 Task: Look for space in Kendari, Indonesia from 9th June, 2023 to 16th June, 2023 for 2 adults in price range Rs.8000 to Rs.16000. Place can be entire place with 2 bedrooms having 2 beds and 1 bathroom. Property type can be house, flat, guest house. Booking option can be shelf check-in. Required host language is English.
Action: Mouse moved to (500, 59)
Screenshot: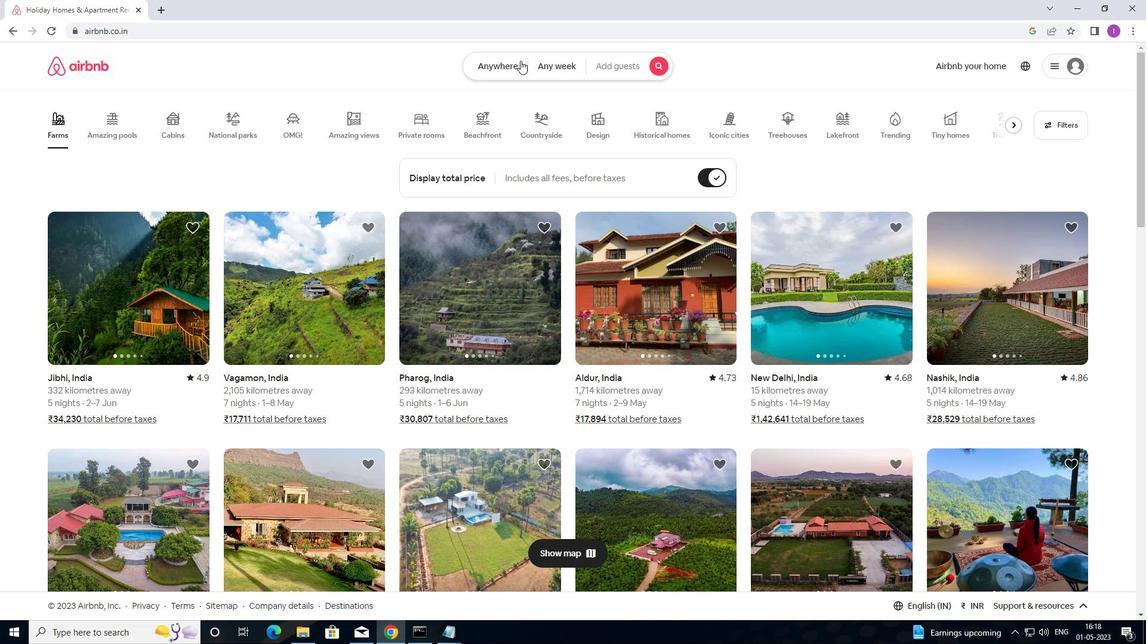 
Action: Mouse pressed left at (500, 59)
Screenshot: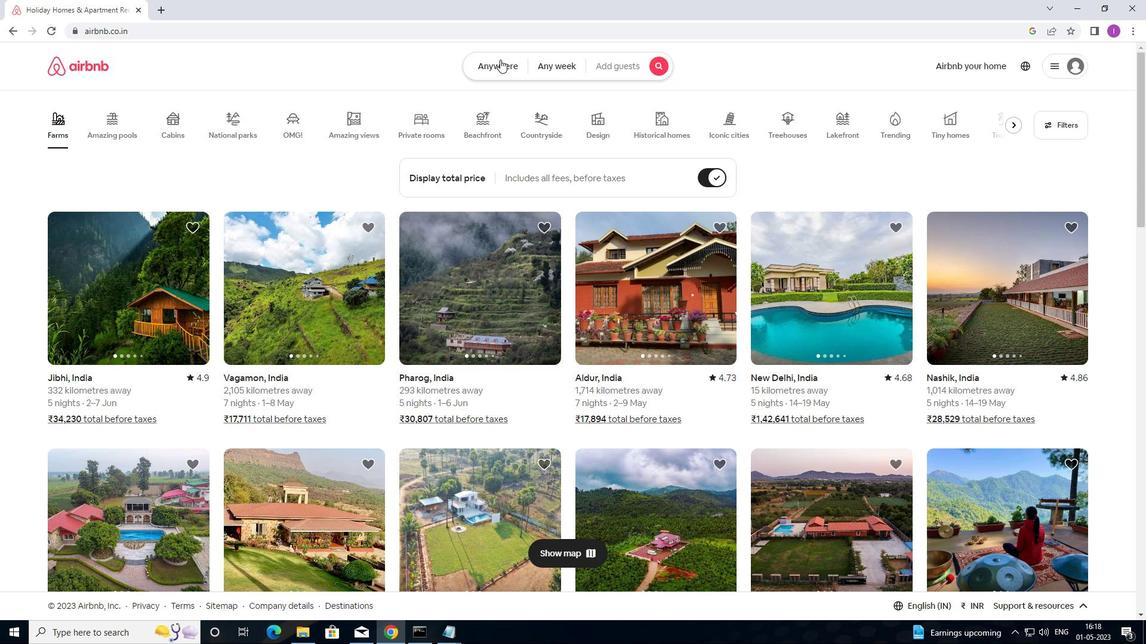 
Action: Mouse moved to (342, 115)
Screenshot: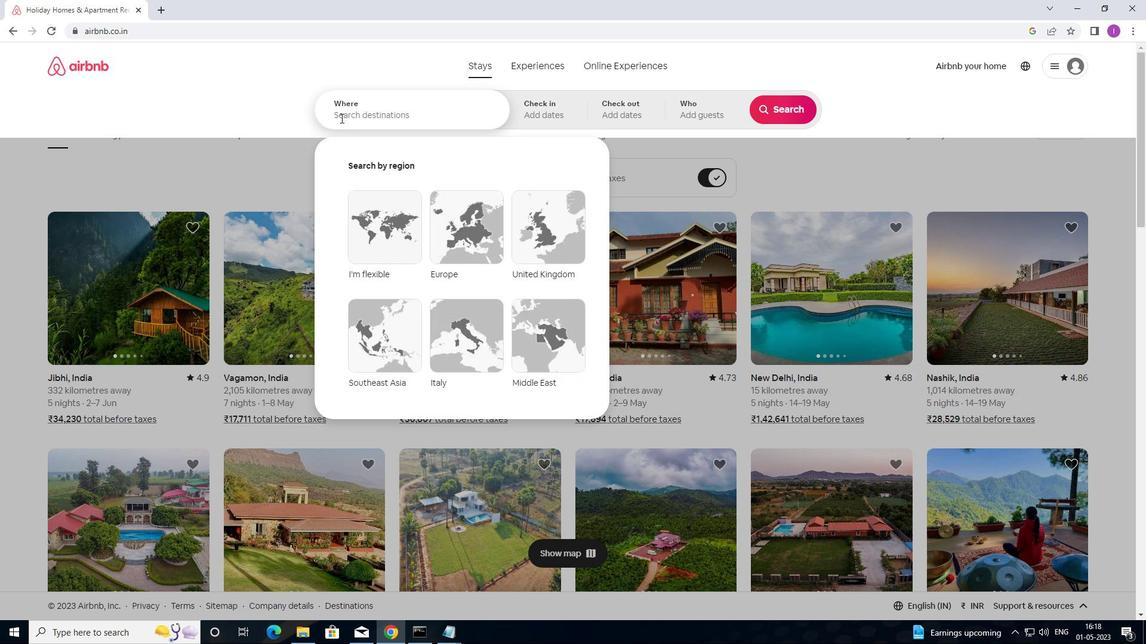 
Action: Mouse pressed left at (342, 115)
Screenshot: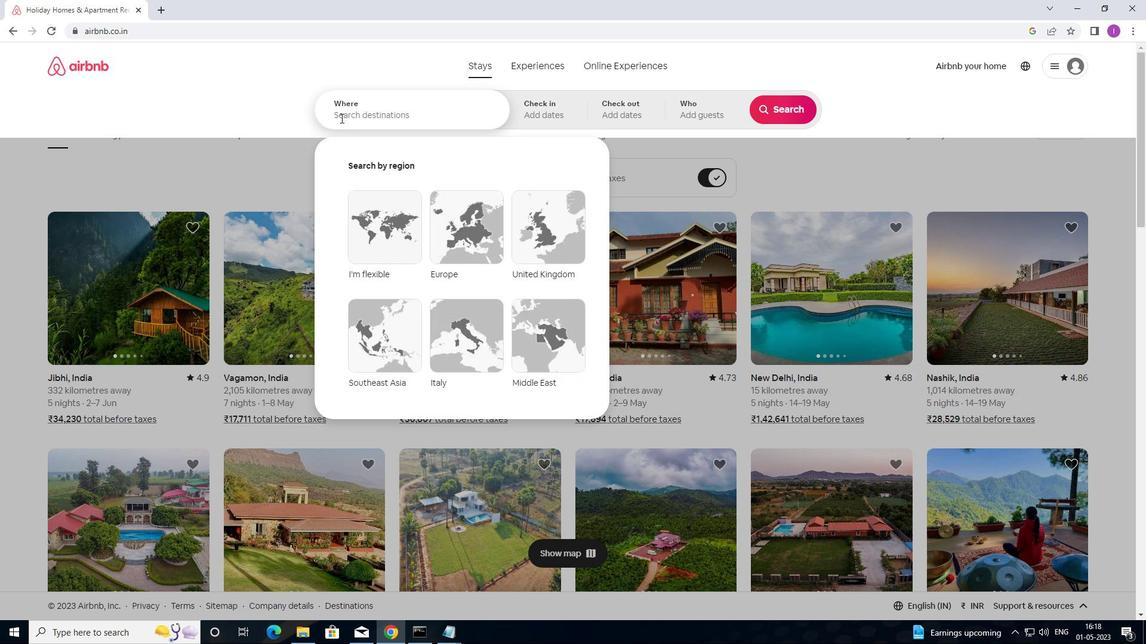 
Action: Mouse moved to (1091, 13)
Screenshot: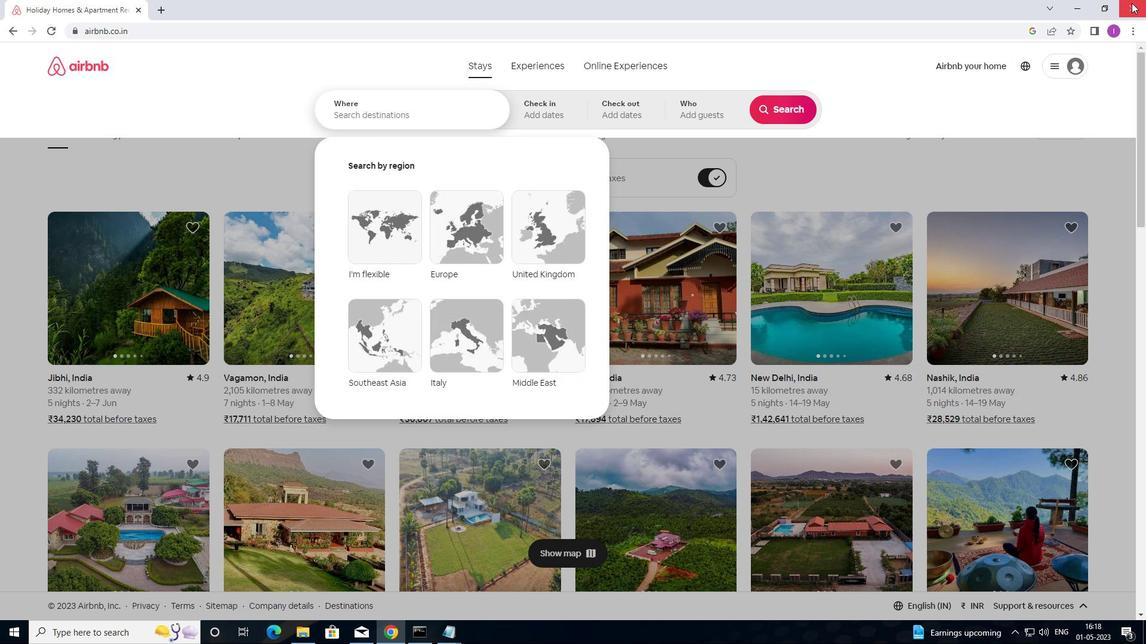 
Action: Key pressed <Key.shift>KE
Screenshot: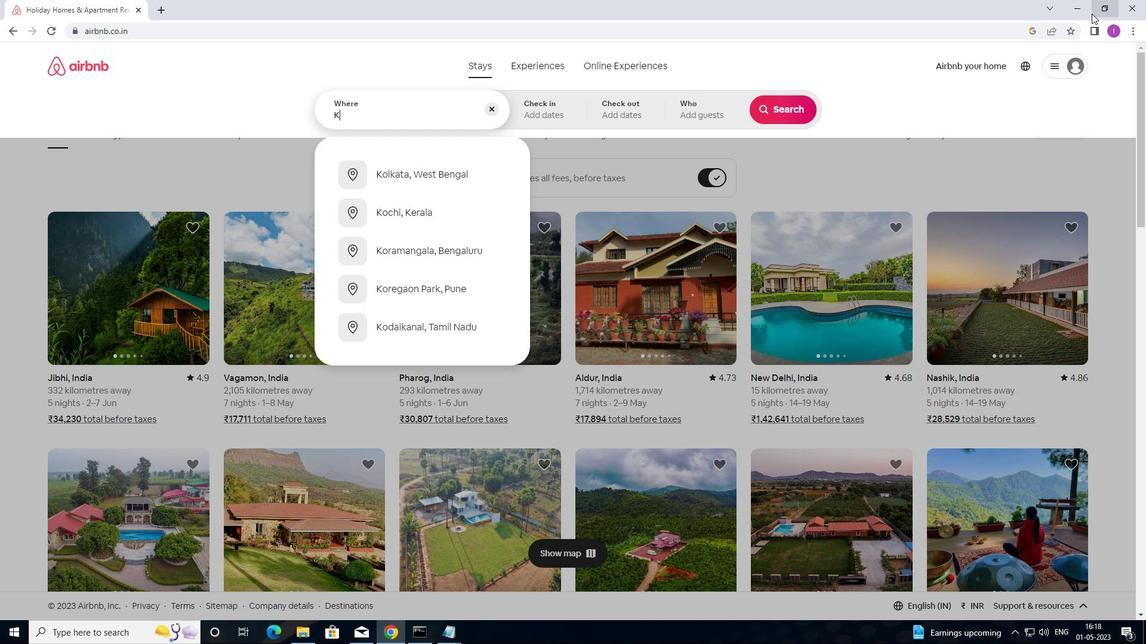 
Action: Mouse moved to (1127, 0)
Screenshot: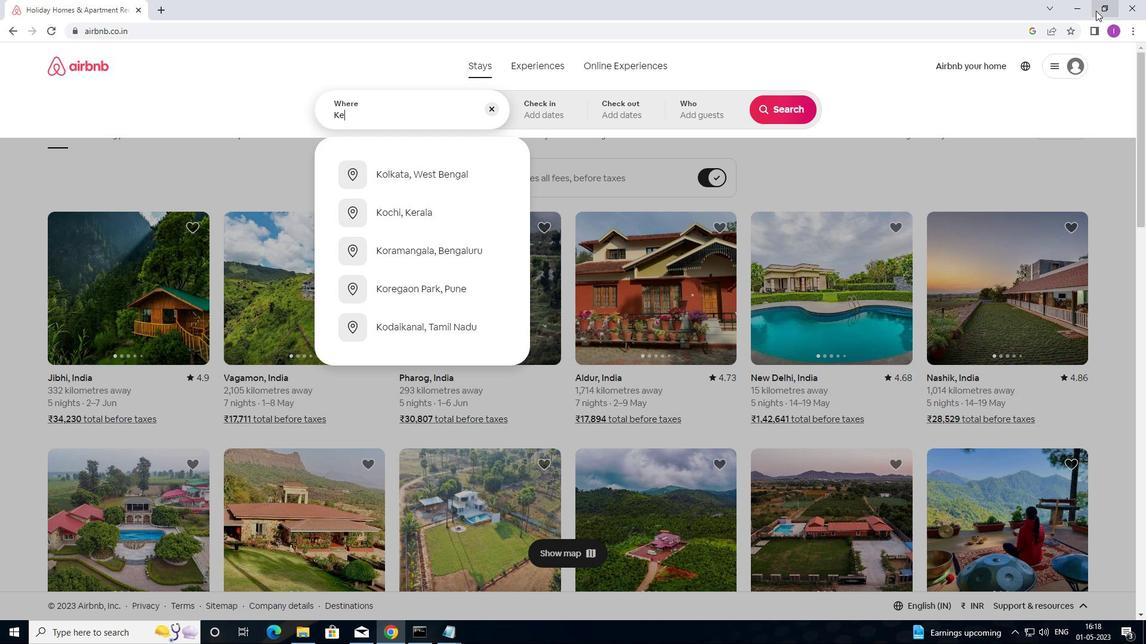 
Action: Key pressed N
Screenshot: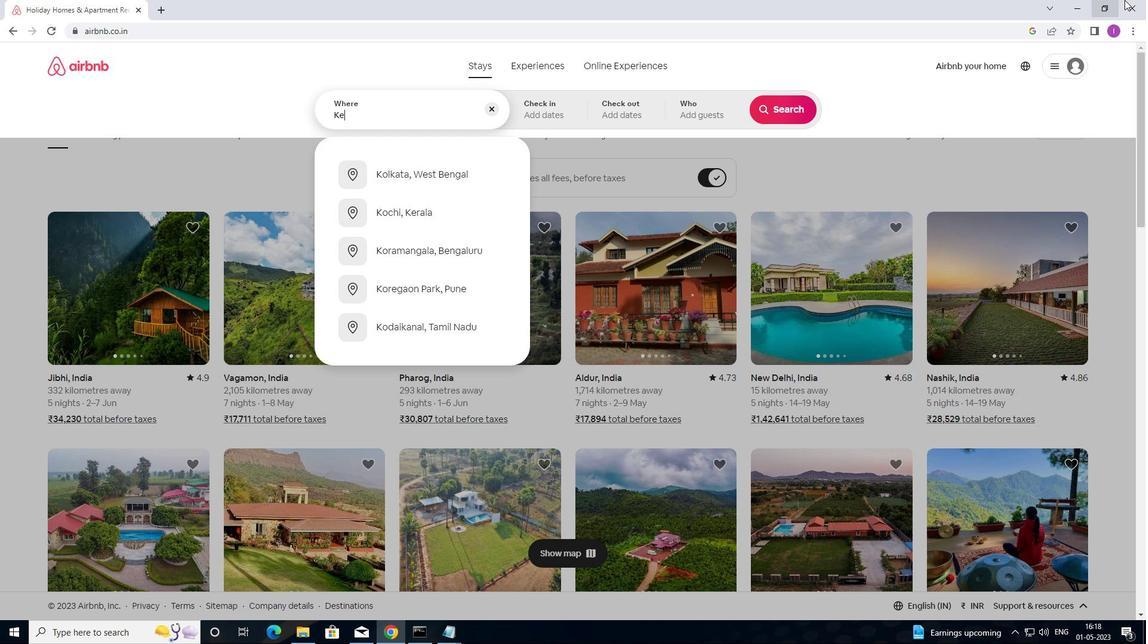 
Action: Mouse moved to (1146, 0)
Screenshot: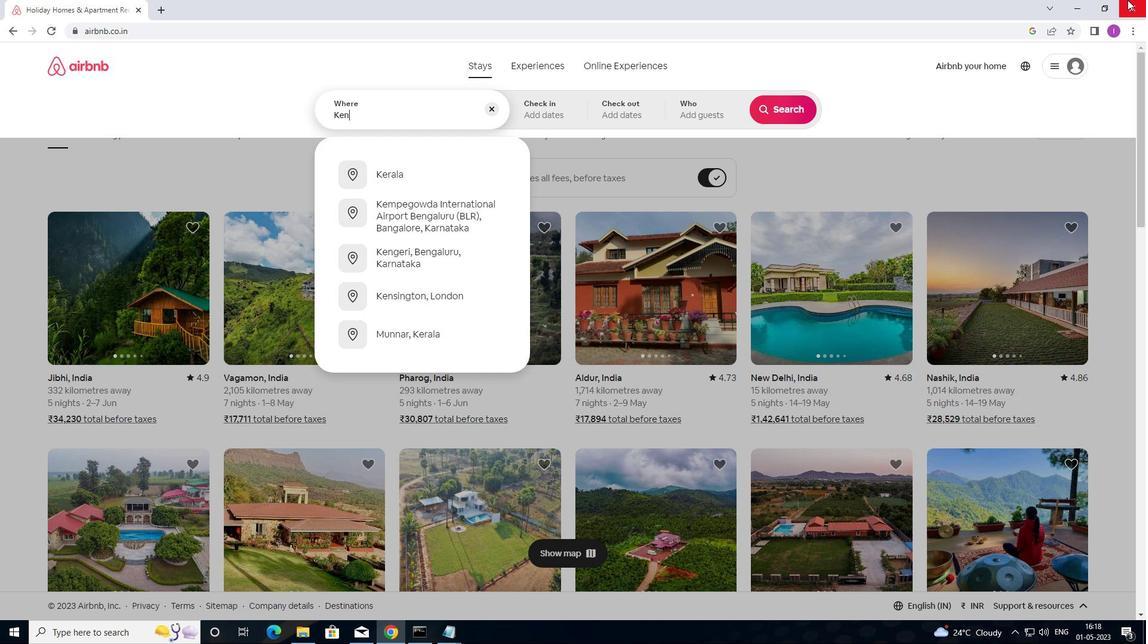 
Action: Key pressed DARI
Screenshot: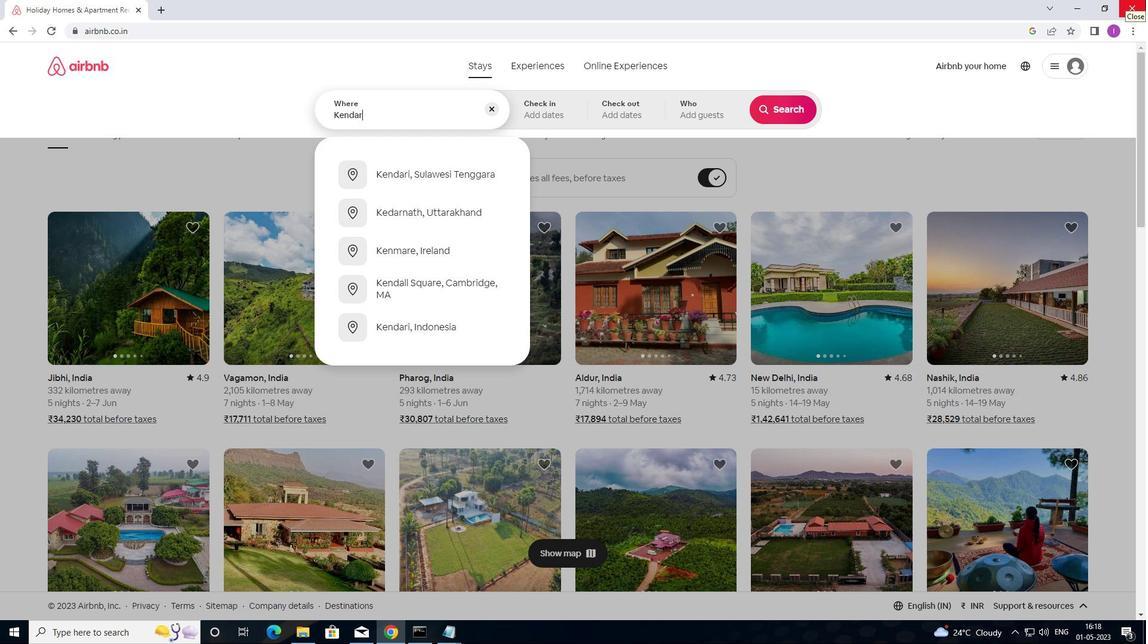 
Action: Mouse moved to (1146, 7)
Screenshot: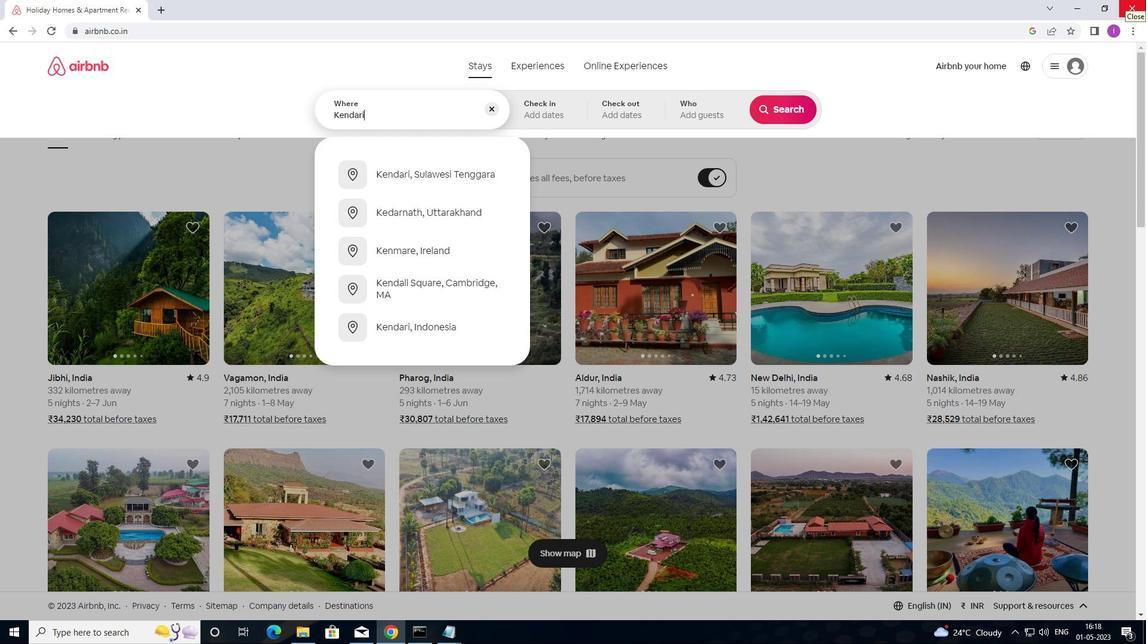 
Action: Key pressed ,<Key.shift>INDONESIA
Screenshot: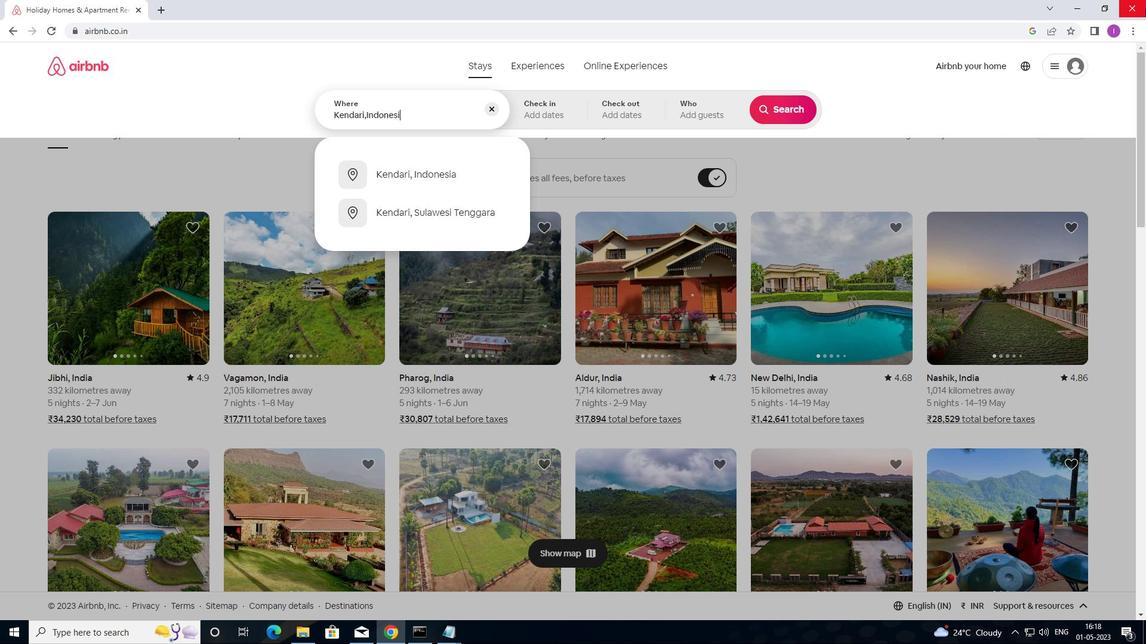 
Action: Mouse moved to (477, 167)
Screenshot: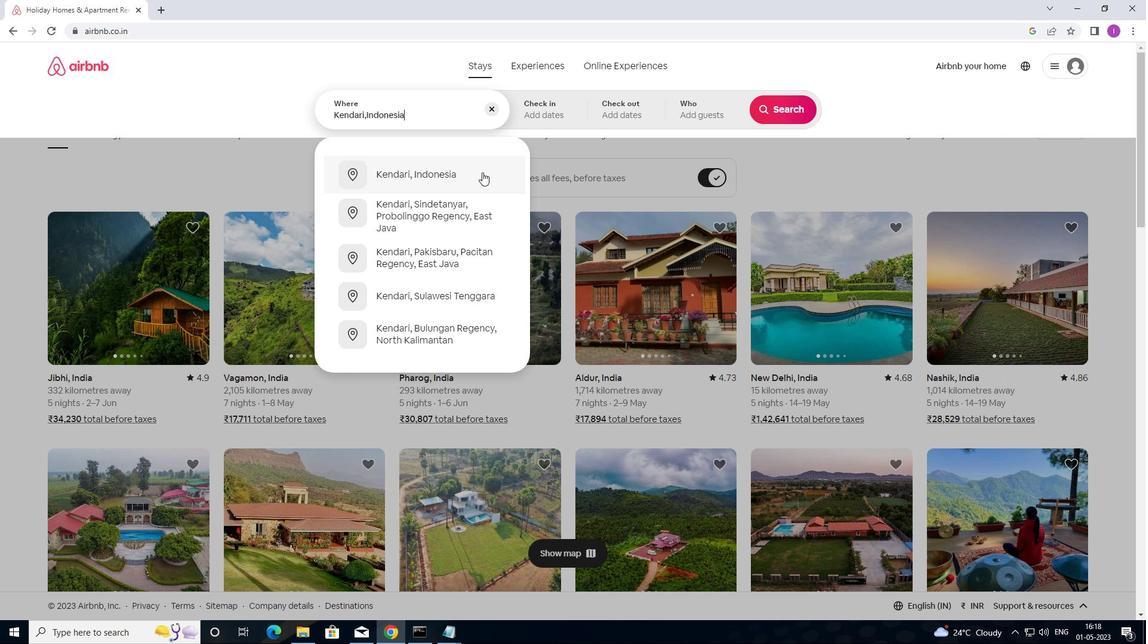 
Action: Mouse pressed left at (477, 167)
Screenshot: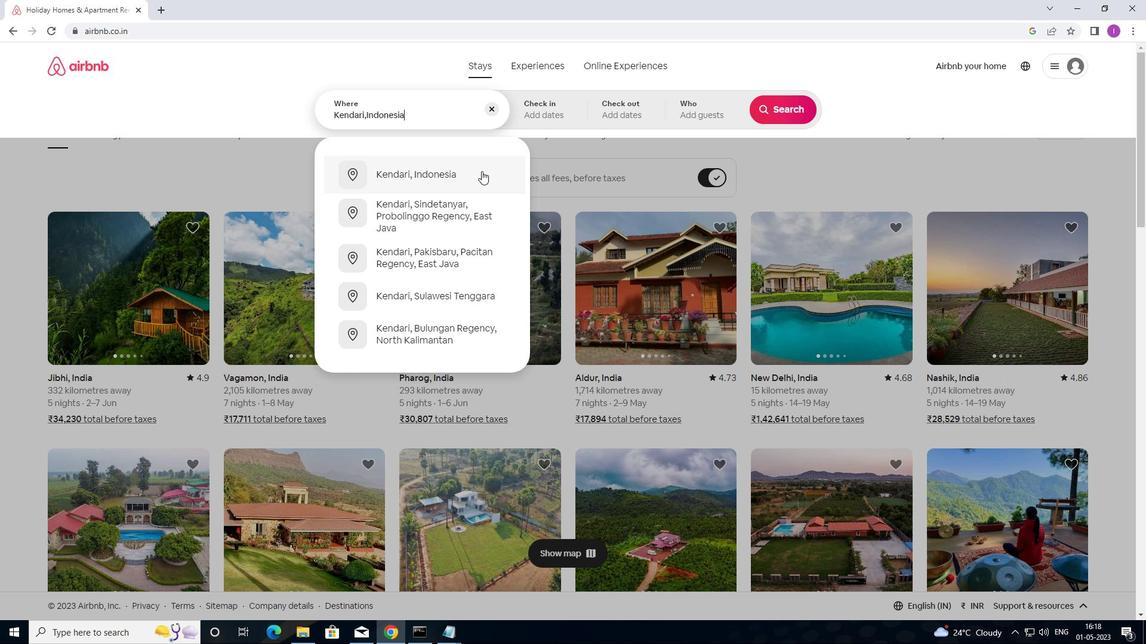 
Action: Mouse moved to (780, 204)
Screenshot: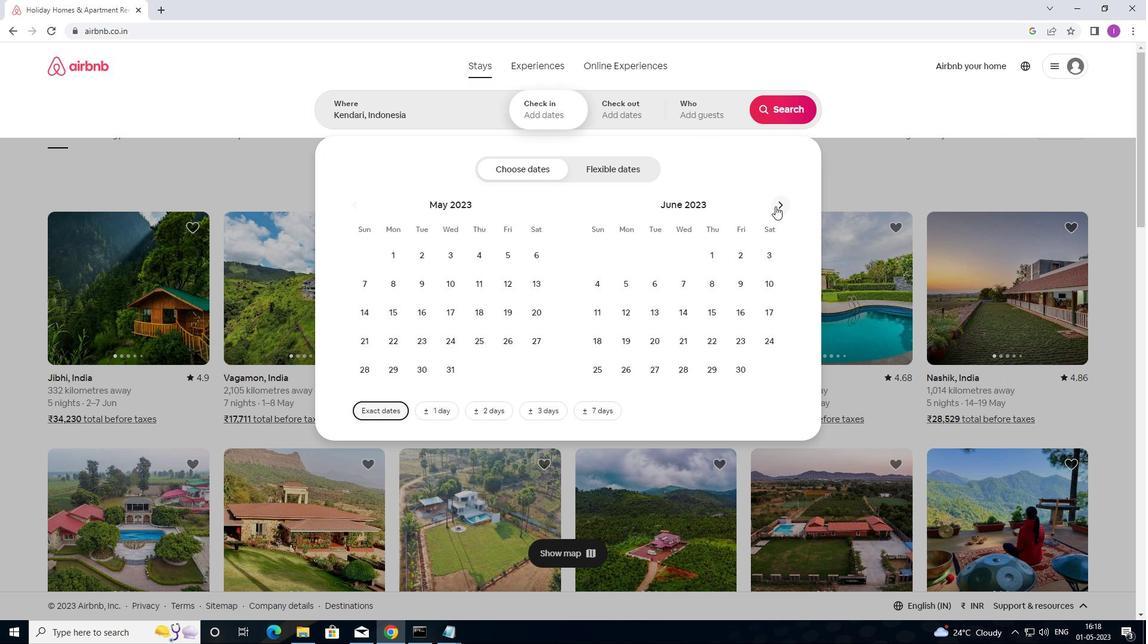 
Action: Mouse pressed left at (780, 204)
Screenshot: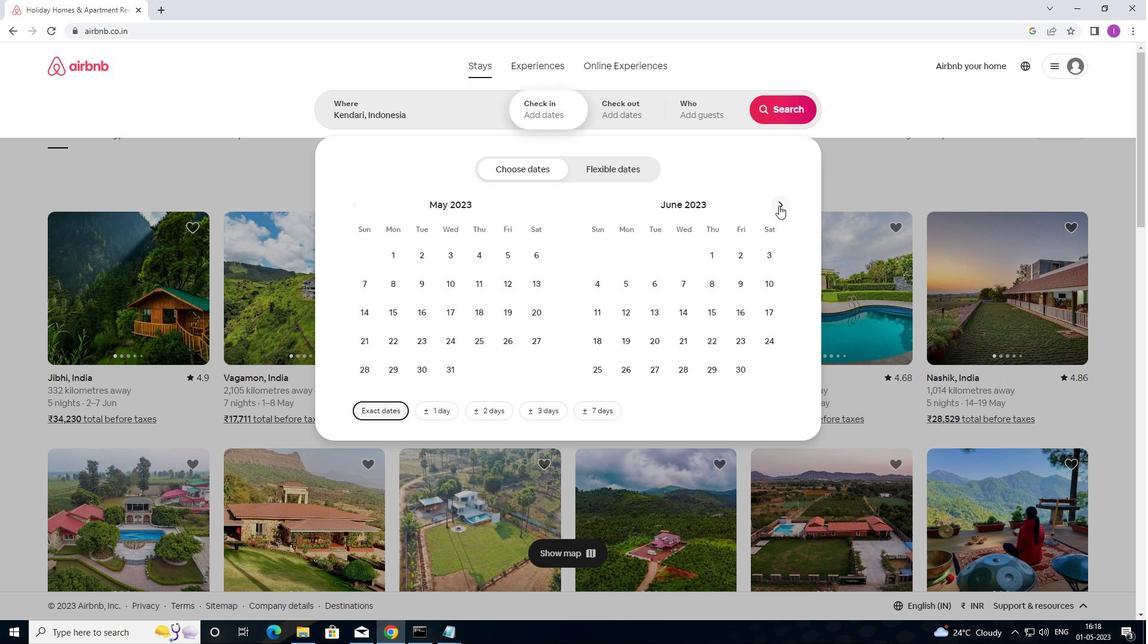 
Action: Mouse moved to (512, 285)
Screenshot: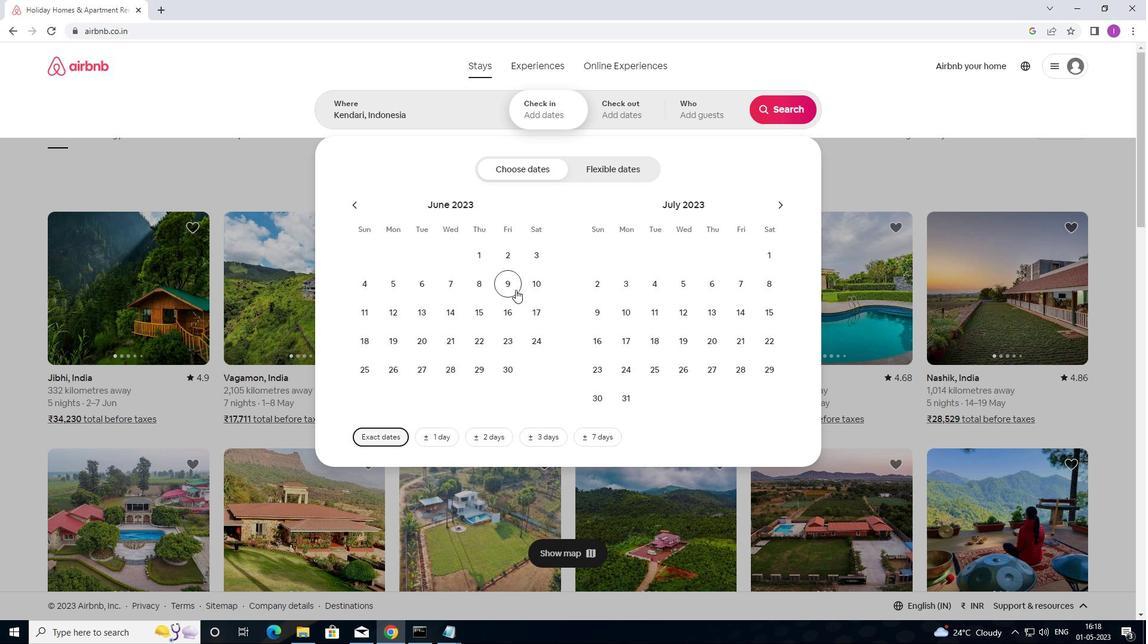 
Action: Mouse pressed left at (512, 285)
Screenshot: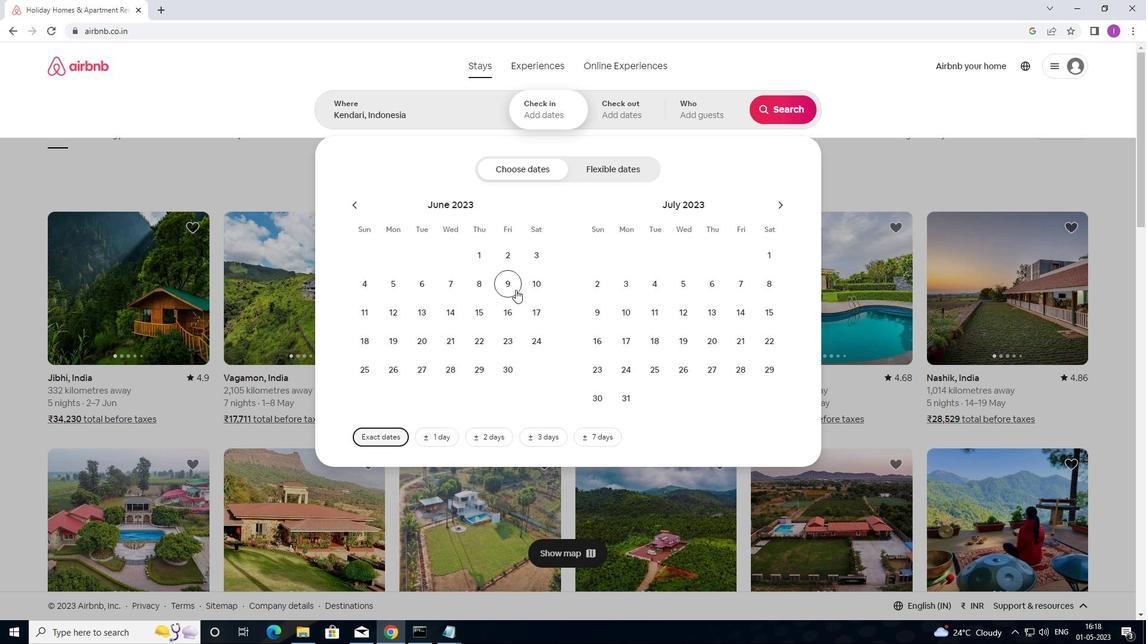 
Action: Mouse moved to (511, 309)
Screenshot: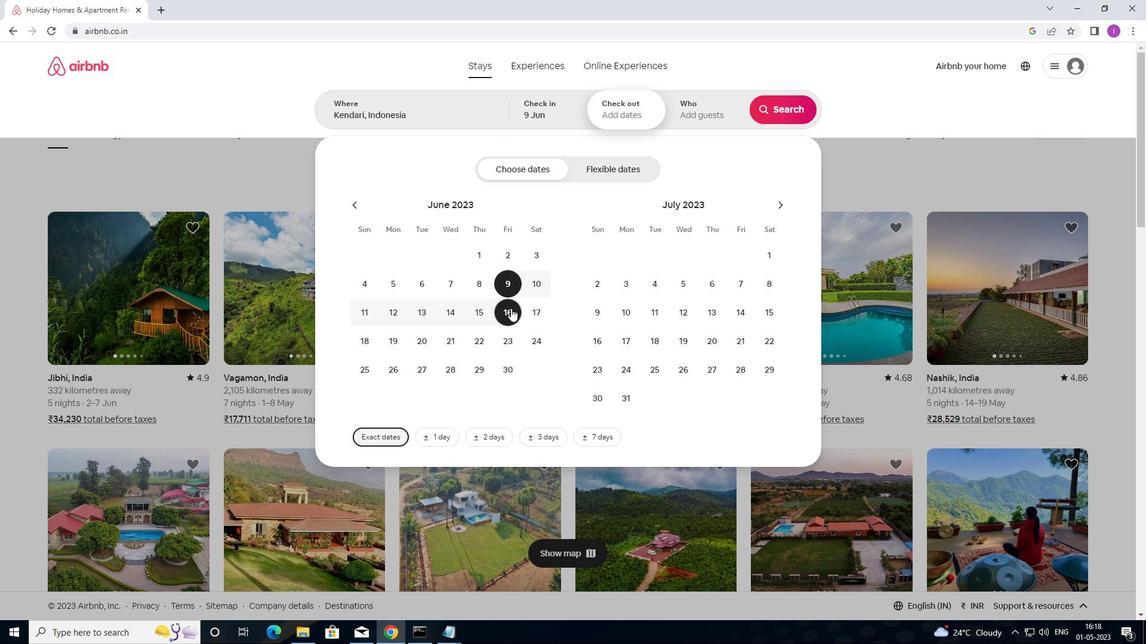 
Action: Mouse pressed left at (511, 309)
Screenshot: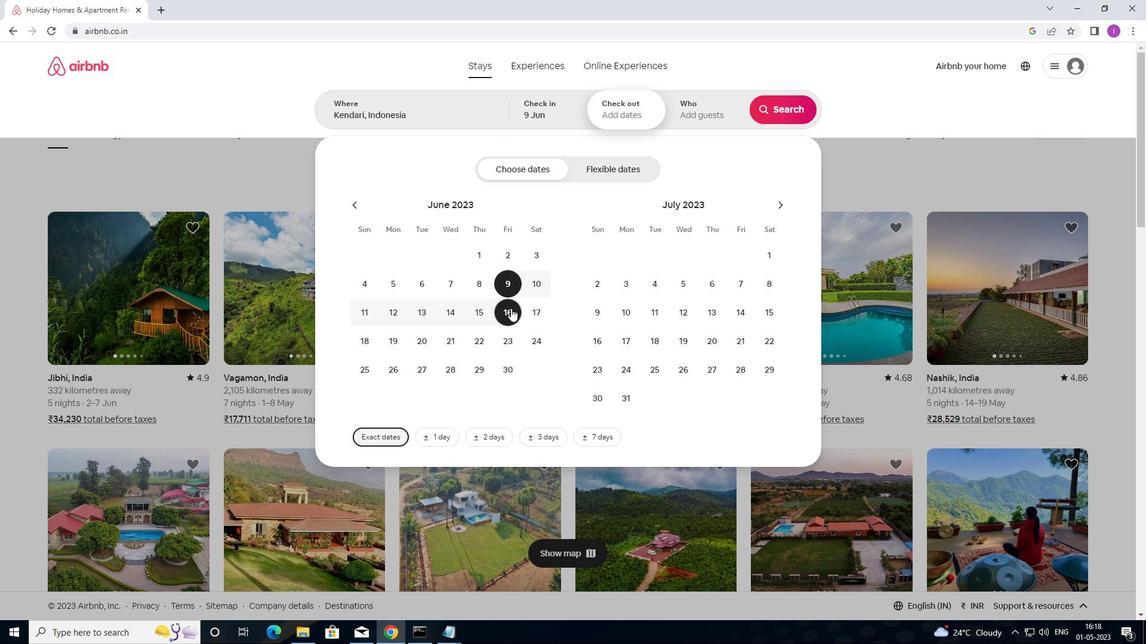 
Action: Mouse moved to (781, 108)
Screenshot: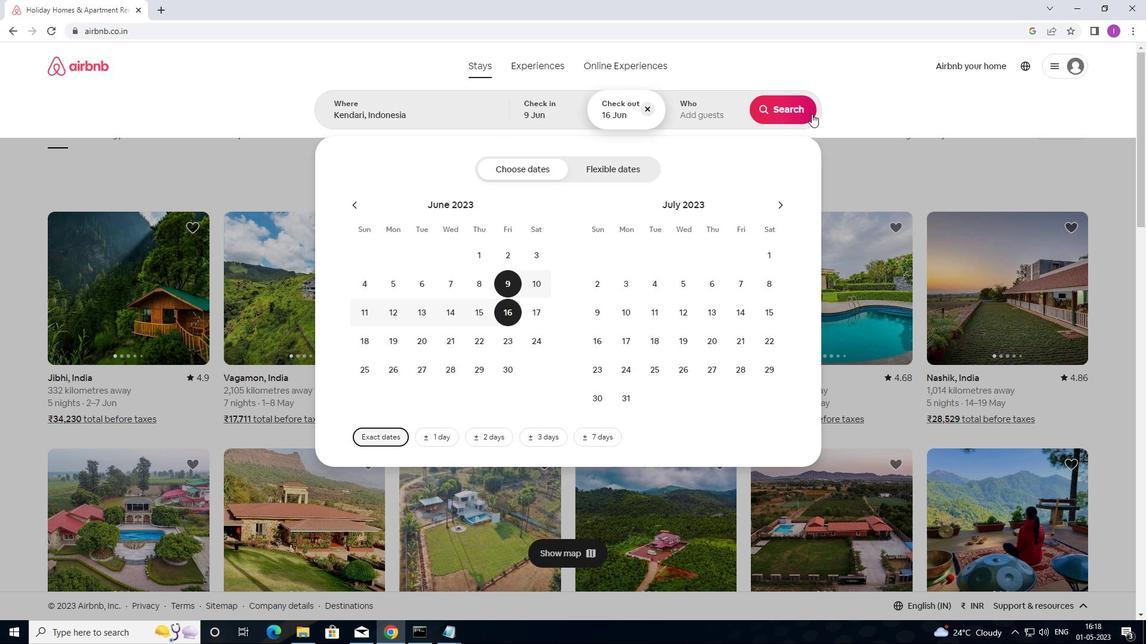 
Action: Mouse pressed left at (781, 108)
Screenshot: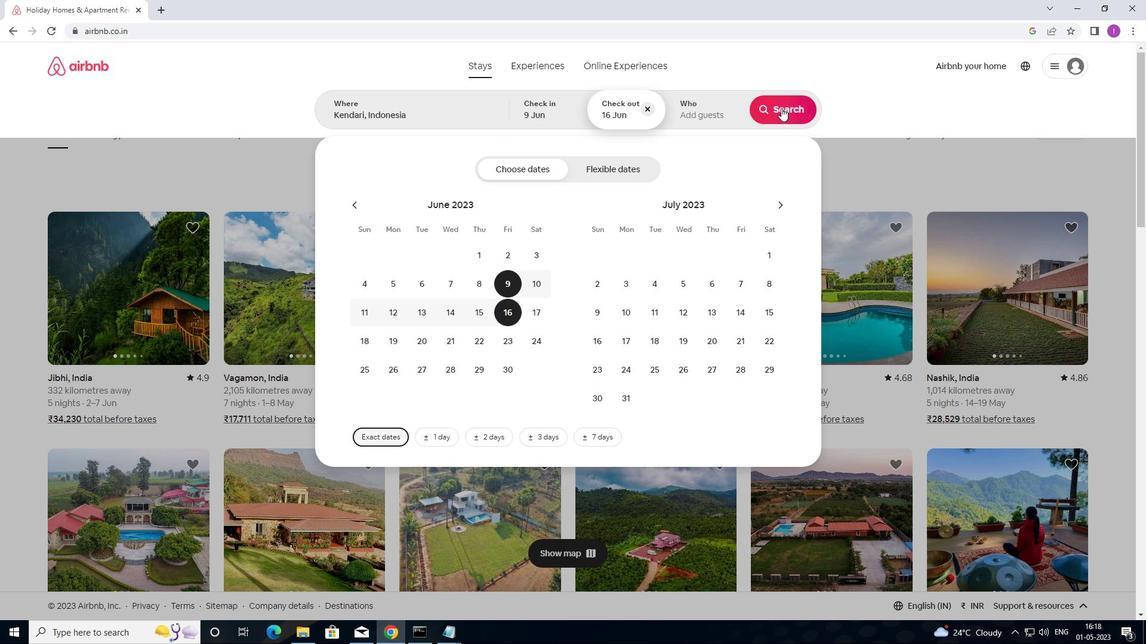 
Action: Mouse moved to (620, 61)
Screenshot: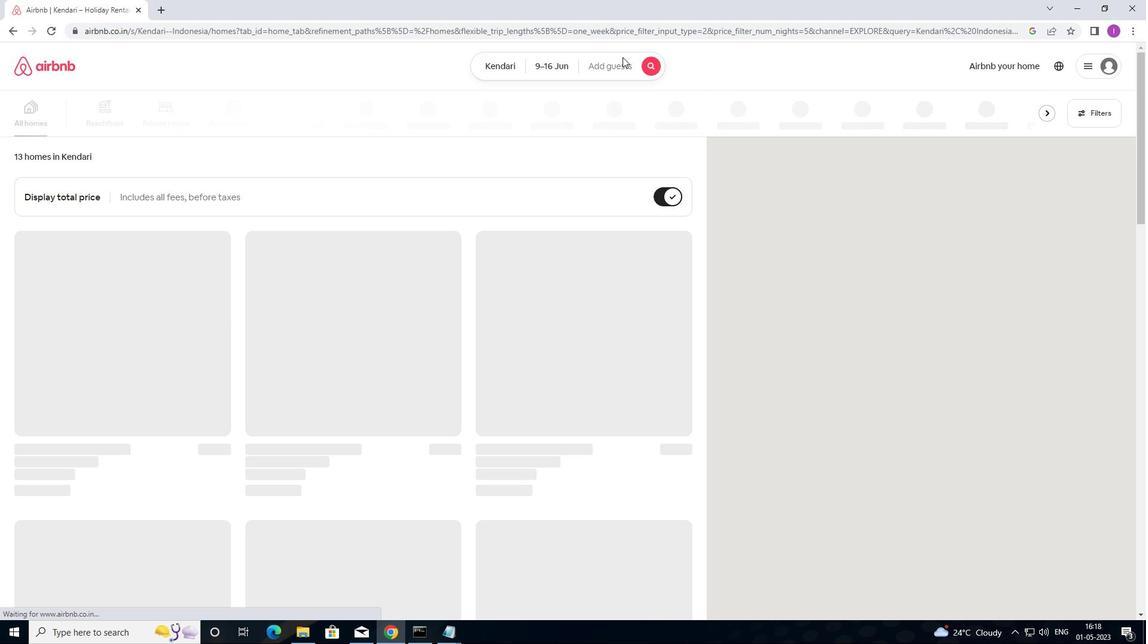 
Action: Mouse pressed left at (620, 61)
Screenshot: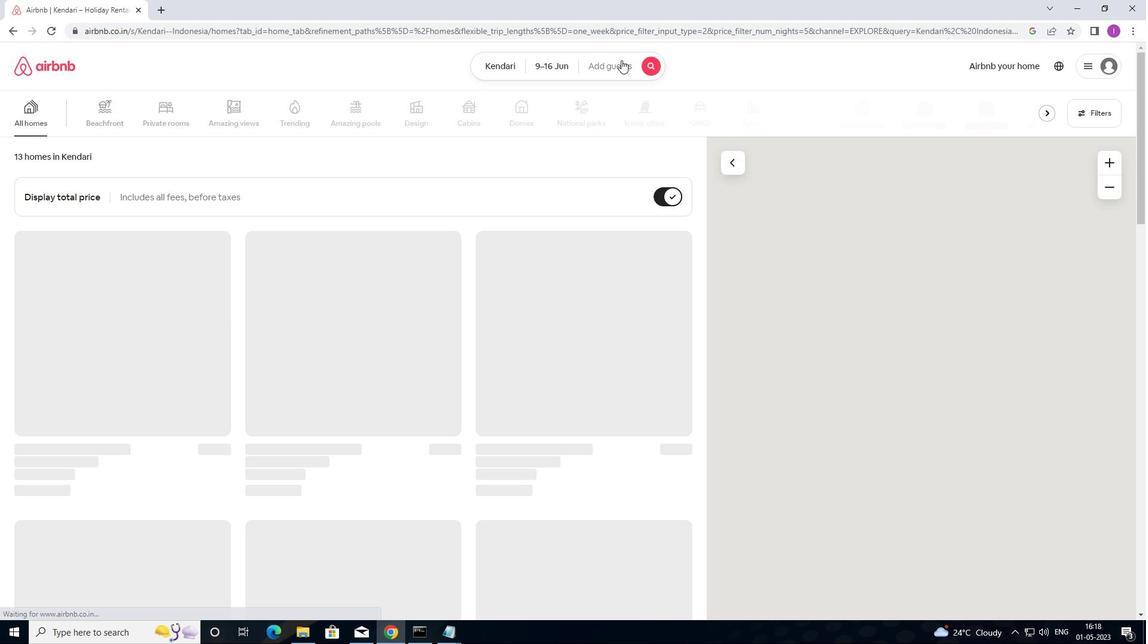 
Action: Mouse moved to (783, 168)
Screenshot: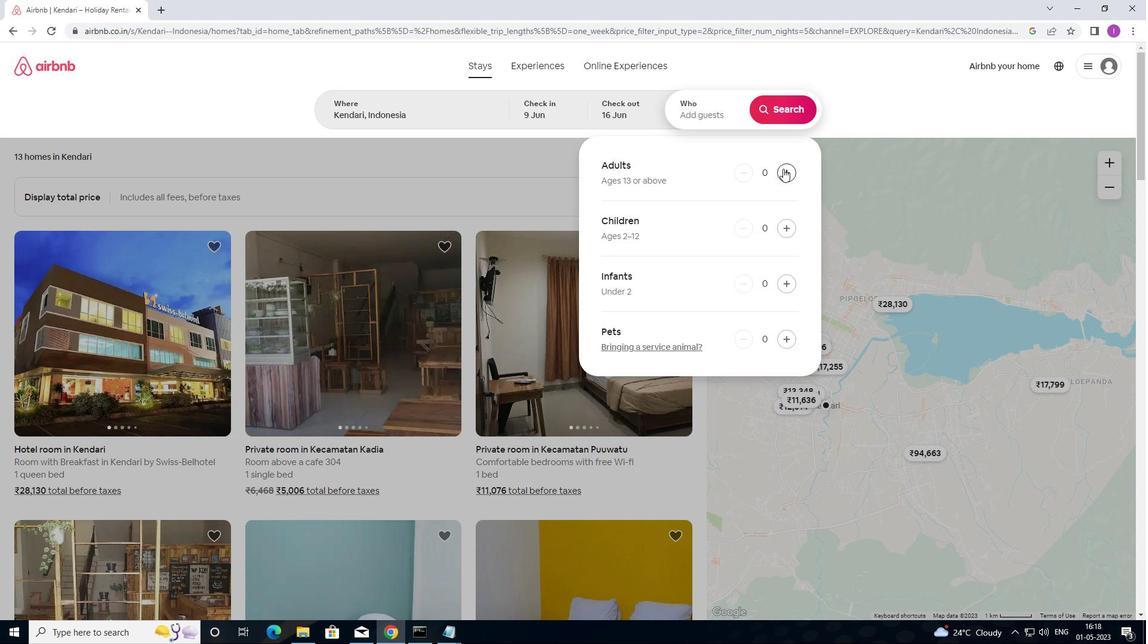 
Action: Mouse pressed left at (783, 168)
Screenshot: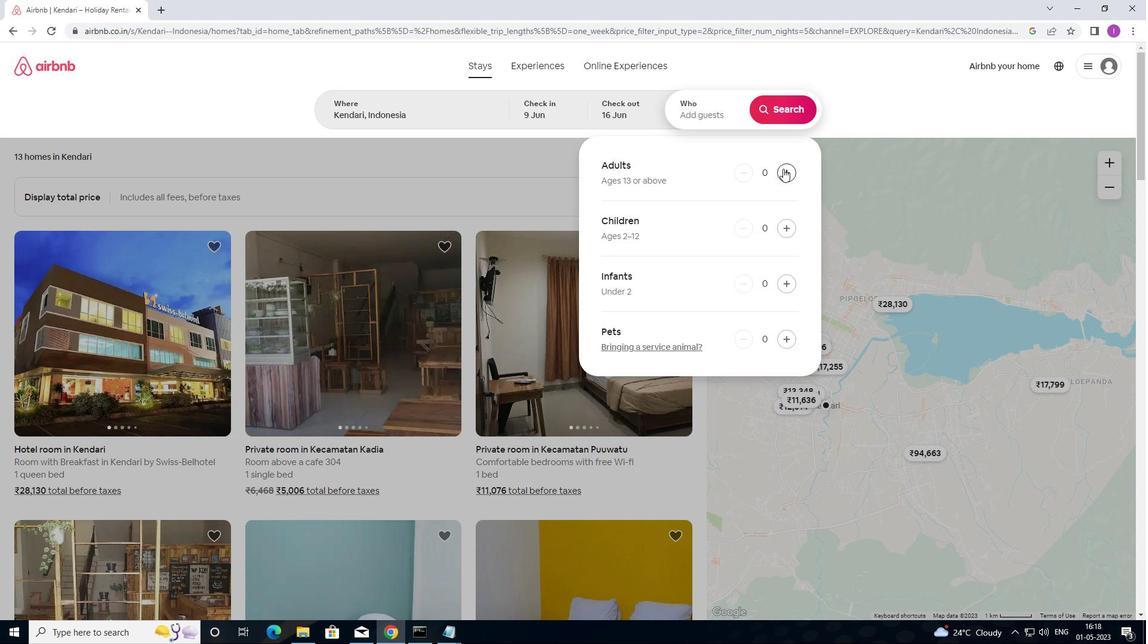 
Action: Mouse moved to (784, 168)
Screenshot: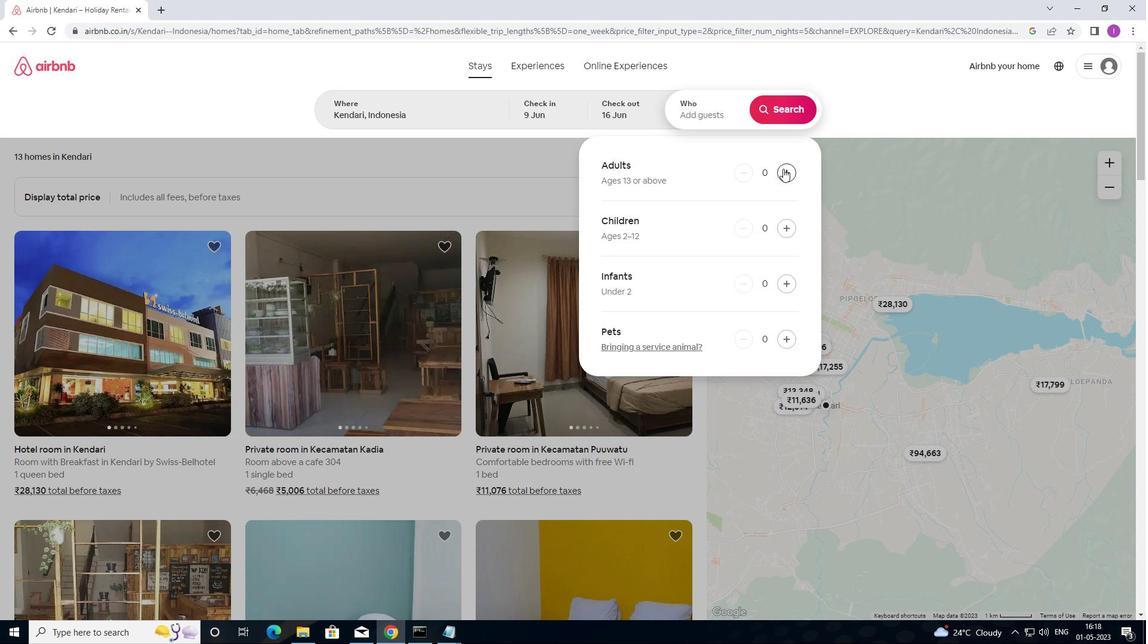 
Action: Mouse pressed left at (784, 168)
Screenshot: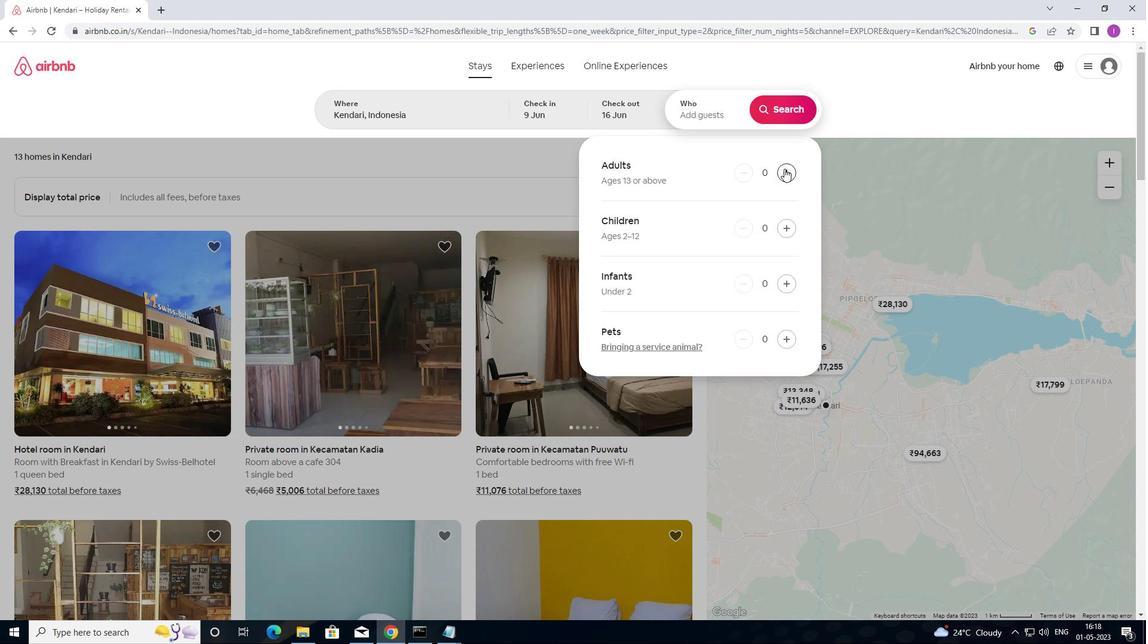 
Action: Mouse moved to (769, 114)
Screenshot: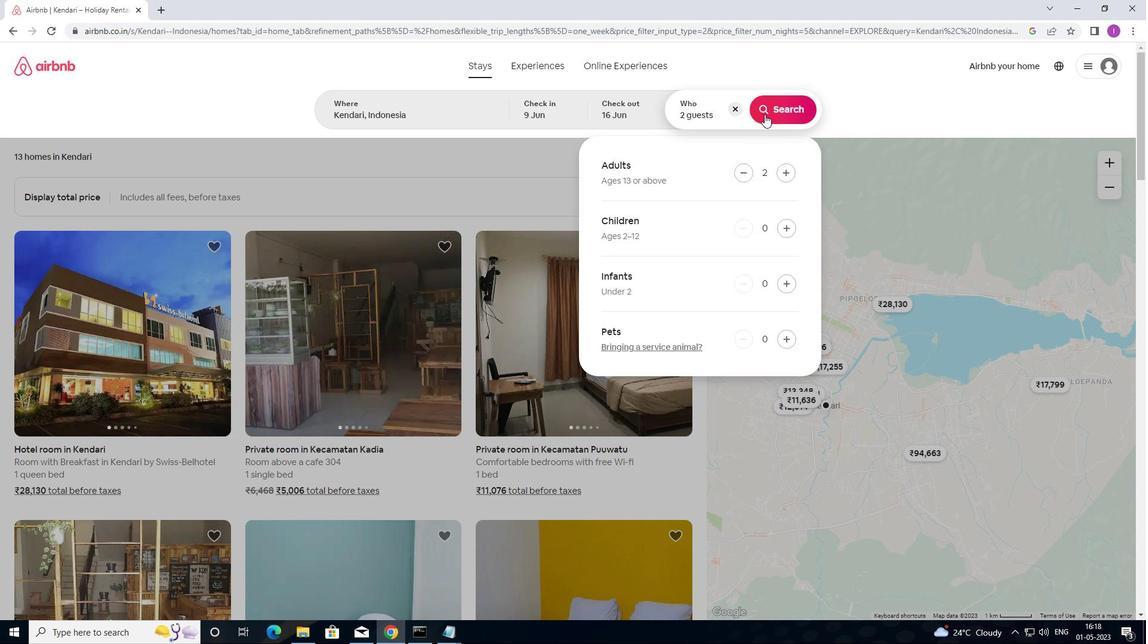 
Action: Mouse pressed left at (769, 114)
Screenshot: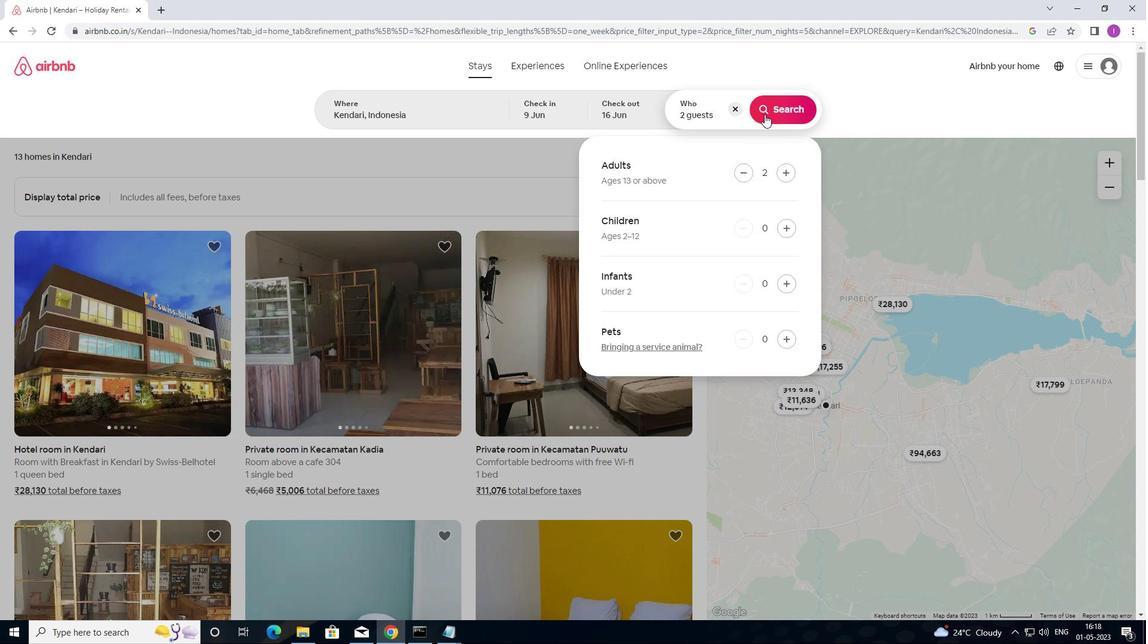 
Action: Mouse moved to (1094, 120)
Screenshot: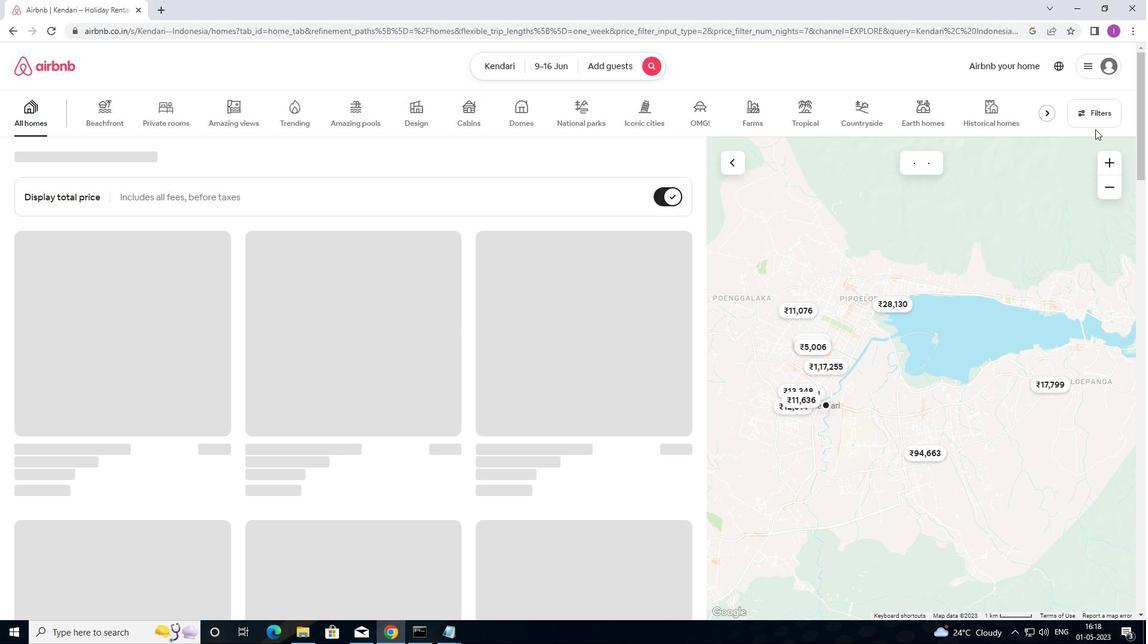 
Action: Mouse pressed left at (1094, 120)
Screenshot: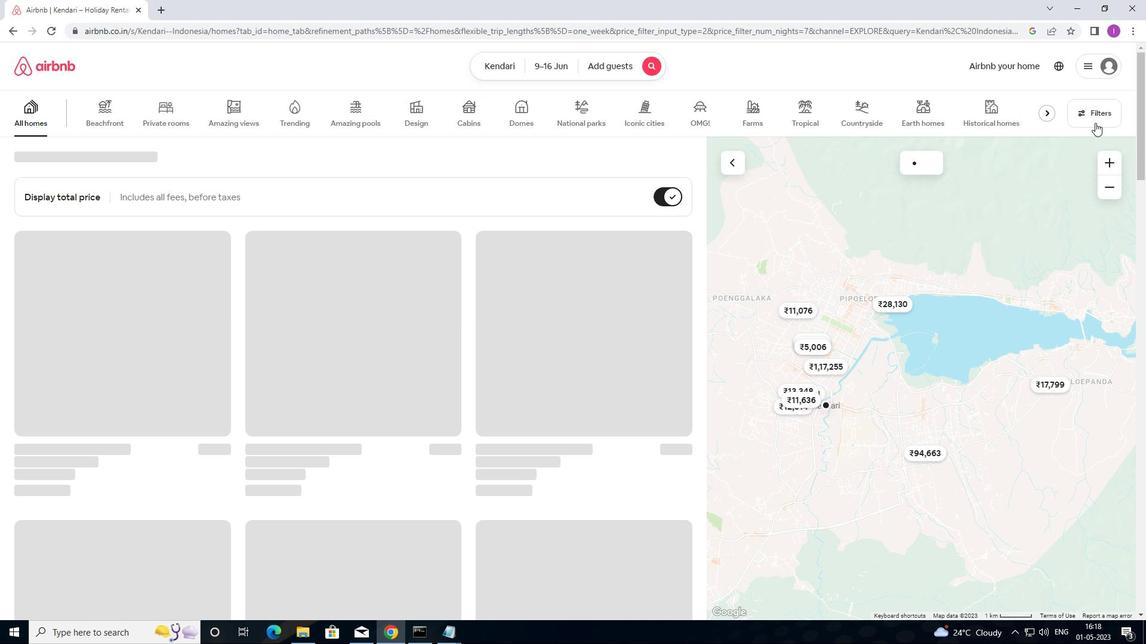 
Action: Mouse moved to (429, 262)
Screenshot: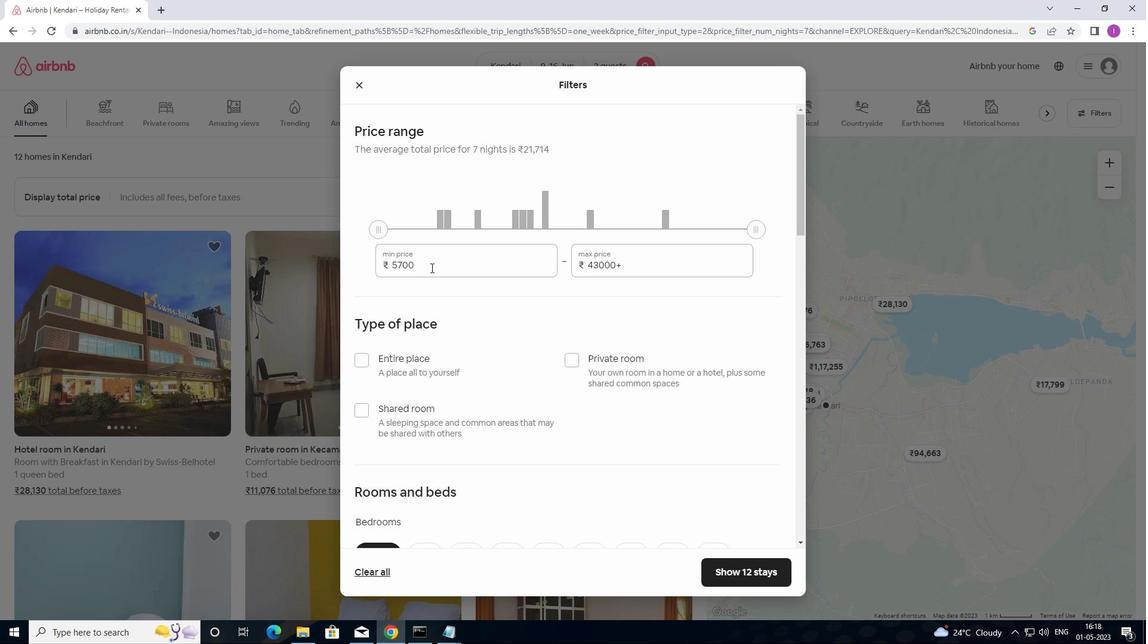
Action: Mouse pressed left at (429, 262)
Screenshot: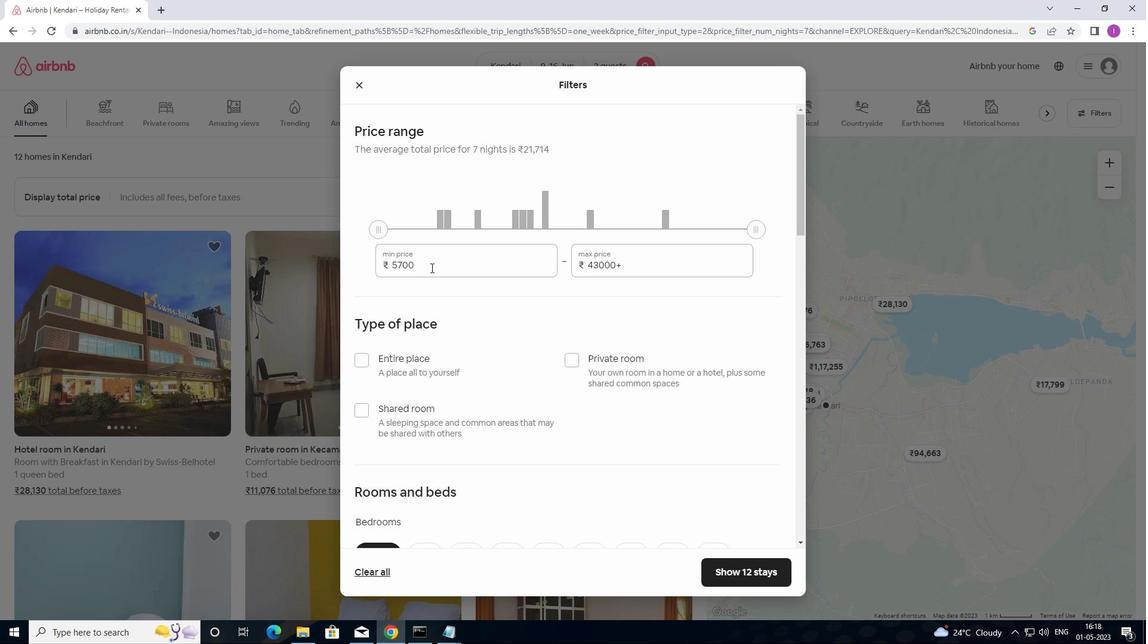
Action: Mouse moved to (455, 253)
Screenshot: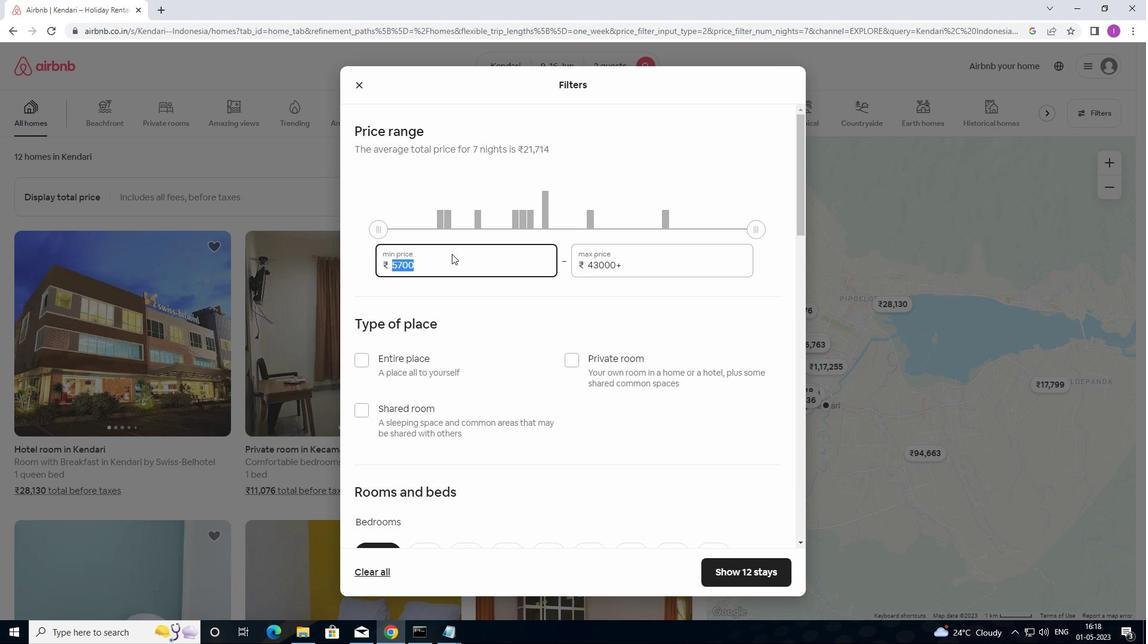 
Action: Key pressed 8
Screenshot: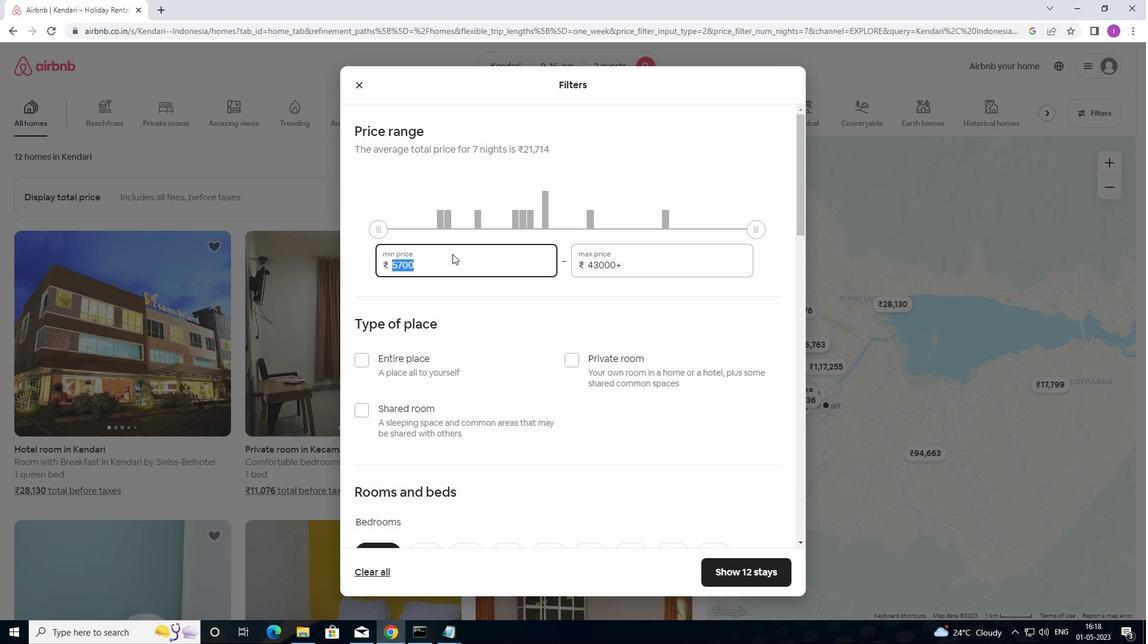 
Action: Mouse moved to (456, 253)
Screenshot: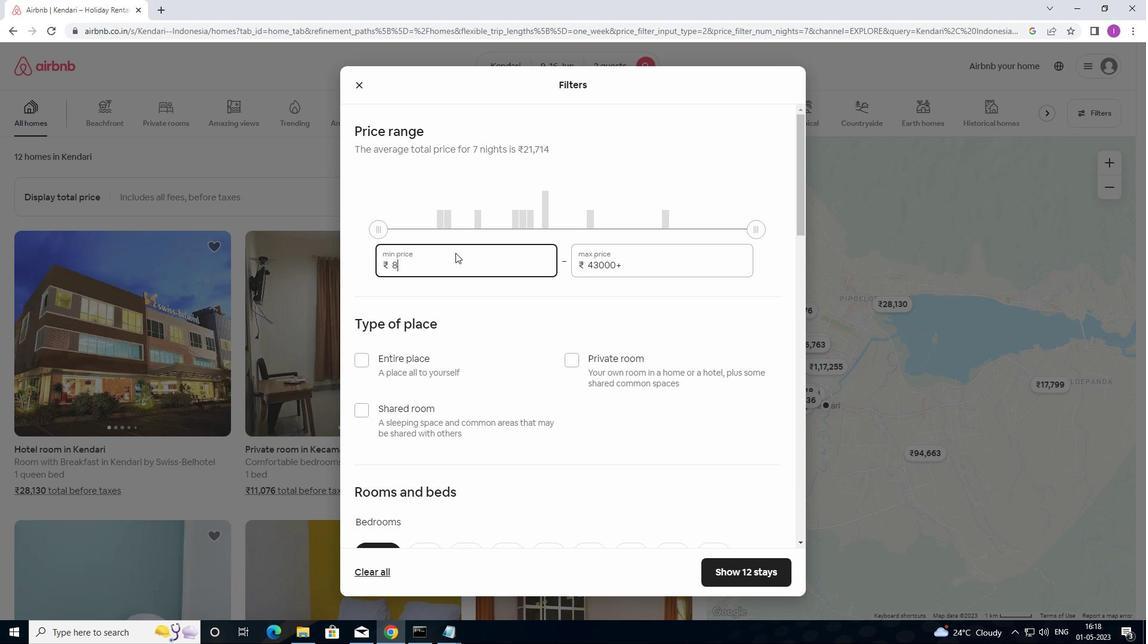 
Action: Key pressed 0
Screenshot: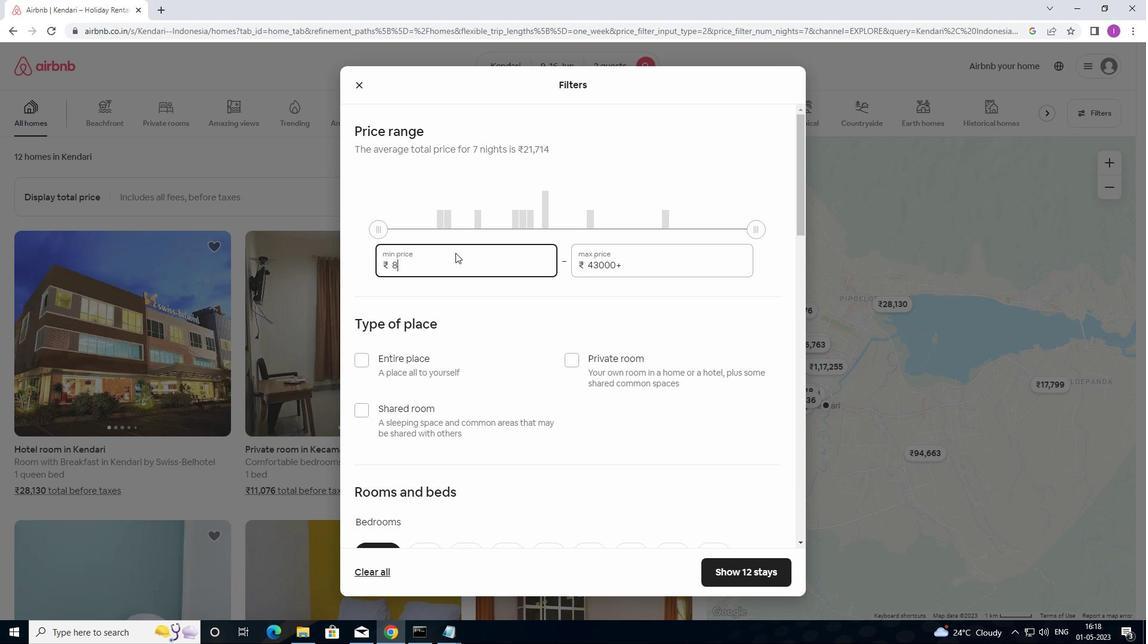 
Action: Mouse moved to (460, 252)
Screenshot: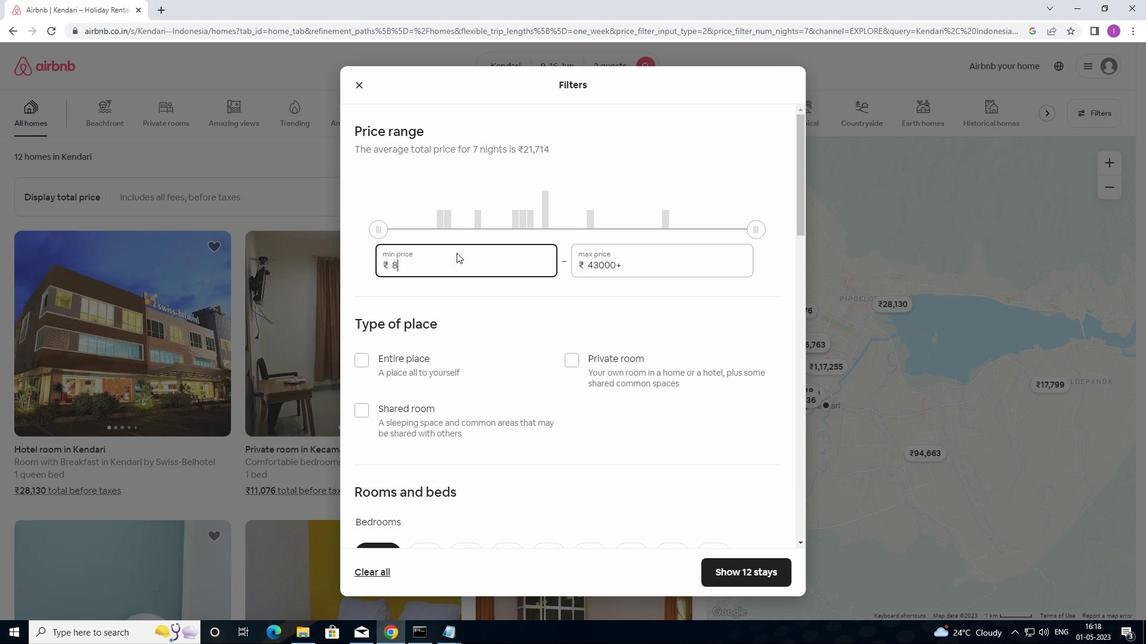 
Action: Key pressed 0
Screenshot: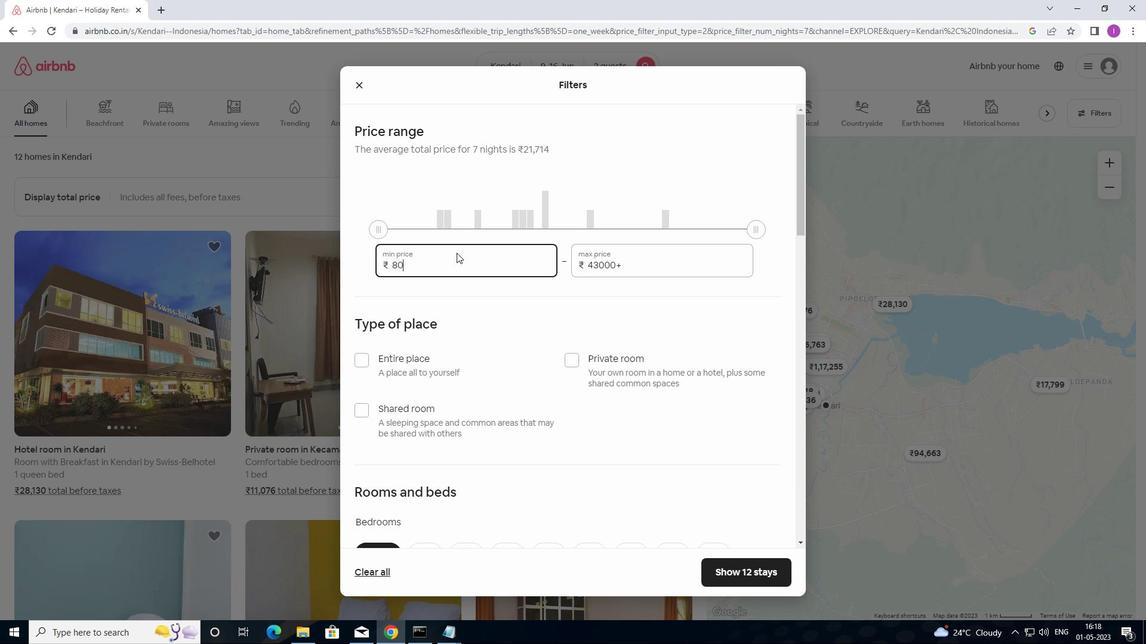 
Action: Mouse moved to (461, 251)
Screenshot: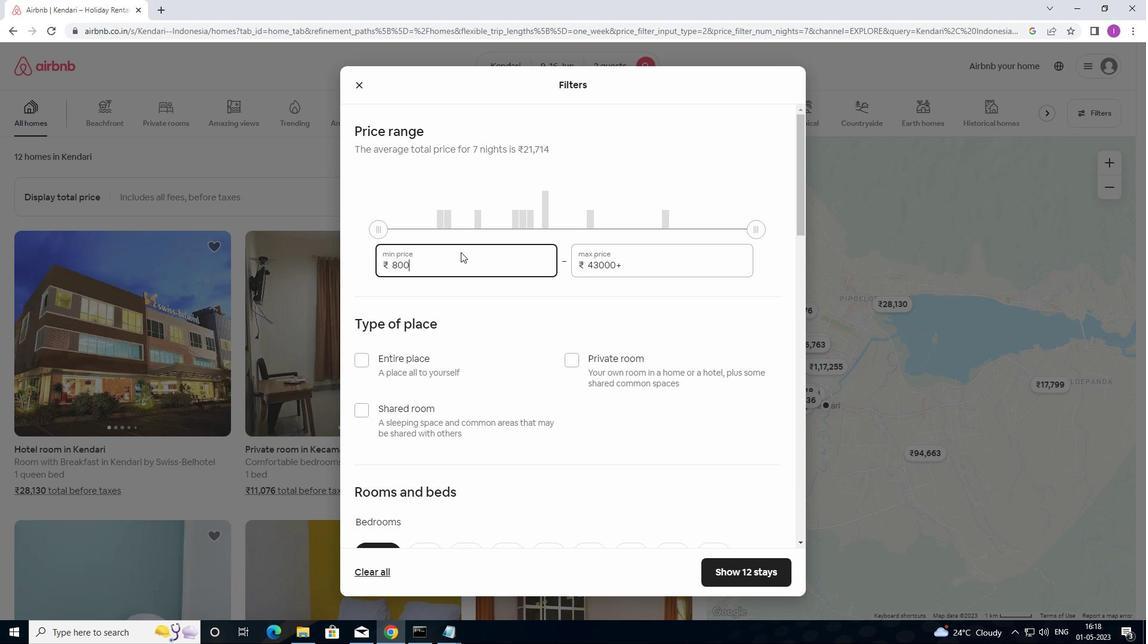 
Action: Key pressed 0
Screenshot: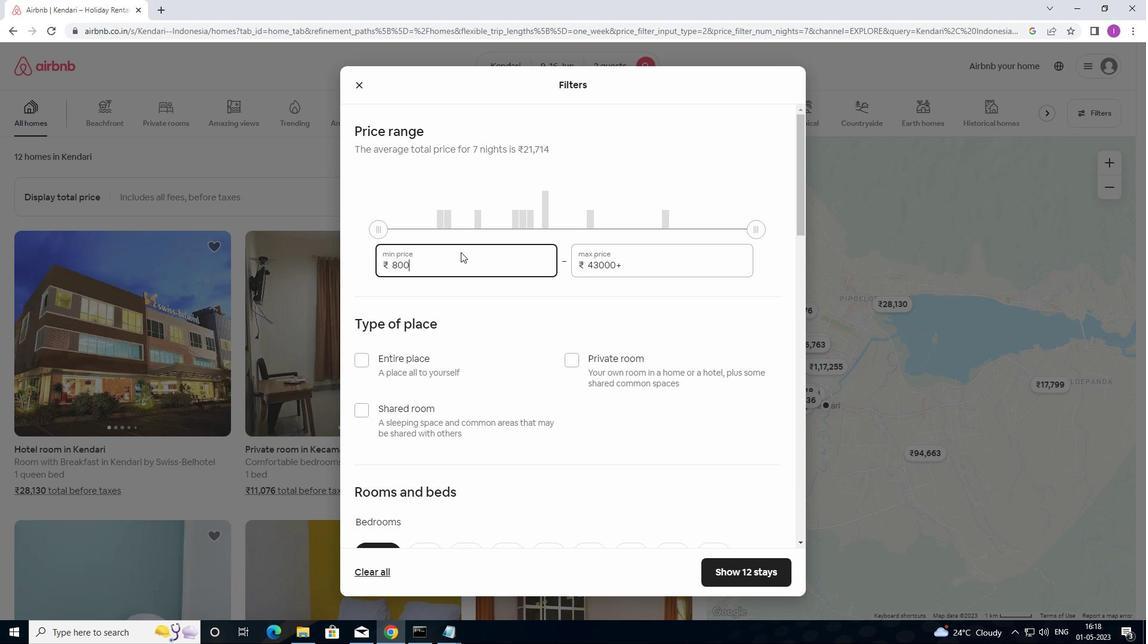 
Action: Mouse moved to (629, 261)
Screenshot: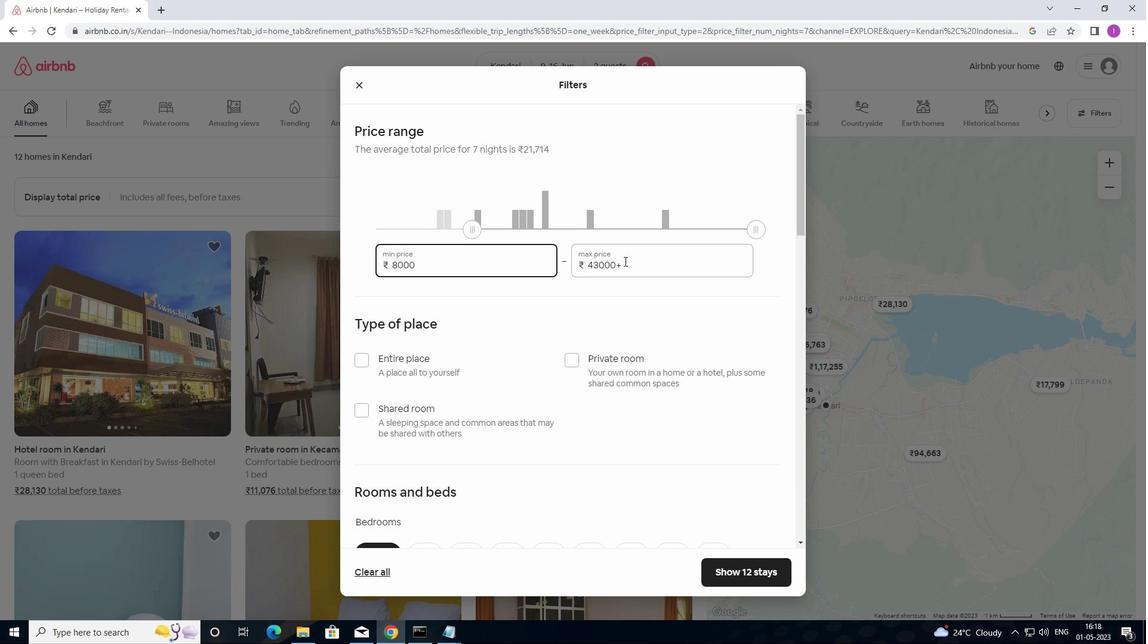 
Action: Mouse pressed left at (629, 261)
Screenshot: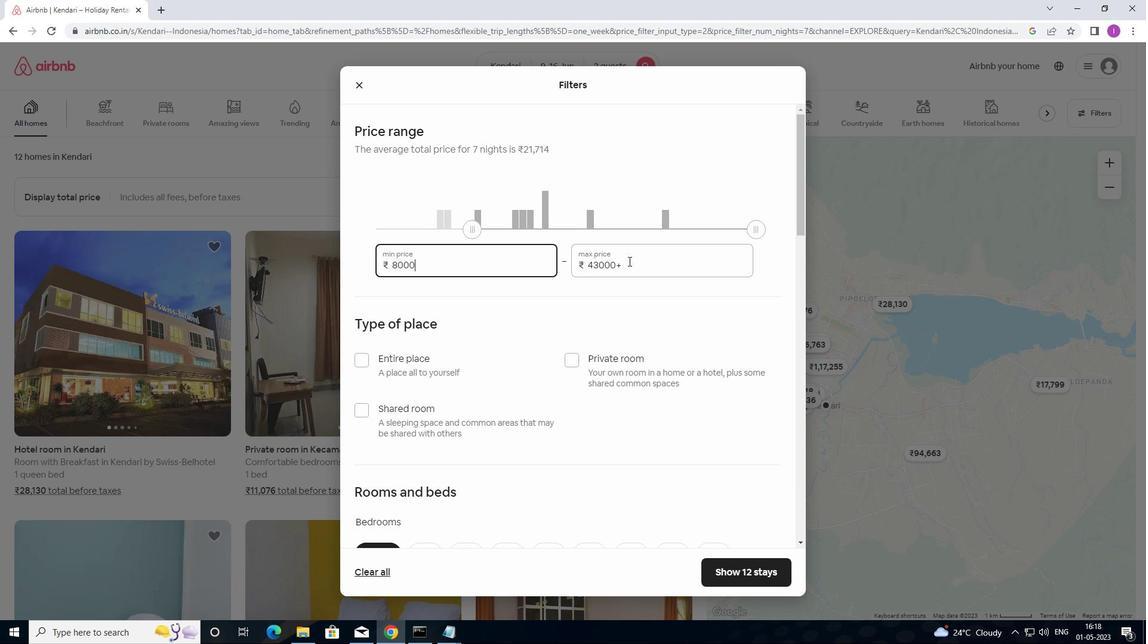 
Action: Mouse moved to (585, 259)
Screenshot: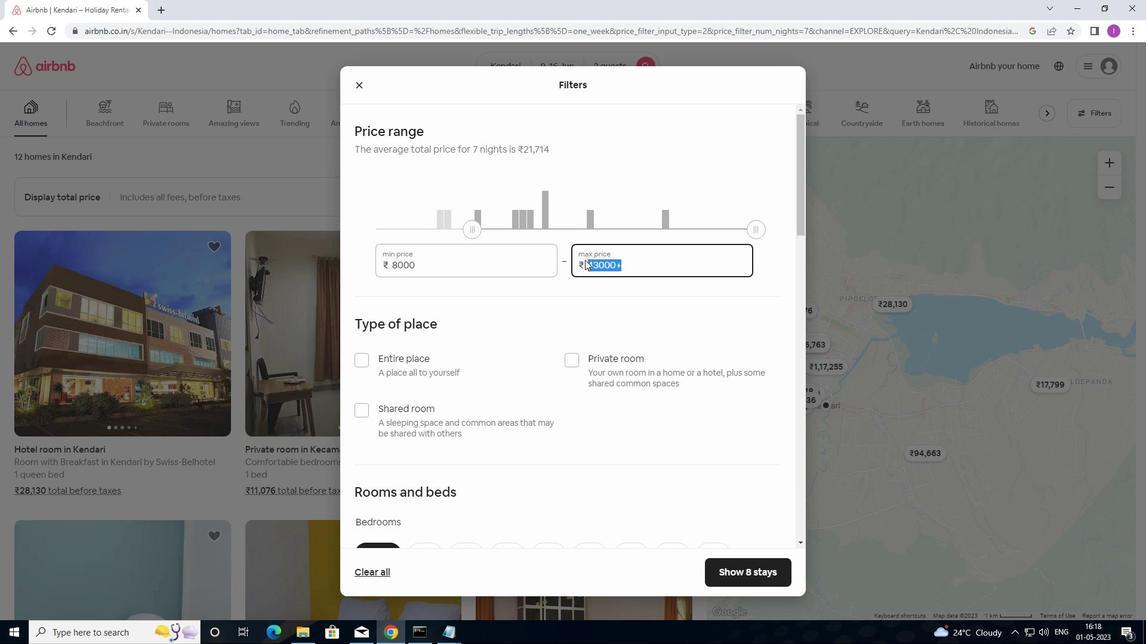 
Action: Key pressed 1
Screenshot: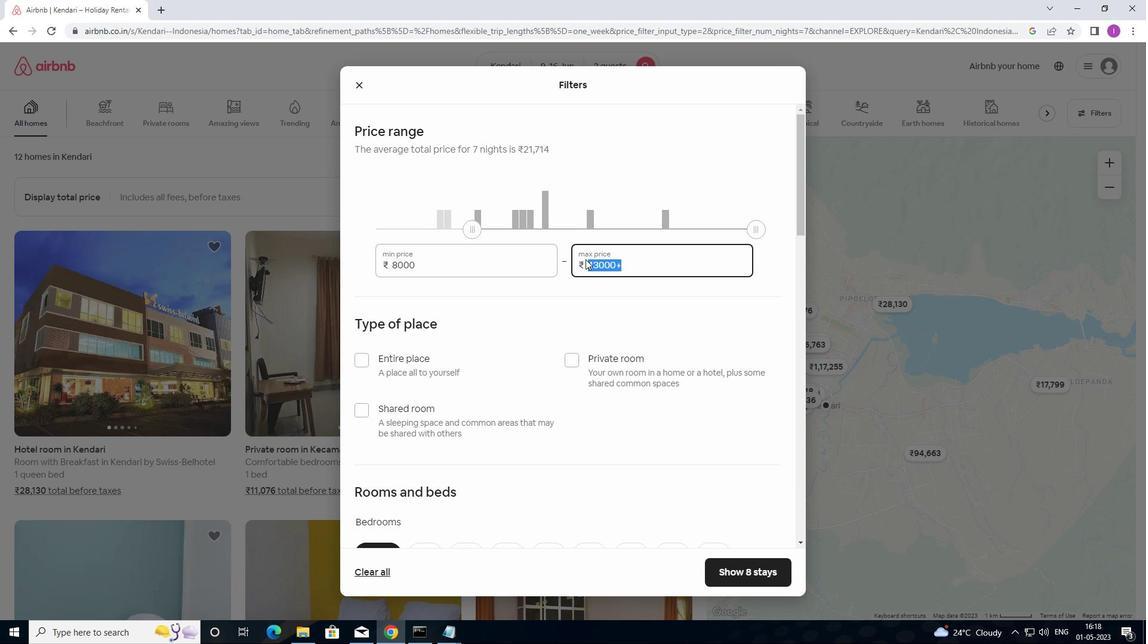 
Action: Mouse moved to (586, 258)
Screenshot: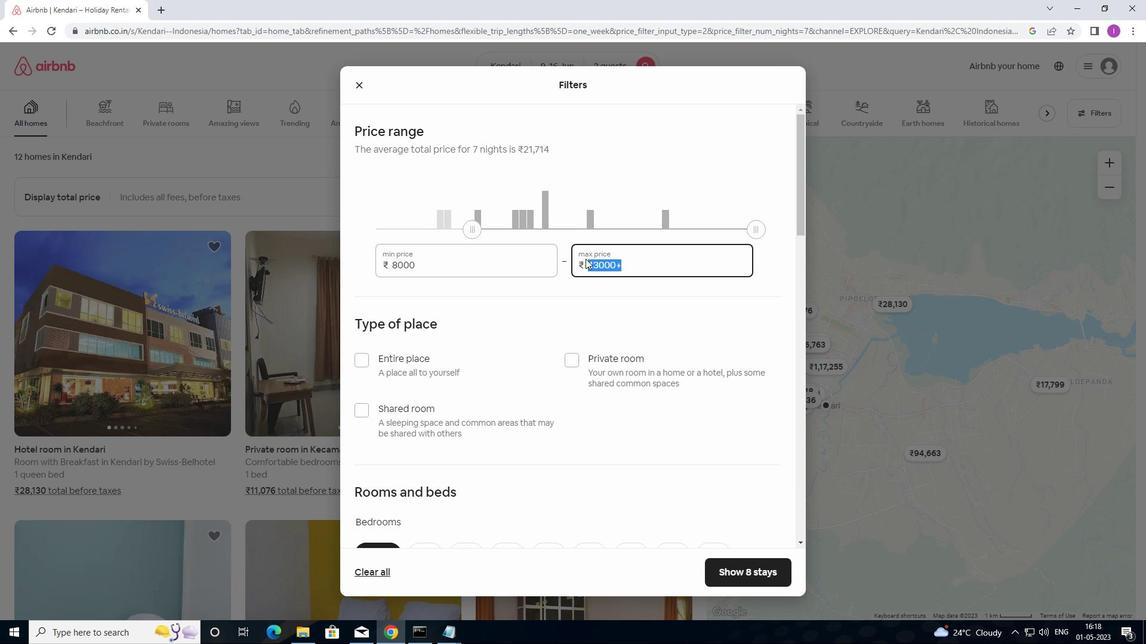 
Action: Key pressed 6
Screenshot: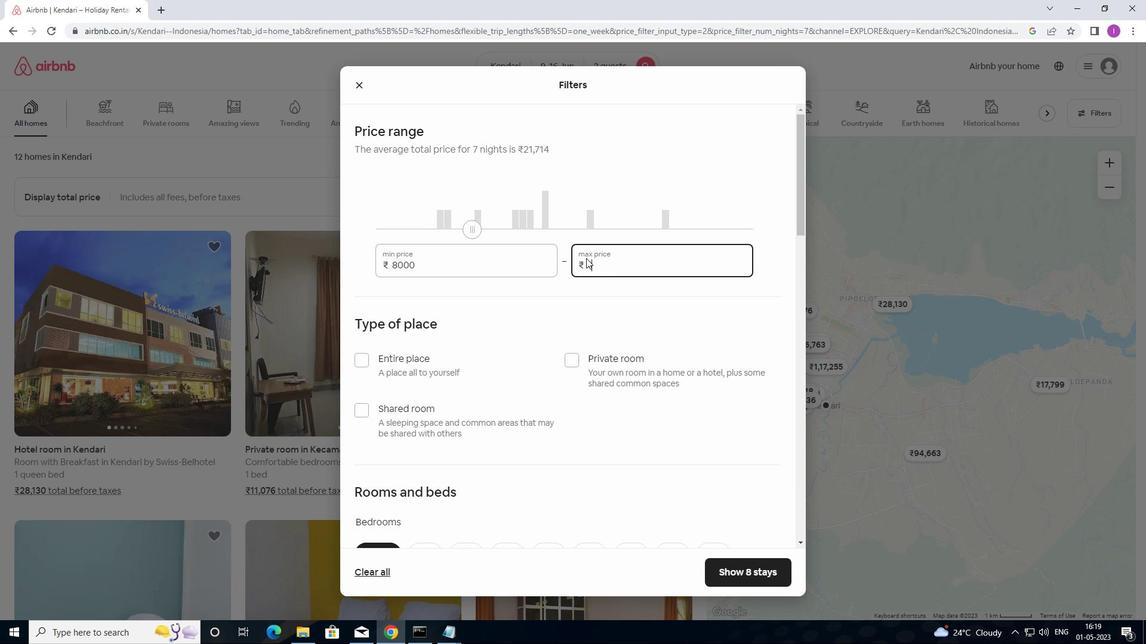 
Action: Mouse moved to (587, 257)
Screenshot: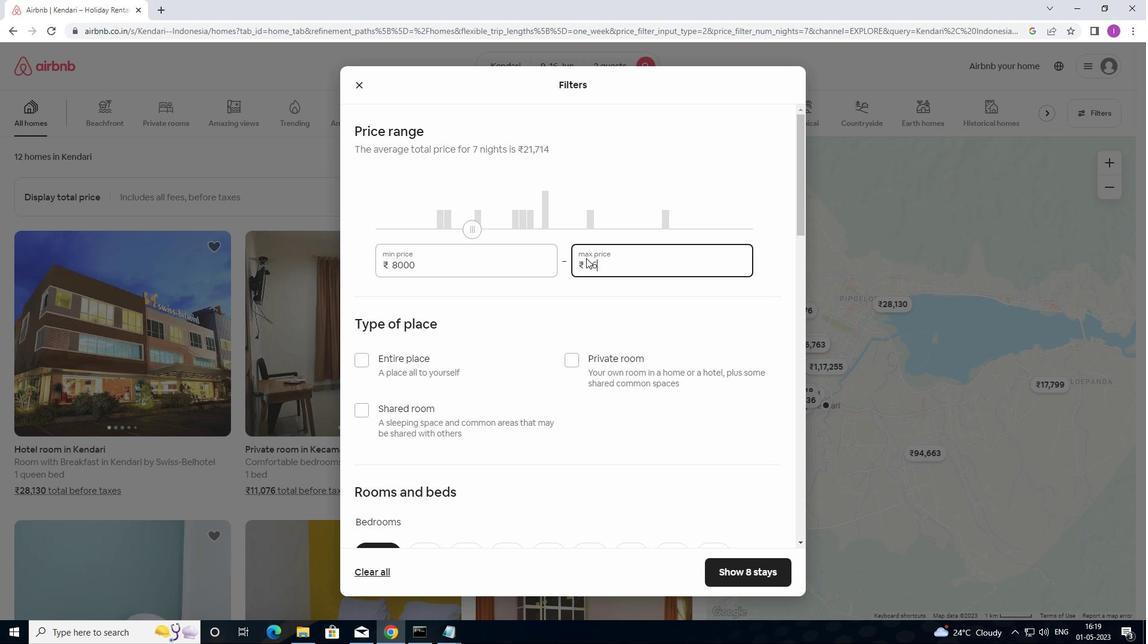 
Action: Key pressed 000
Screenshot: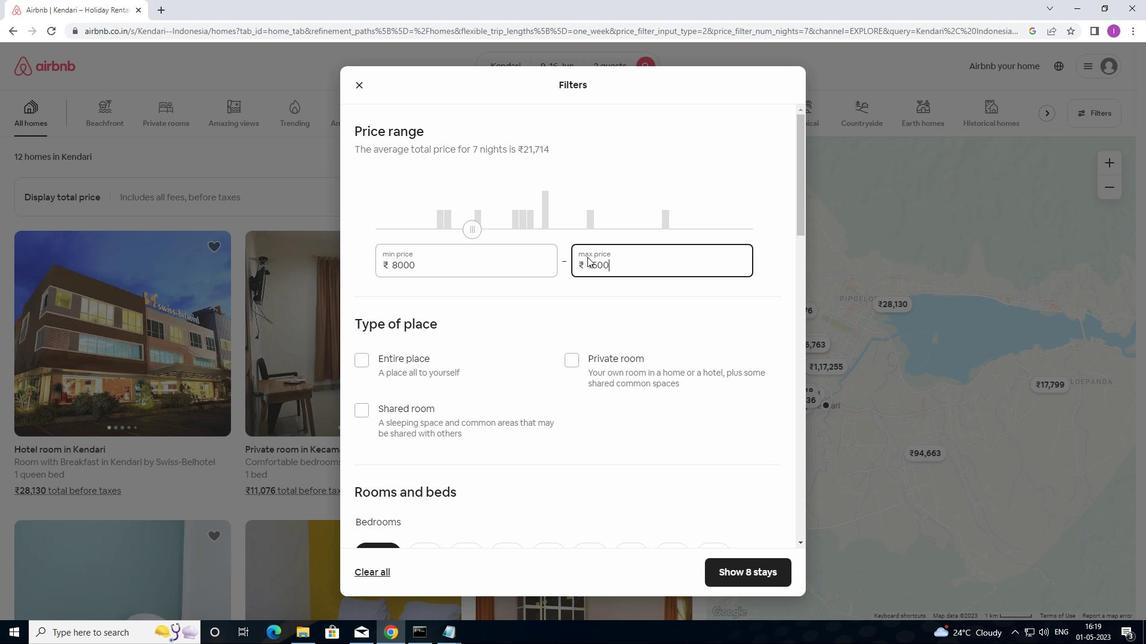 
Action: Mouse moved to (575, 343)
Screenshot: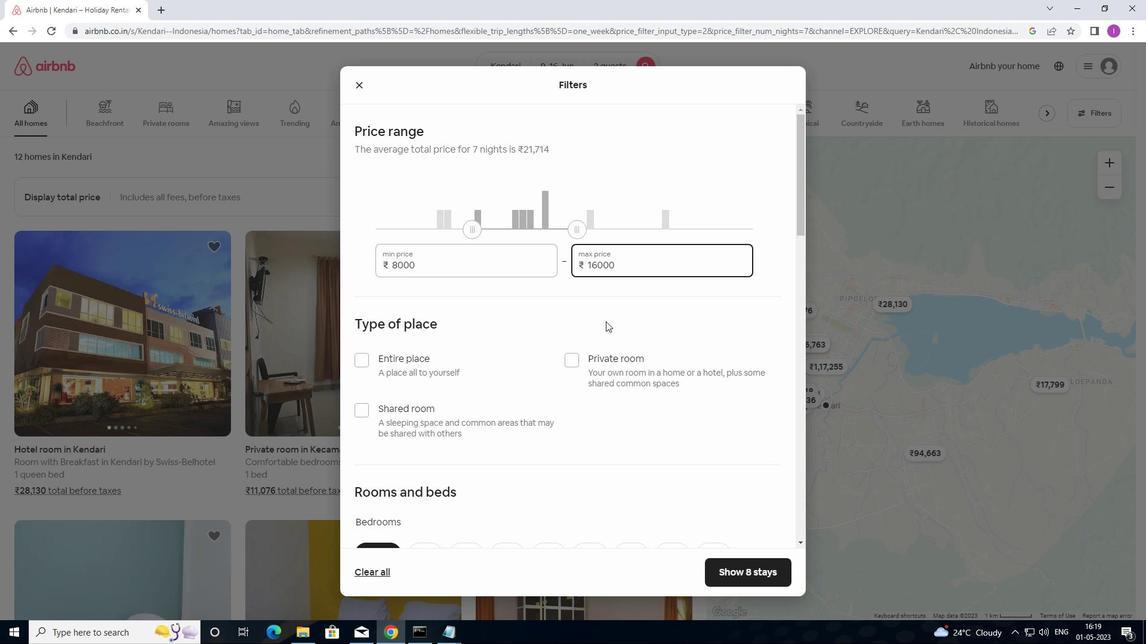 
Action: Mouse scrolled (575, 342) with delta (0, 0)
Screenshot: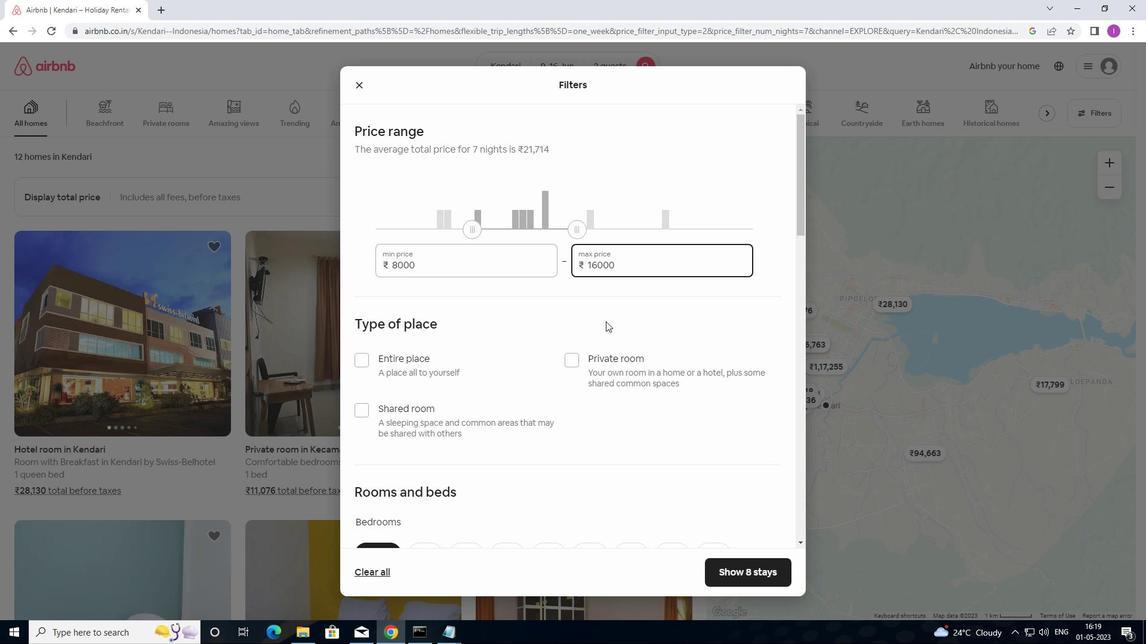 
Action: Mouse moved to (575, 343)
Screenshot: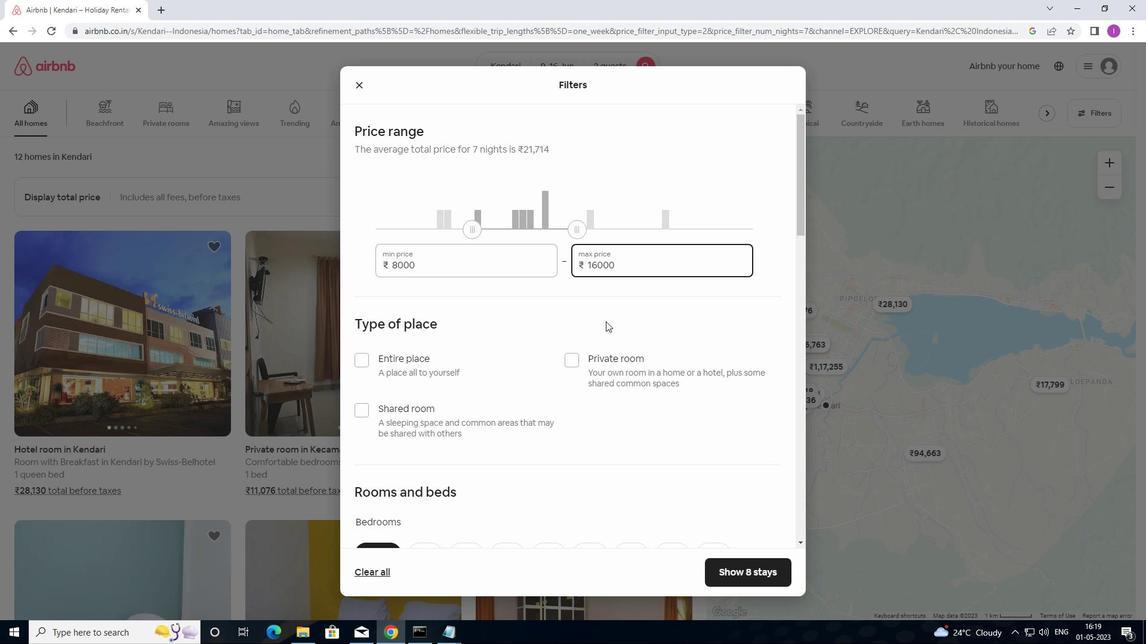 
Action: Mouse scrolled (575, 342) with delta (0, 0)
Screenshot: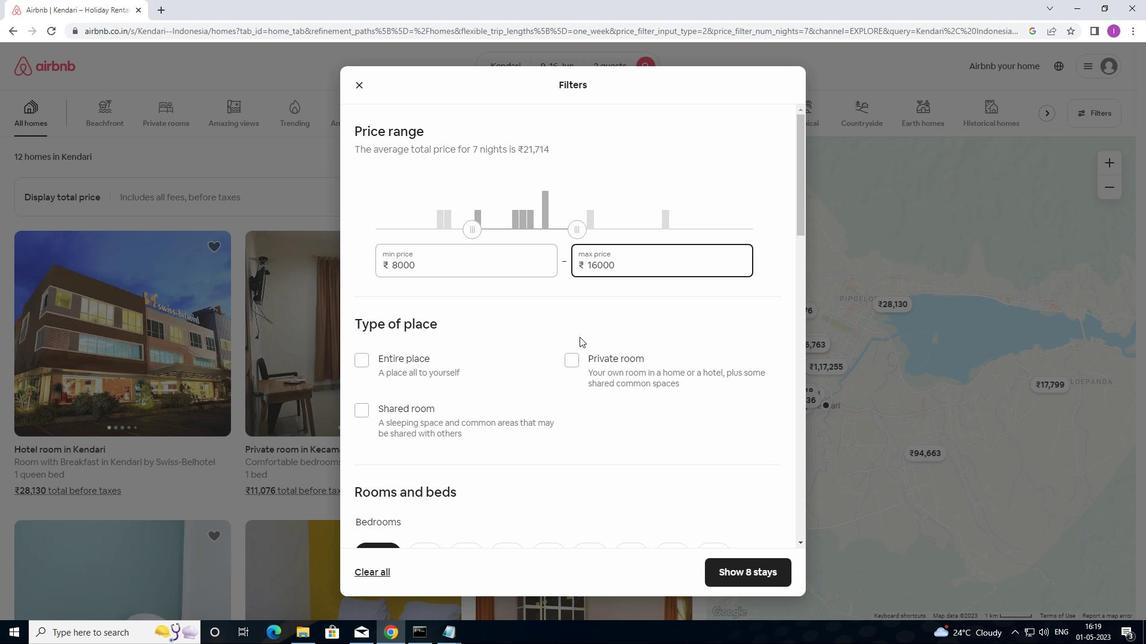 
Action: Mouse moved to (358, 239)
Screenshot: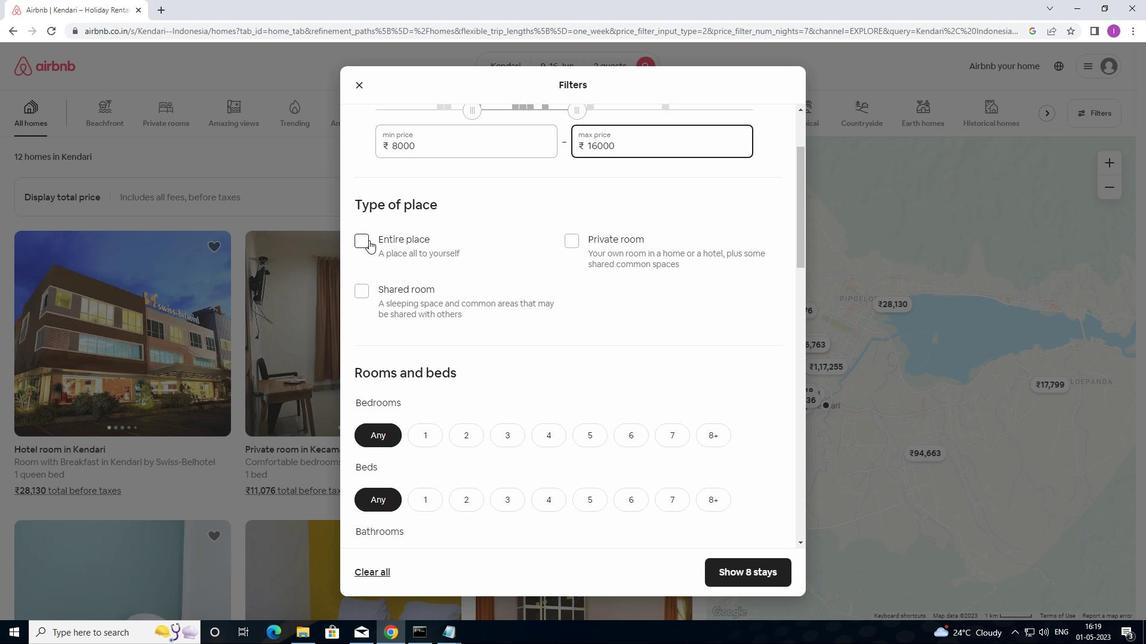 
Action: Mouse pressed left at (358, 239)
Screenshot: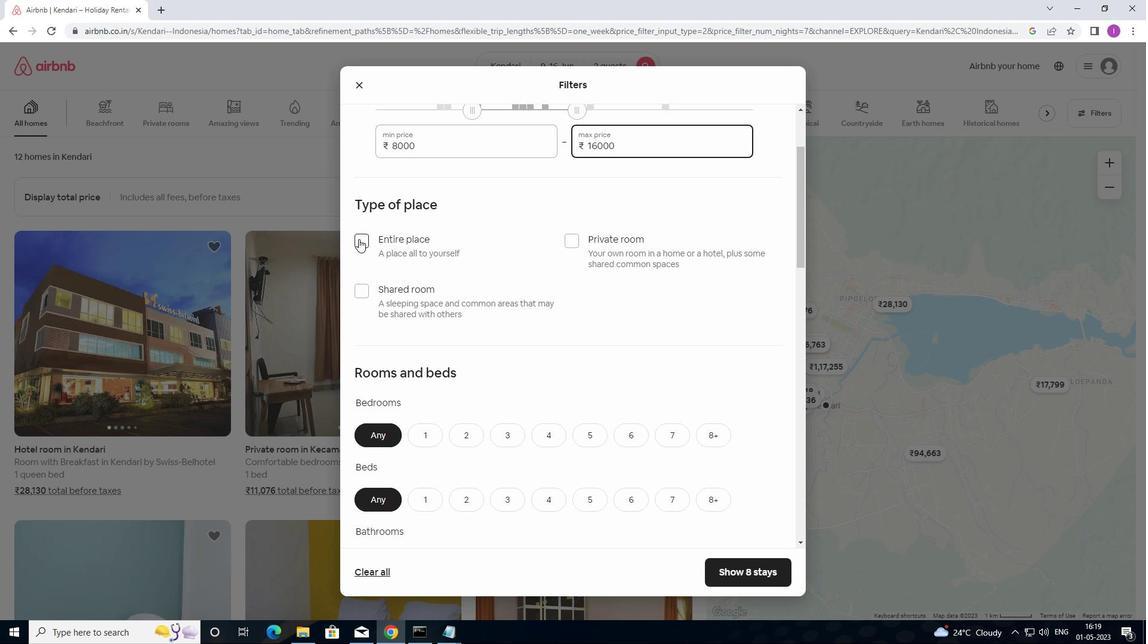 
Action: Mouse moved to (457, 381)
Screenshot: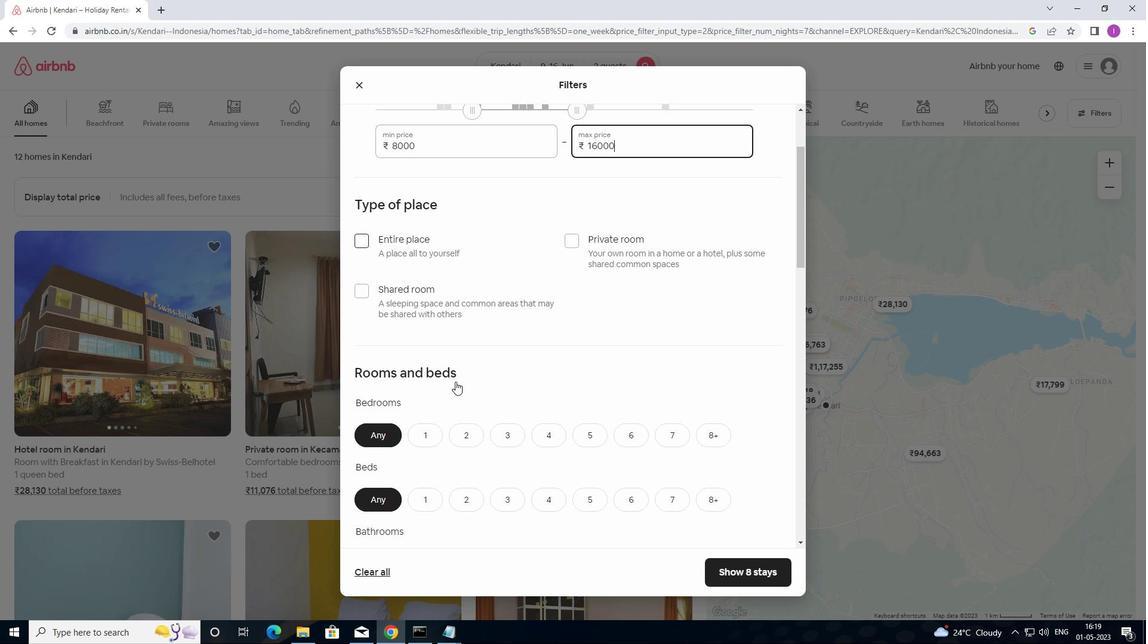 
Action: Mouse scrolled (457, 380) with delta (0, 0)
Screenshot: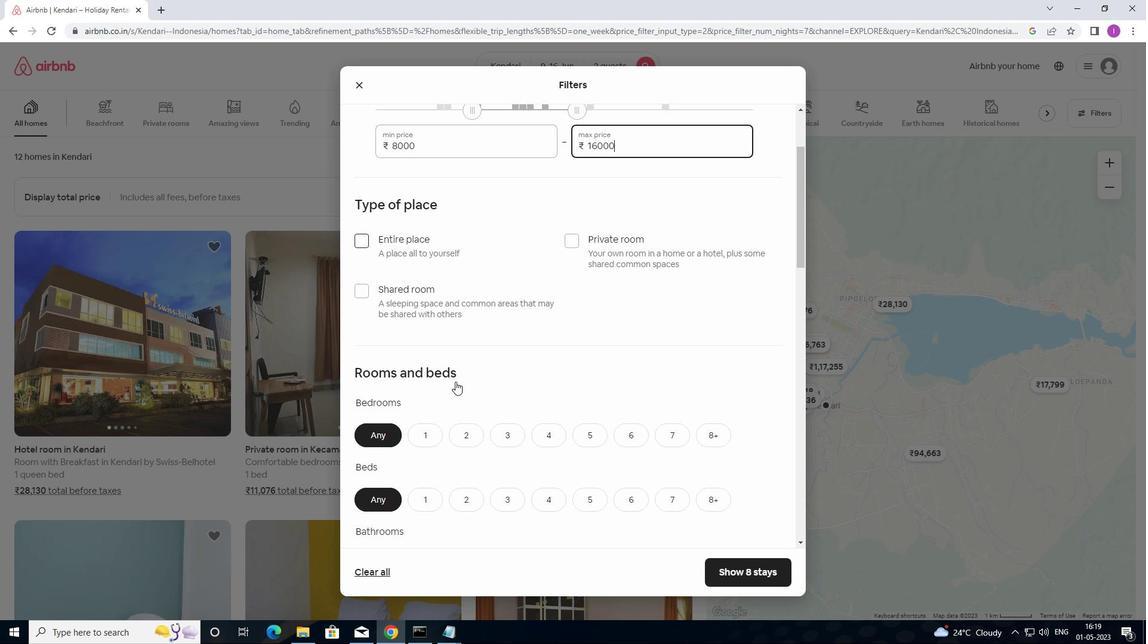 
Action: Mouse moved to (475, 386)
Screenshot: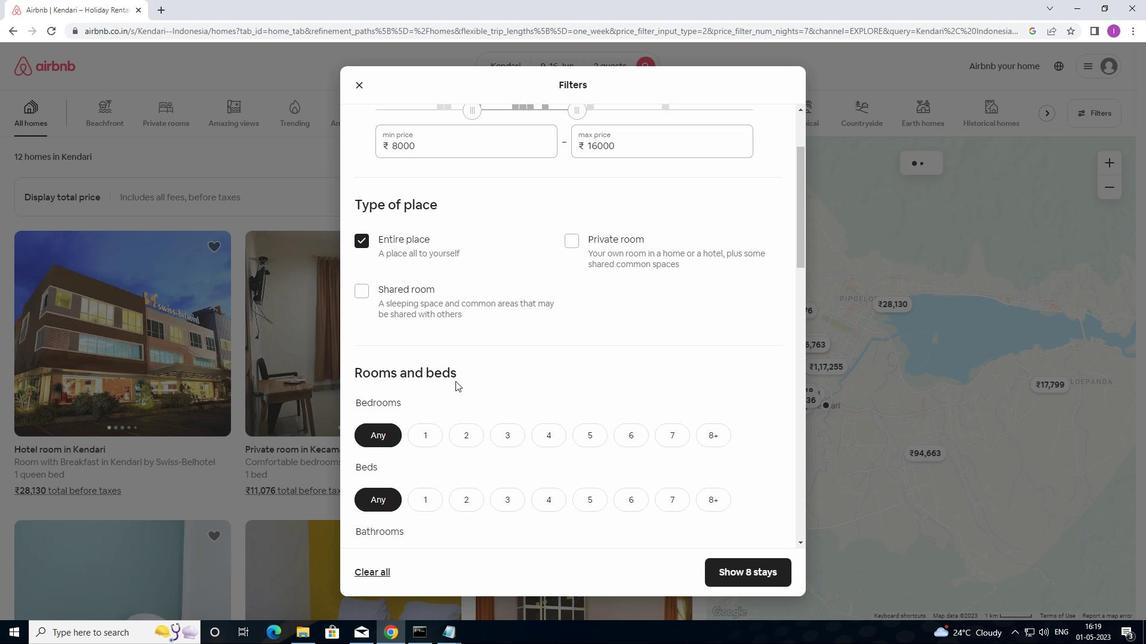 
Action: Mouse scrolled (475, 385) with delta (0, 0)
Screenshot: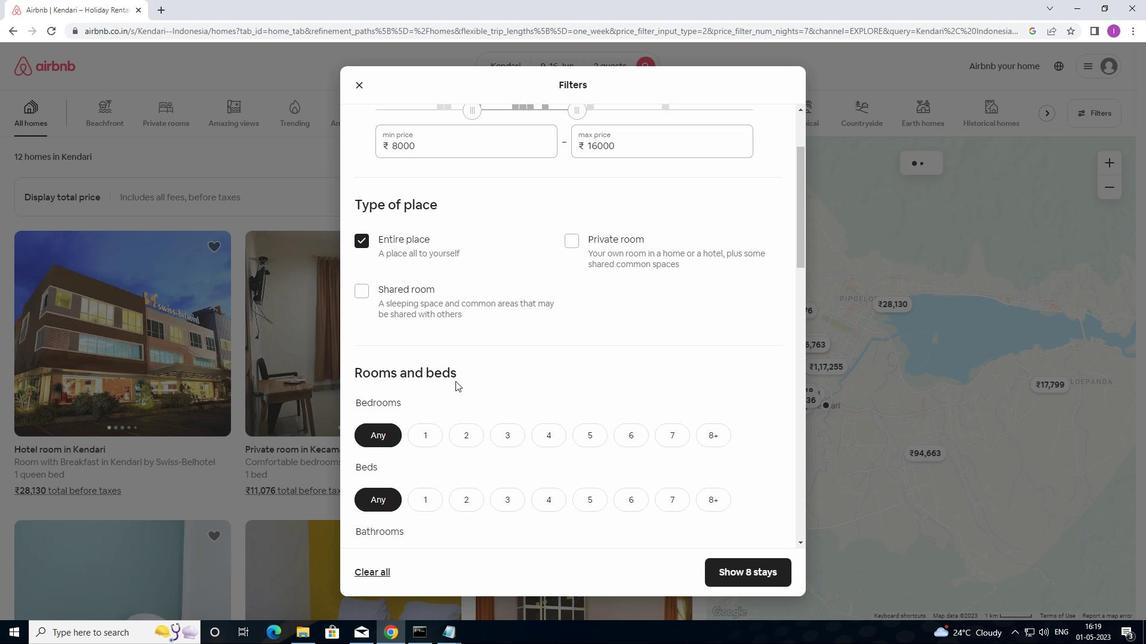 
Action: Mouse moved to (475, 386)
Screenshot: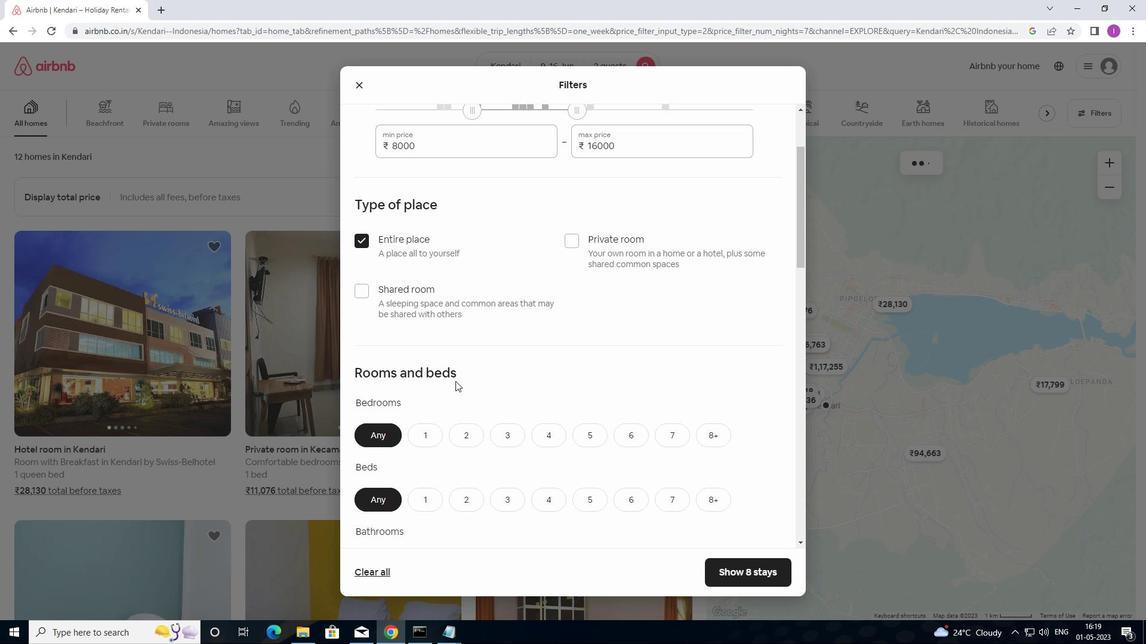 
Action: Mouse scrolled (475, 385) with delta (0, 0)
Screenshot: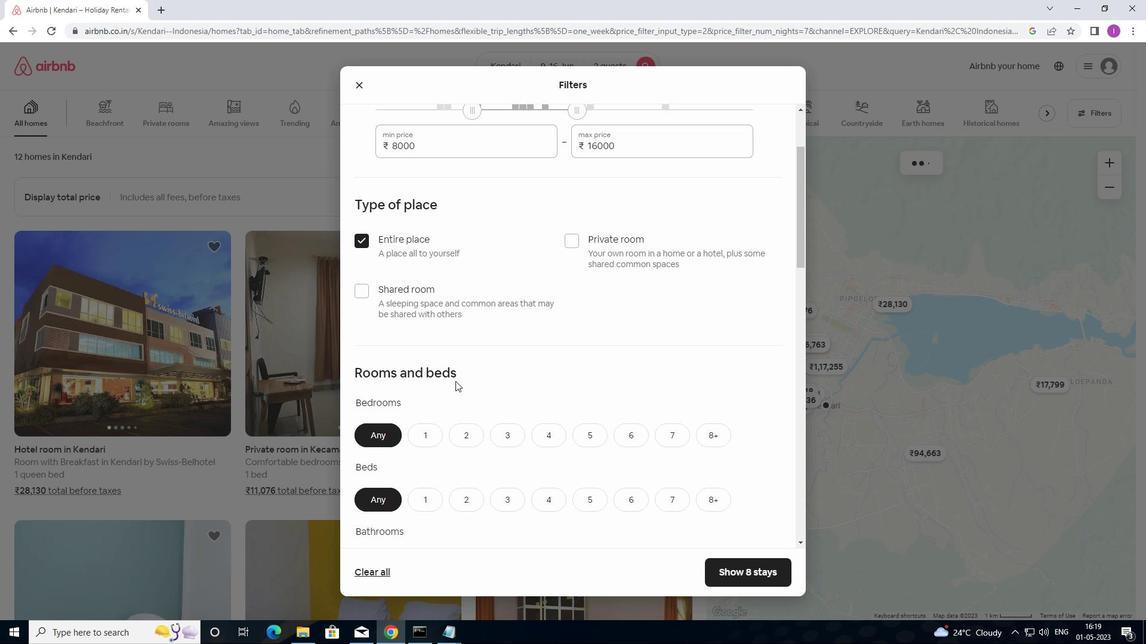 
Action: Mouse moved to (470, 257)
Screenshot: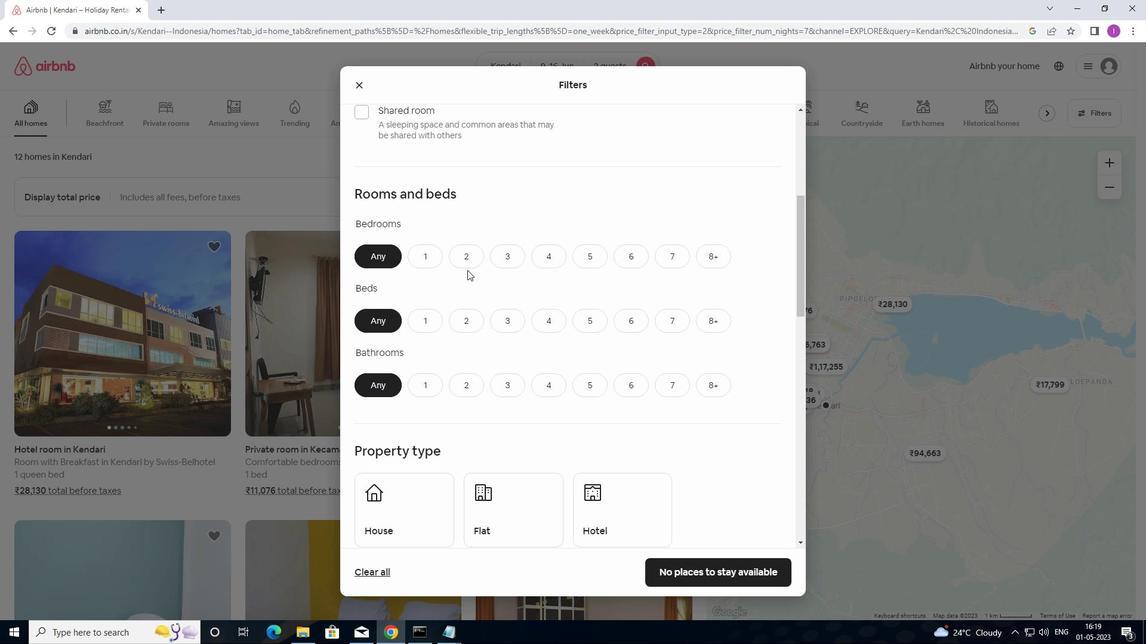 
Action: Mouse pressed left at (470, 257)
Screenshot: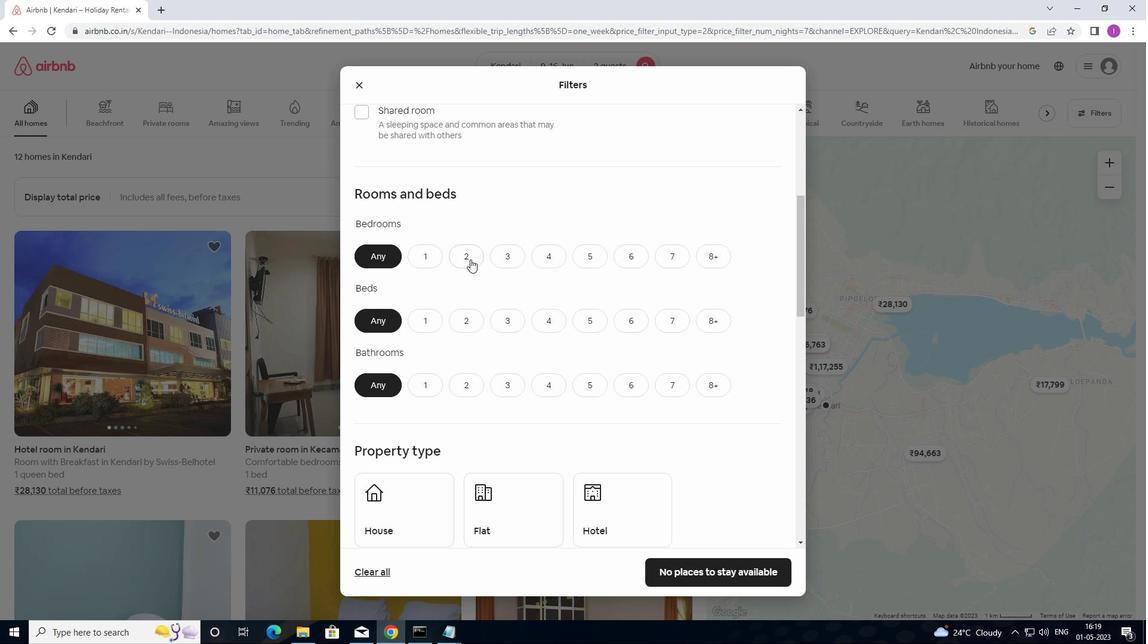 
Action: Mouse moved to (468, 325)
Screenshot: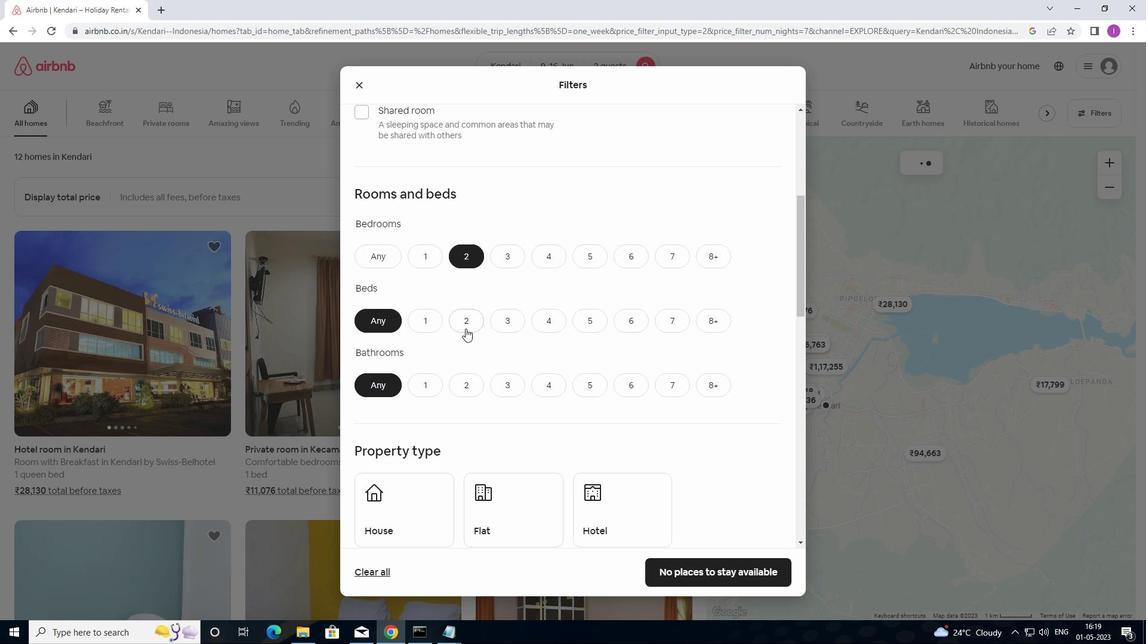 
Action: Mouse pressed left at (468, 325)
Screenshot: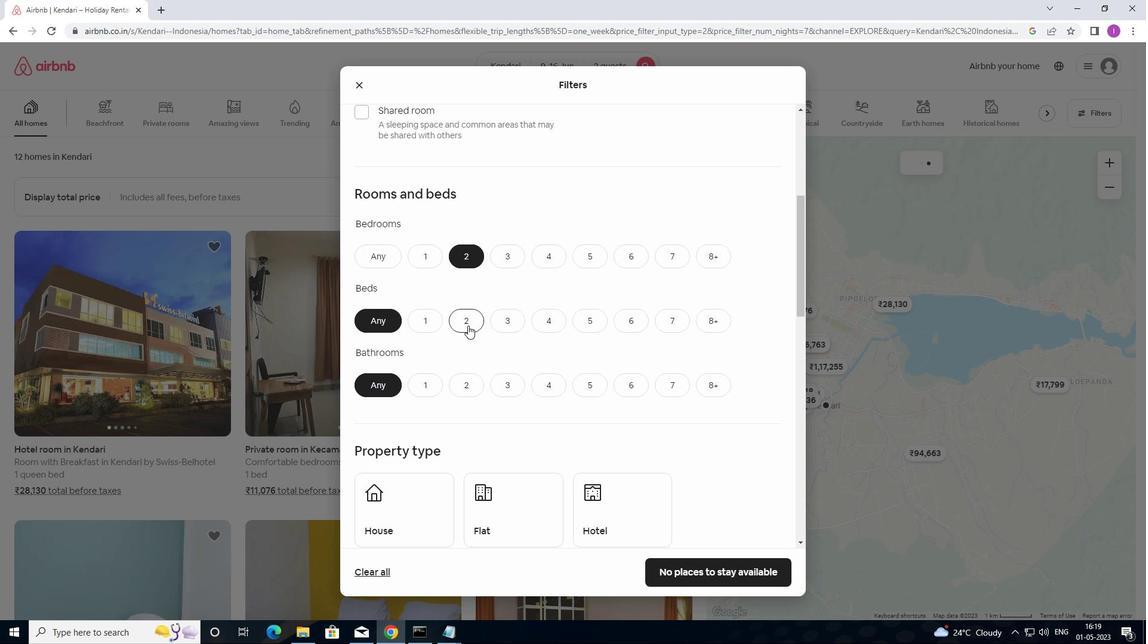 
Action: Mouse moved to (429, 383)
Screenshot: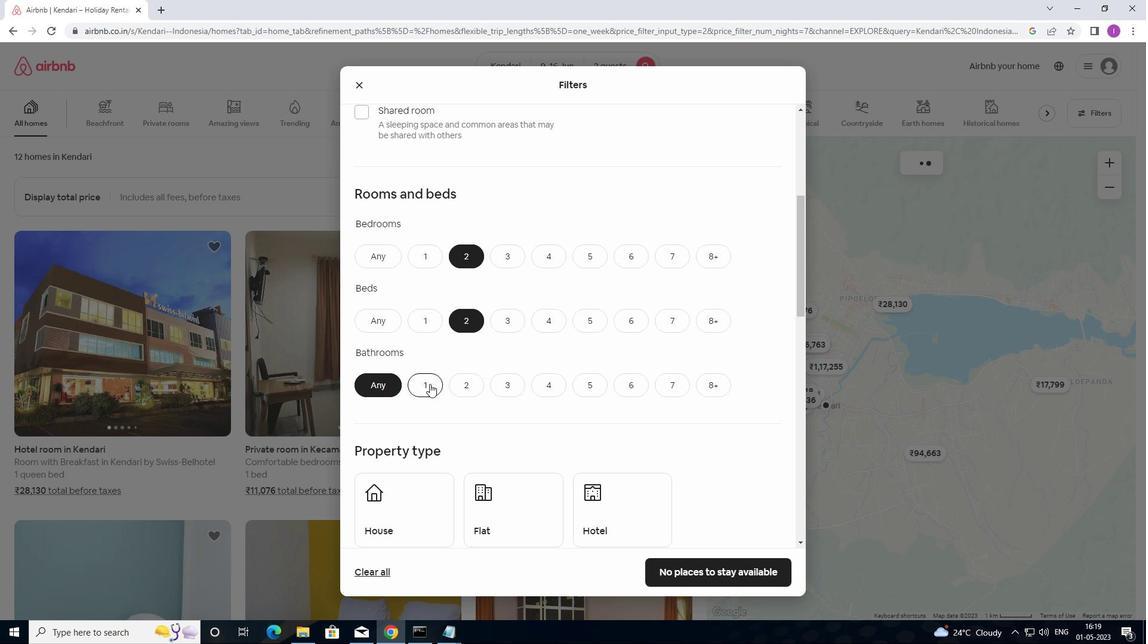 
Action: Mouse pressed left at (429, 383)
Screenshot: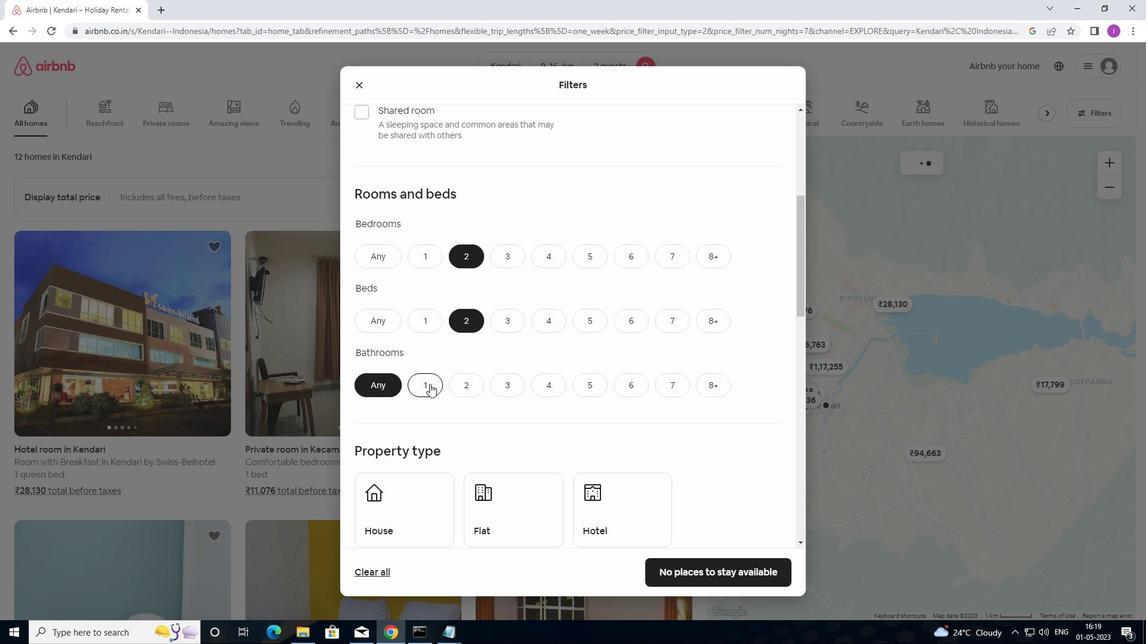 
Action: Mouse moved to (508, 382)
Screenshot: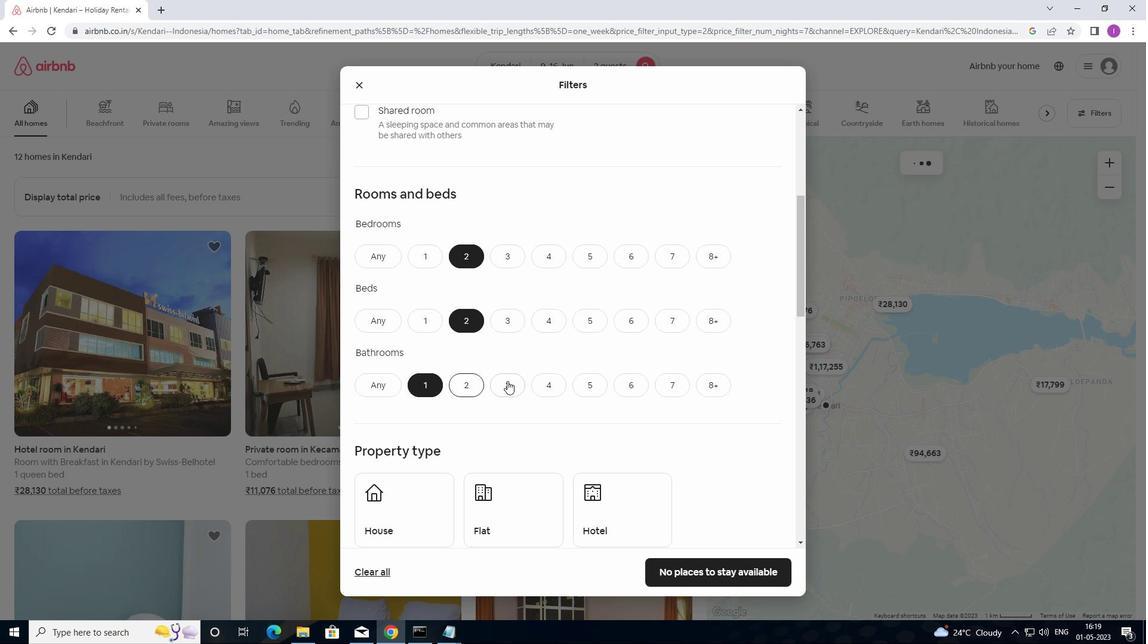 
Action: Mouse scrolled (508, 381) with delta (0, 0)
Screenshot: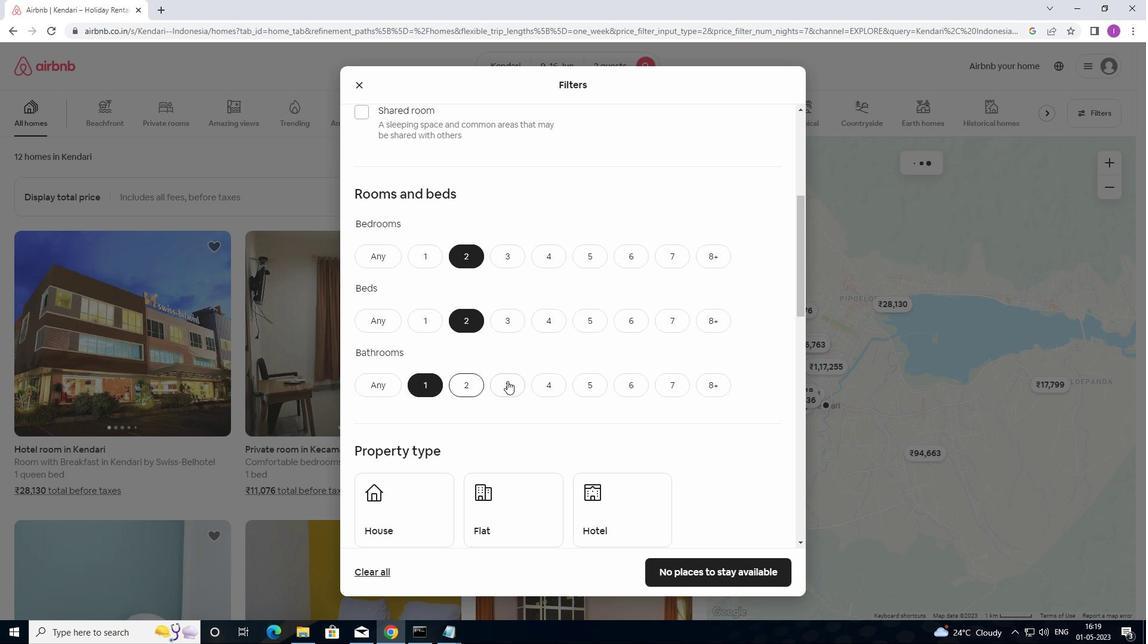 
Action: Mouse moved to (508, 383)
Screenshot: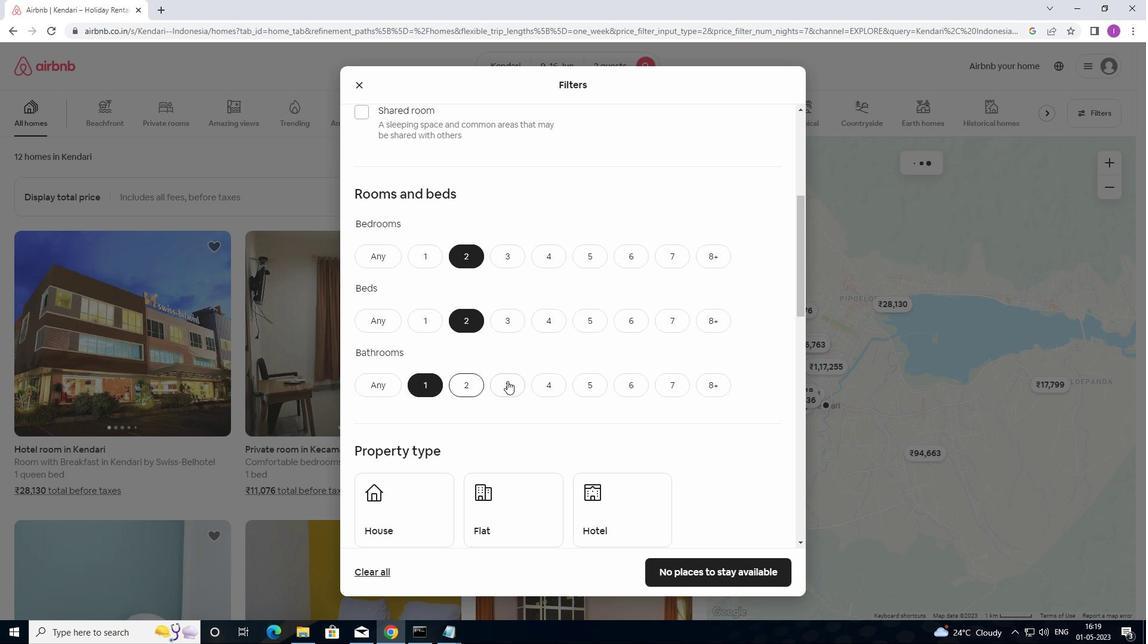 
Action: Mouse scrolled (508, 382) with delta (0, 0)
Screenshot: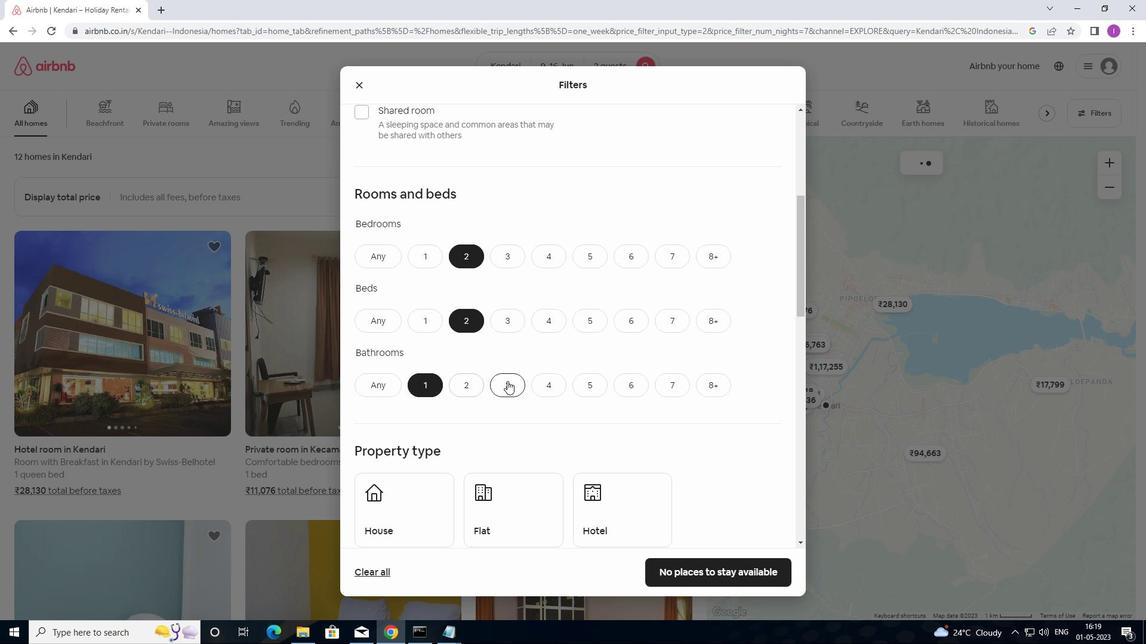 
Action: Mouse moved to (508, 382)
Screenshot: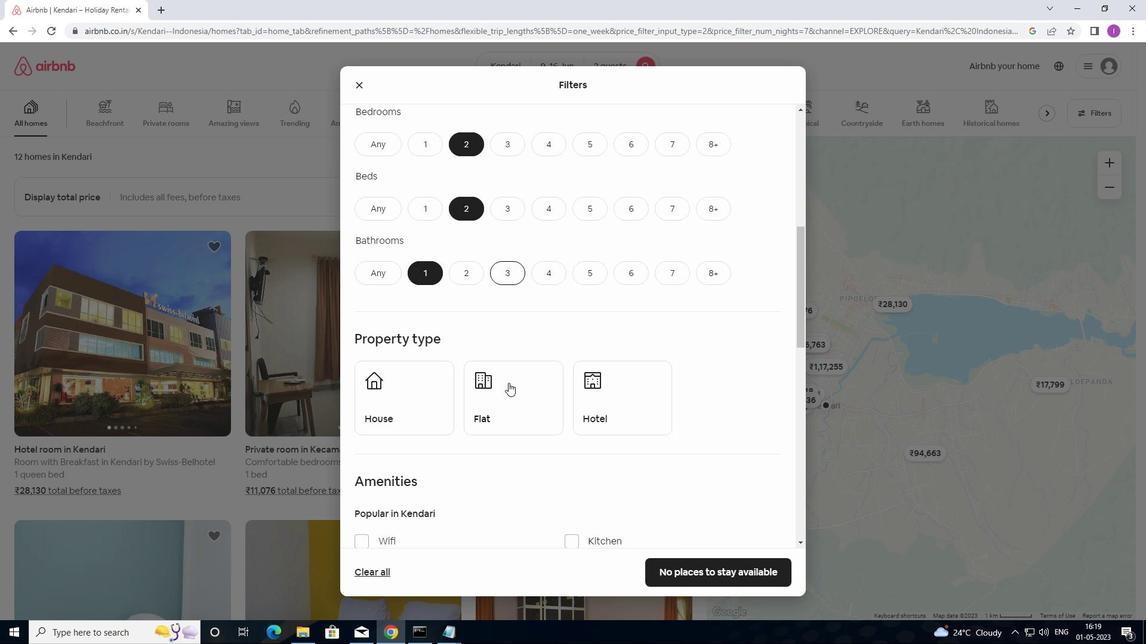 
Action: Mouse scrolled (508, 381) with delta (0, 0)
Screenshot: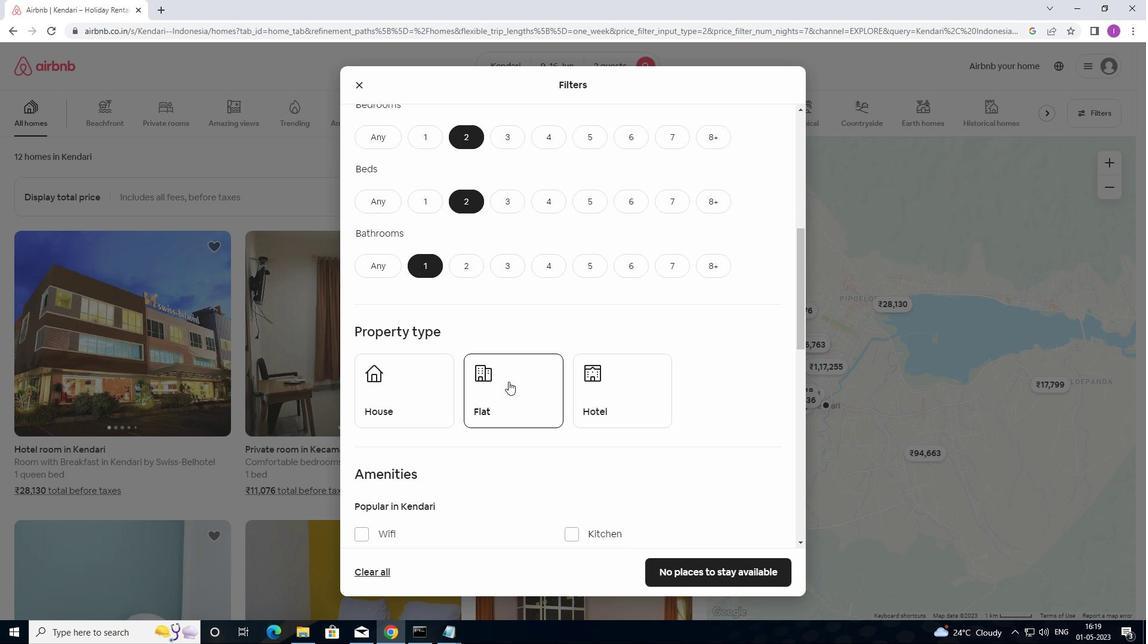 
Action: Mouse moved to (509, 382)
Screenshot: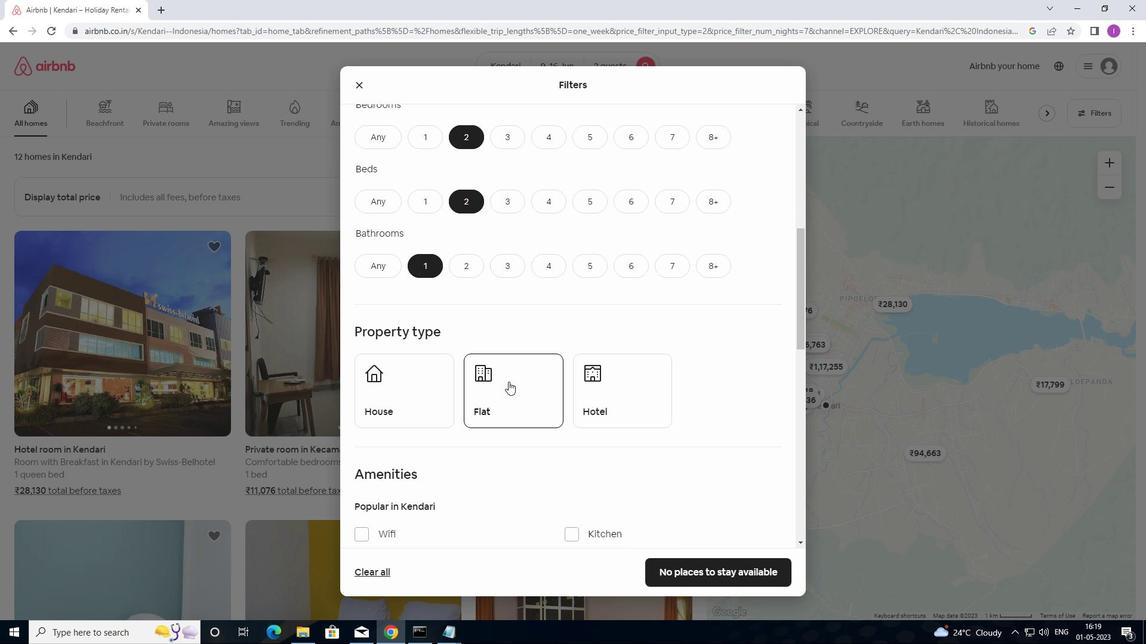 
Action: Mouse scrolled (509, 381) with delta (0, 0)
Screenshot: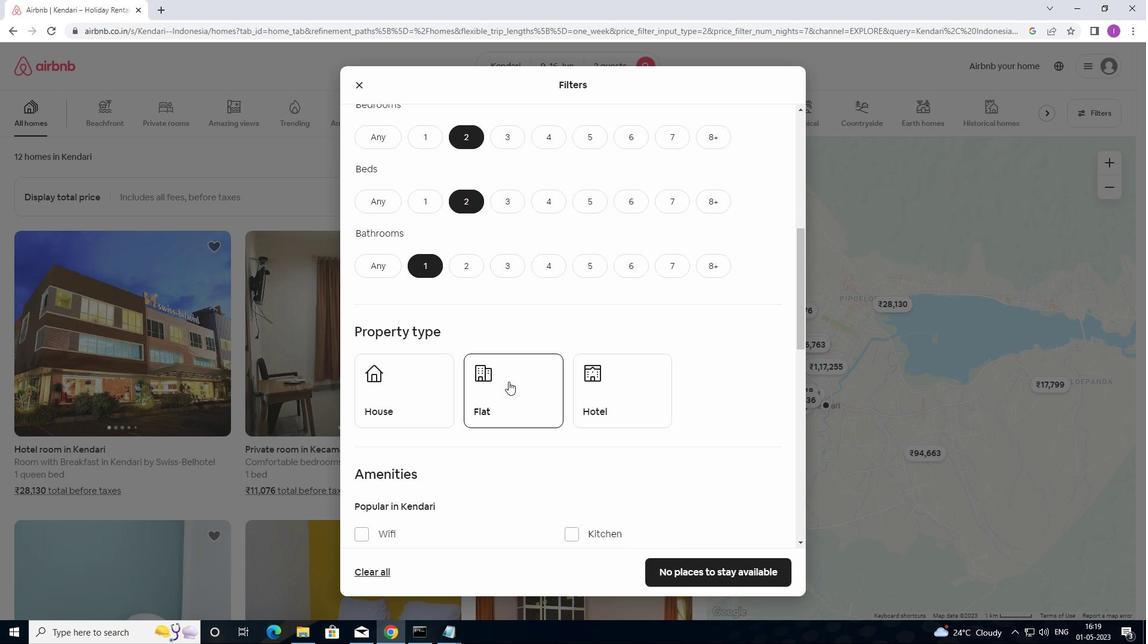 
Action: Mouse moved to (362, 281)
Screenshot: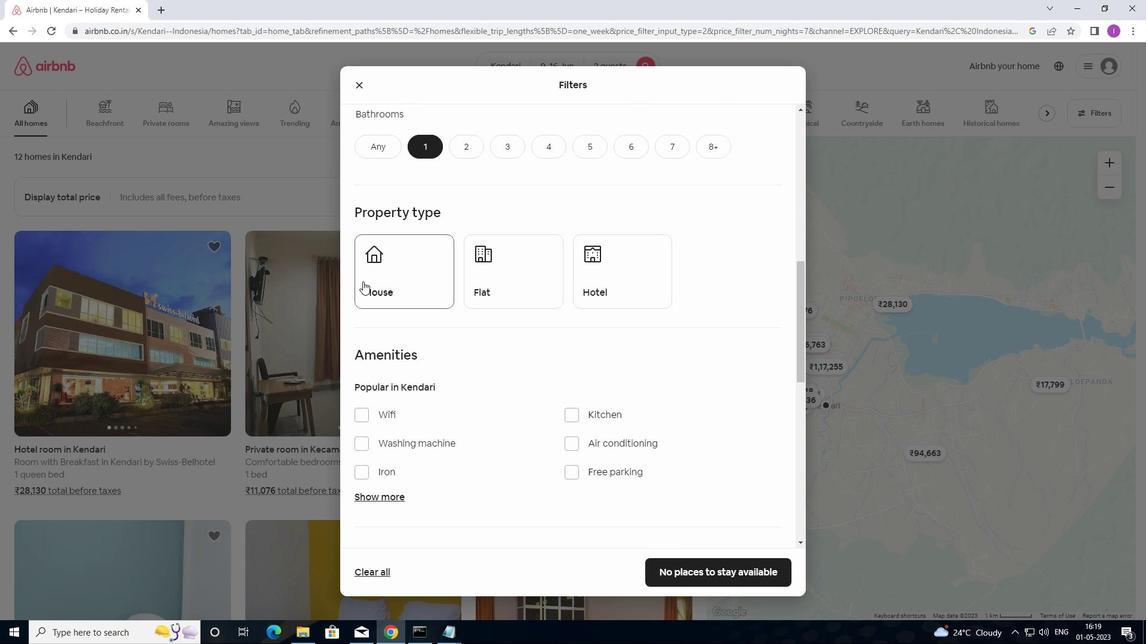 
Action: Mouse pressed left at (362, 281)
Screenshot: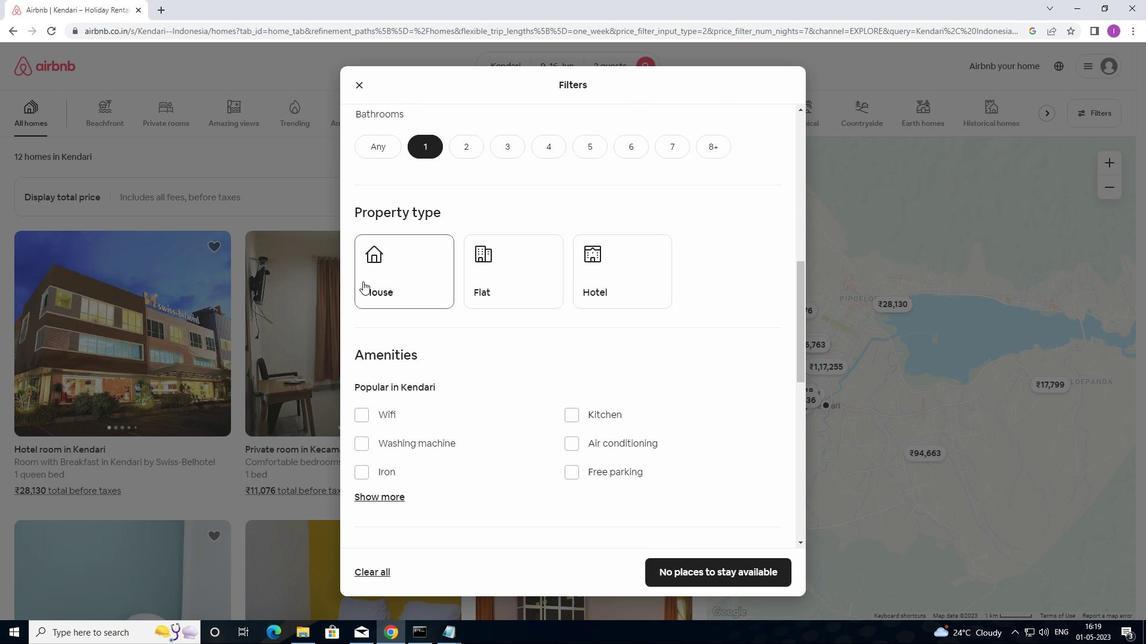 
Action: Mouse moved to (512, 283)
Screenshot: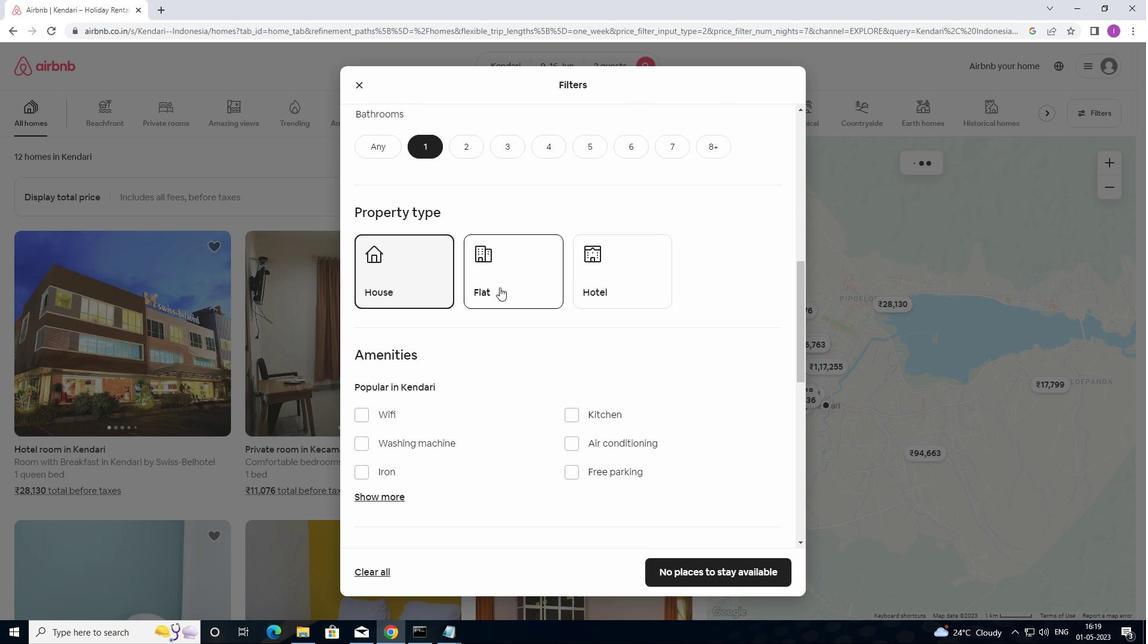 
Action: Mouse pressed left at (512, 283)
Screenshot: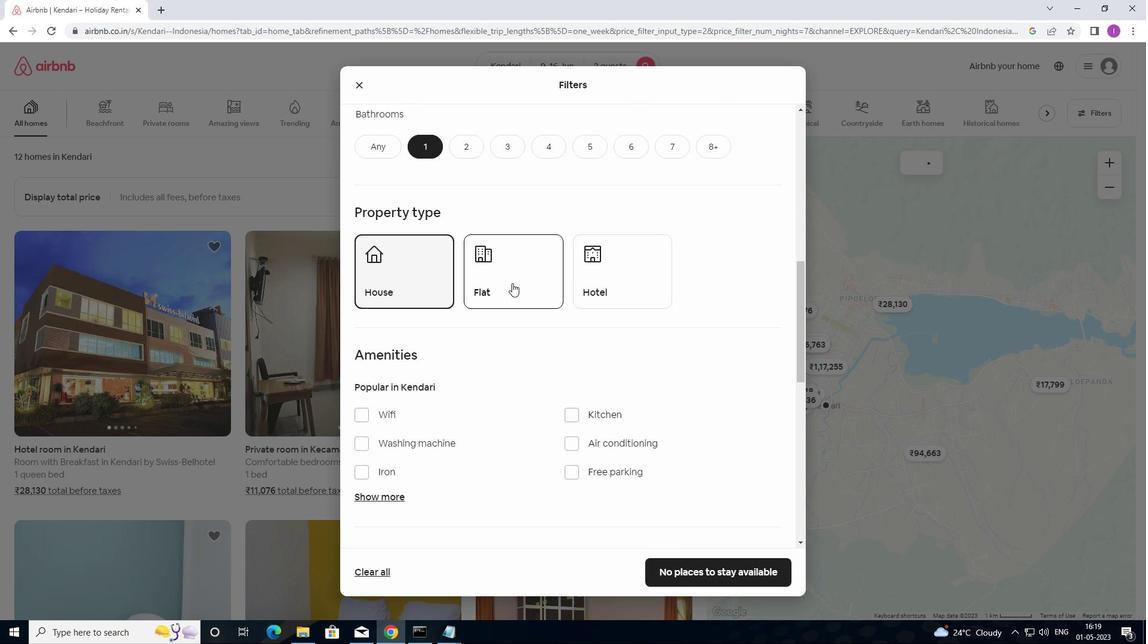 
Action: Mouse moved to (531, 297)
Screenshot: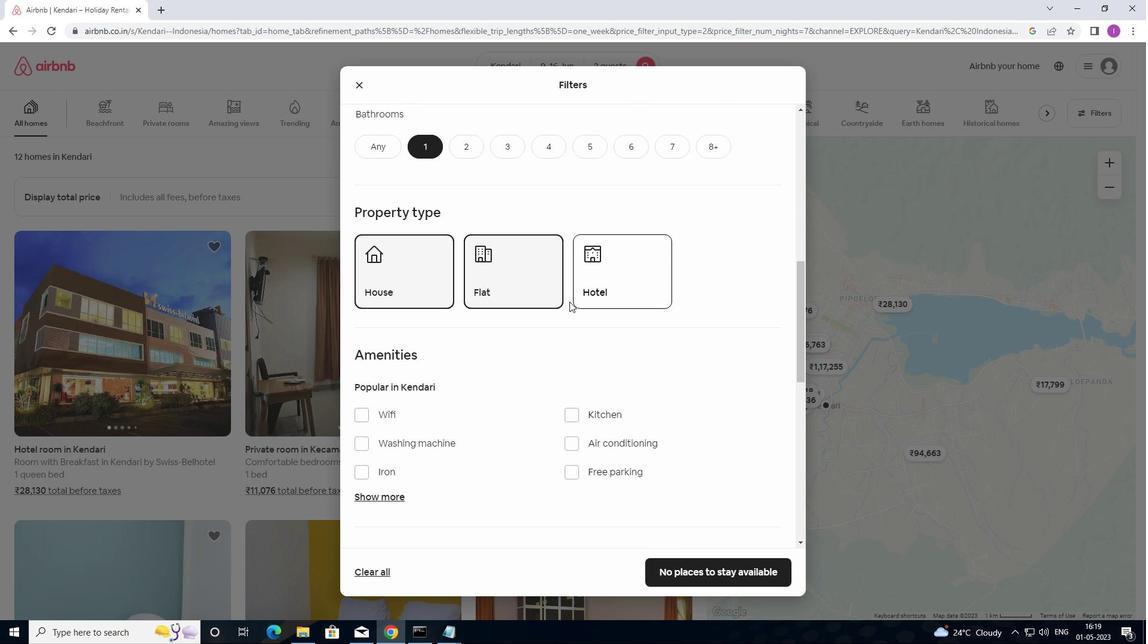 
Action: Mouse scrolled (531, 296) with delta (0, 0)
Screenshot: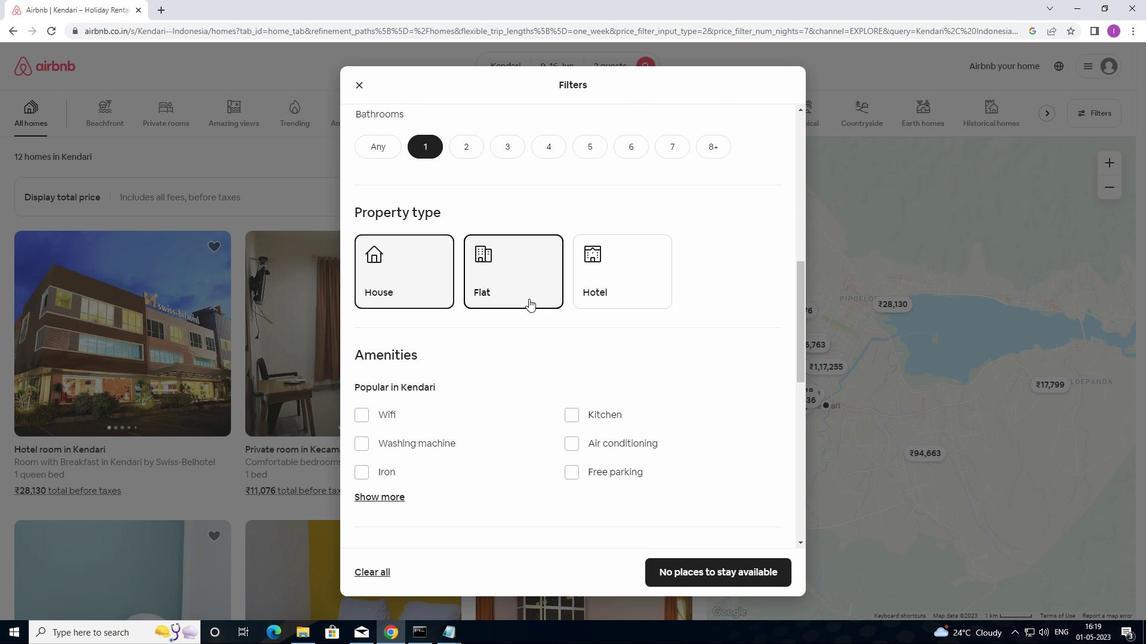 
Action: Mouse moved to (531, 297)
Screenshot: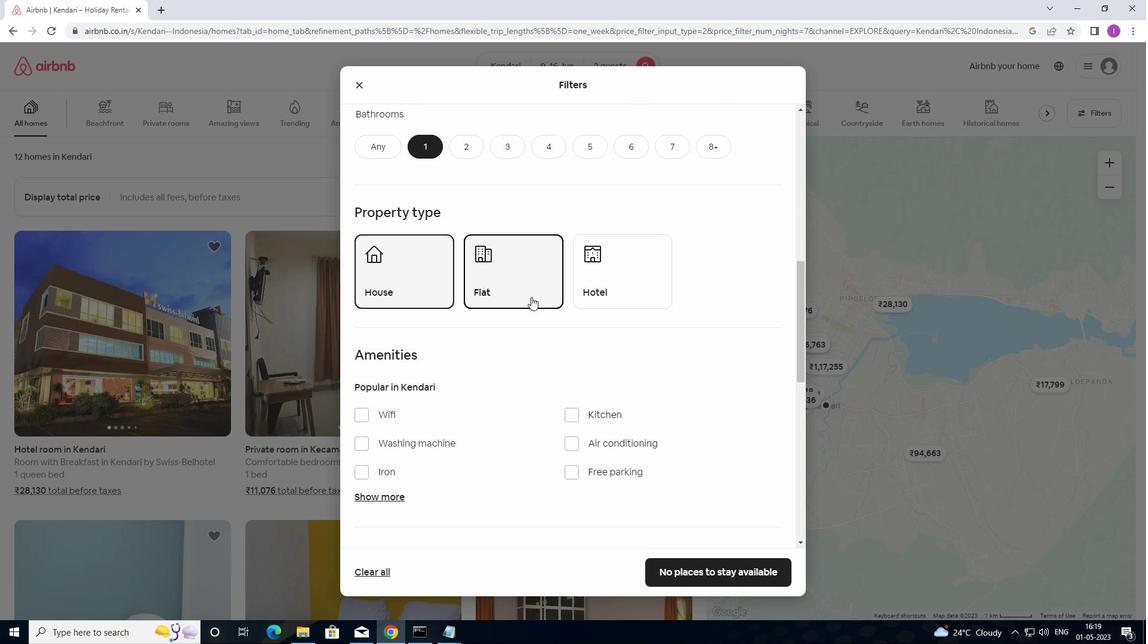 
Action: Mouse scrolled (531, 296) with delta (0, 0)
Screenshot: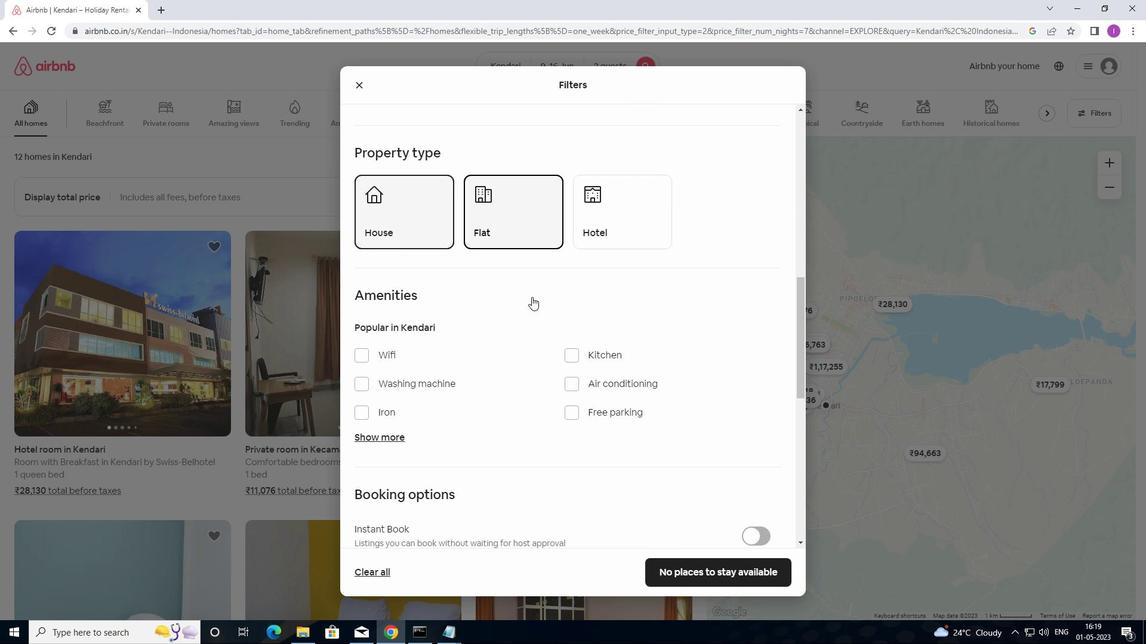 
Action: Mouse scrolled (531, 296) with delta (0, 0)
Screenshot: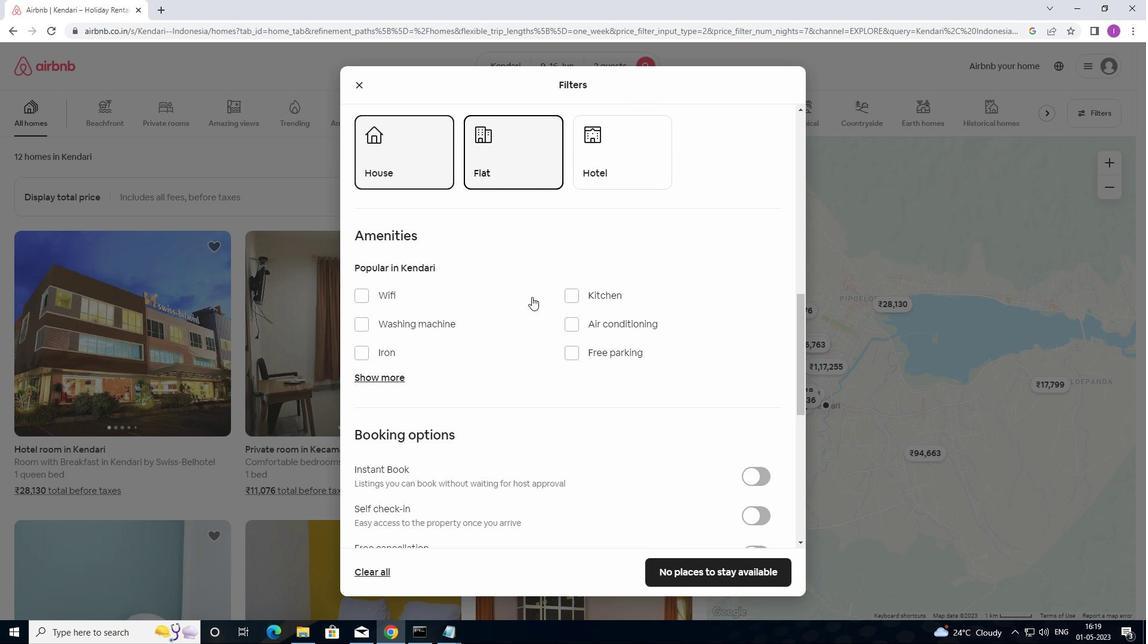 
Action: Mouse moved to (607, 312)
Screenshot: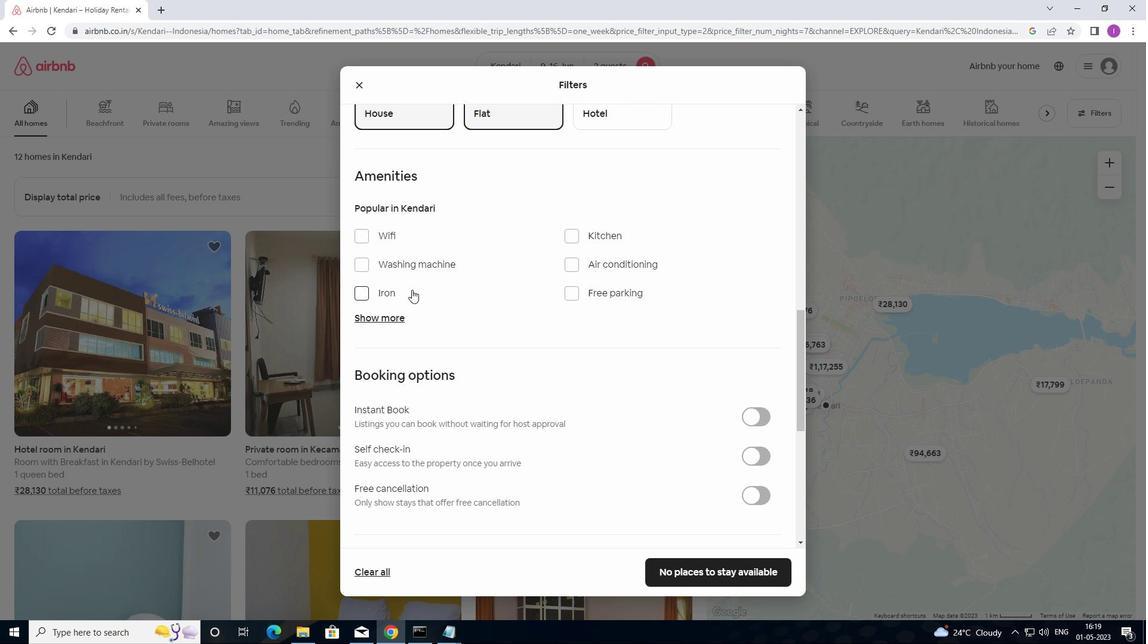 
Action: Mouse scrolled (607, 311) with delta (0, 0)
Screenshot: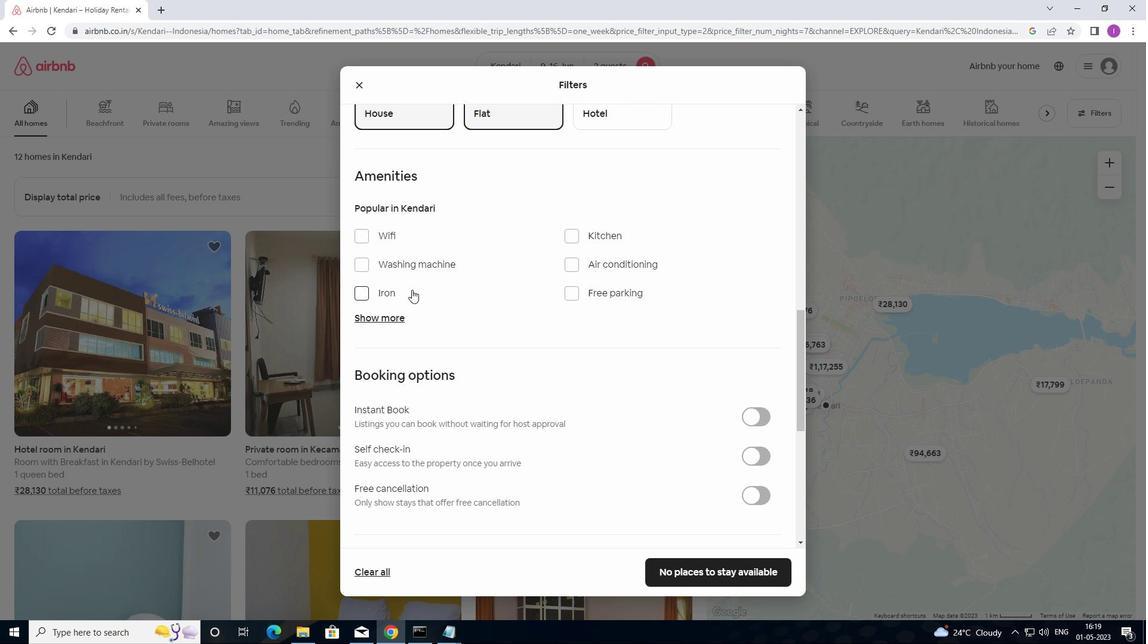
Action: Mouse moved to (748, 345)
Screenshot: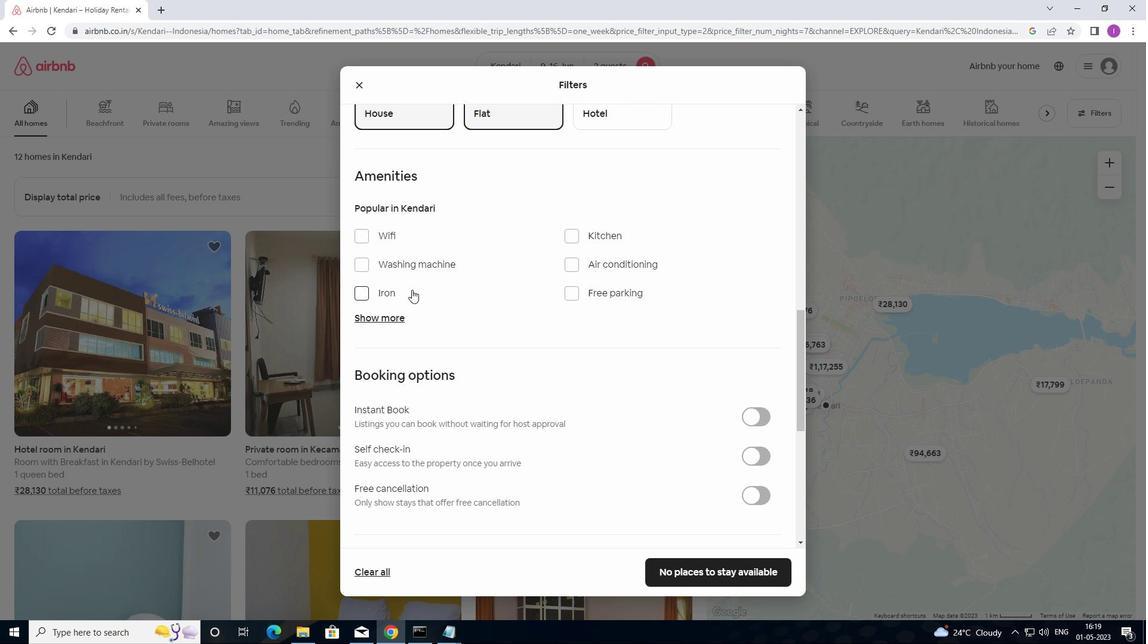 
Action: Mouse scrolled (748, 345) with delta (0, 0)
Screenshot: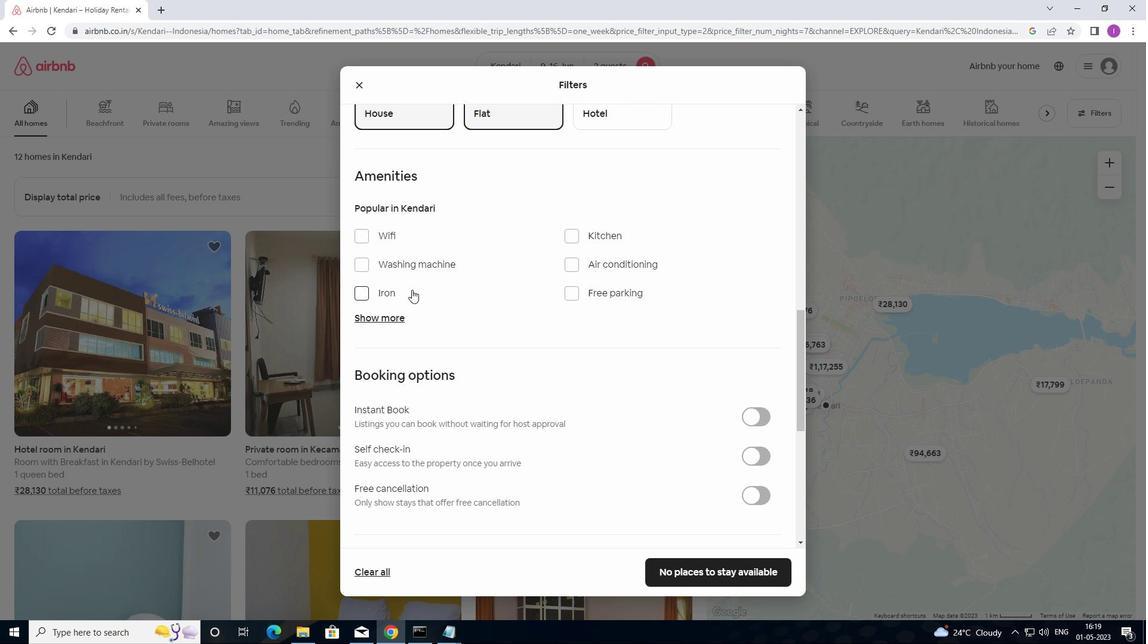 
Action: Mouse moved to (777, 355)
Screenshot: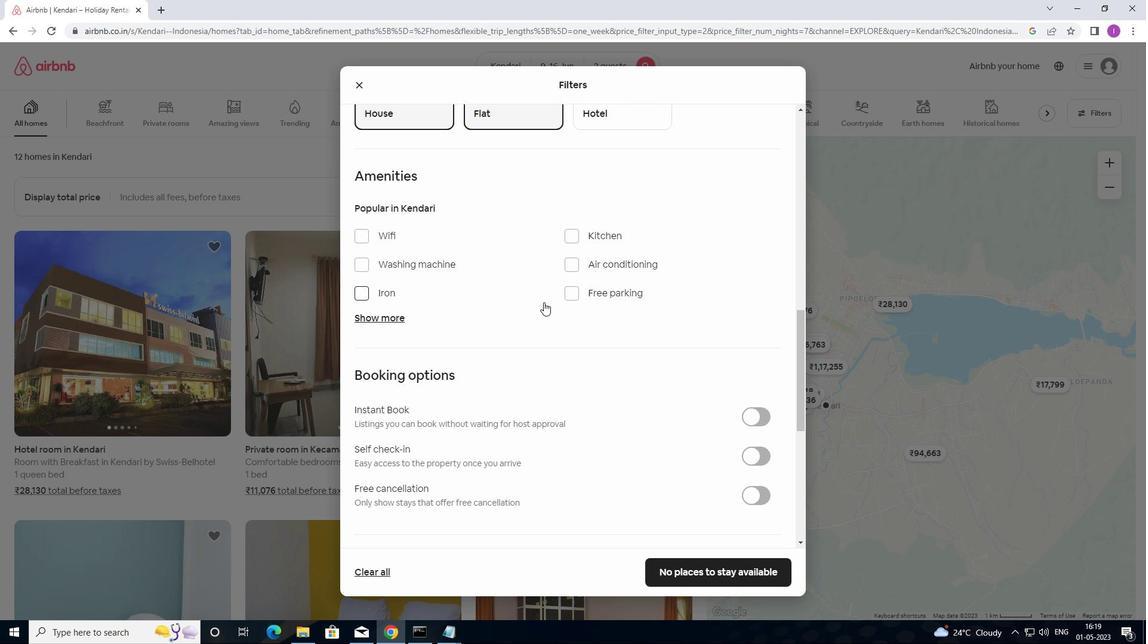
Action: Mouse scrolled (777, 354) with delta (0, 0)
Screenshot: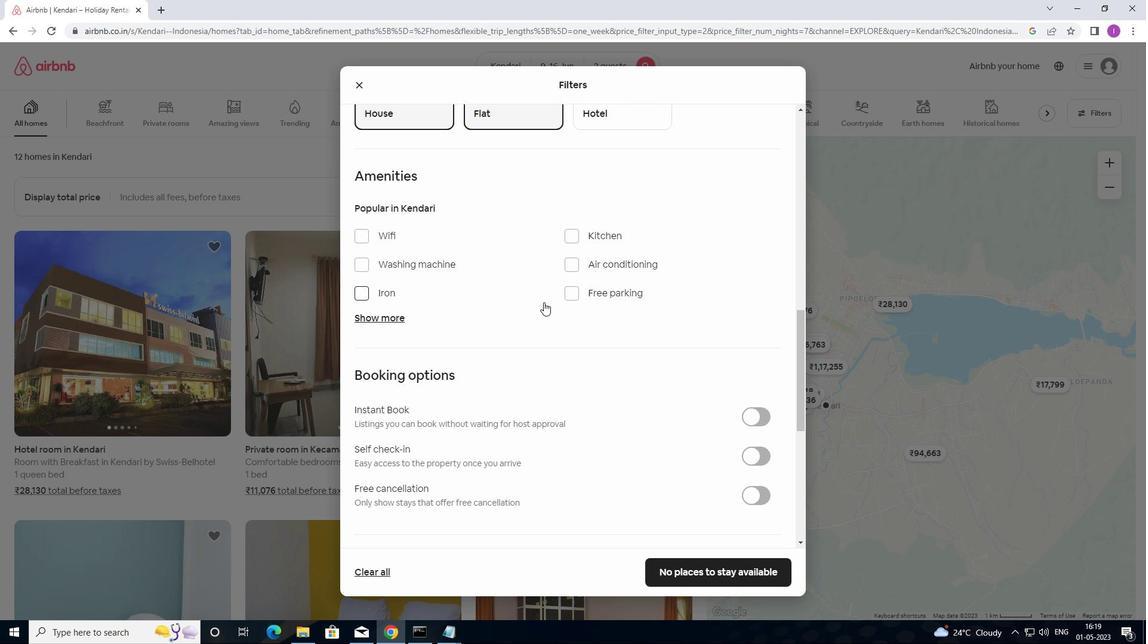
Action: Mouse moved to (761, 281)
Screenshot: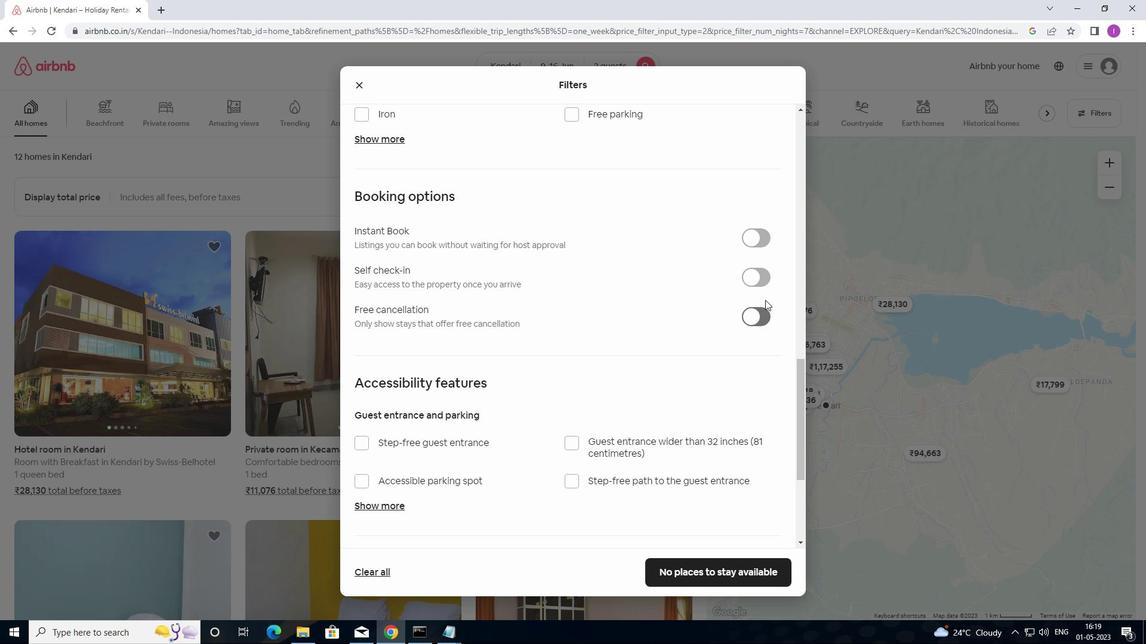 
Action: Mouse pressed left at (761, 281)
Screenshot: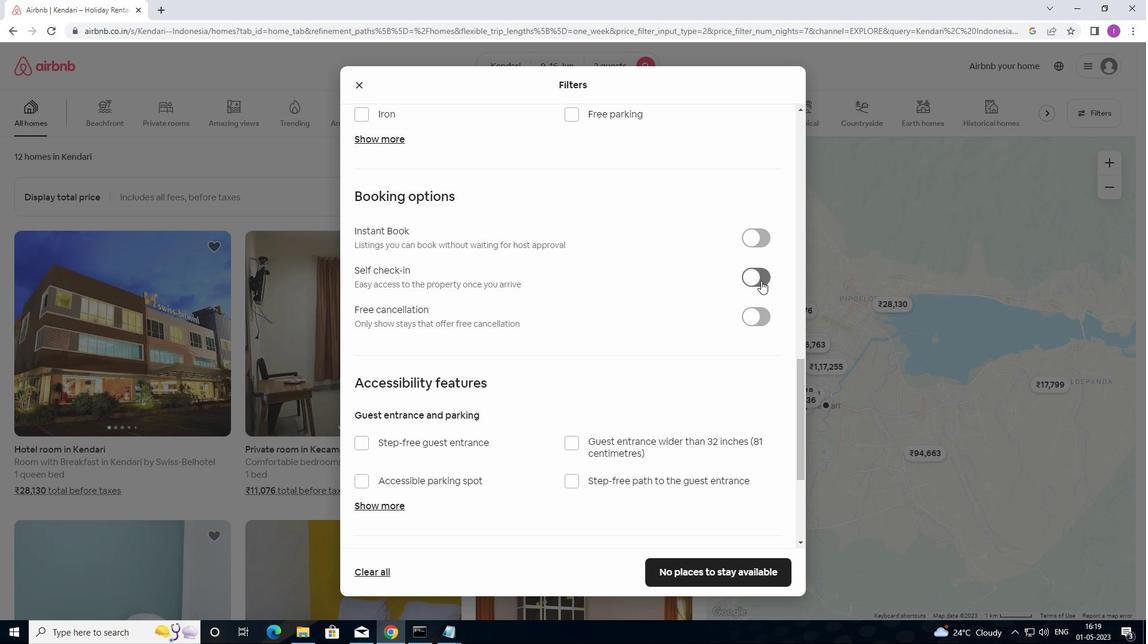 
Action: Mouse moved to (561, 368)
Screenshot: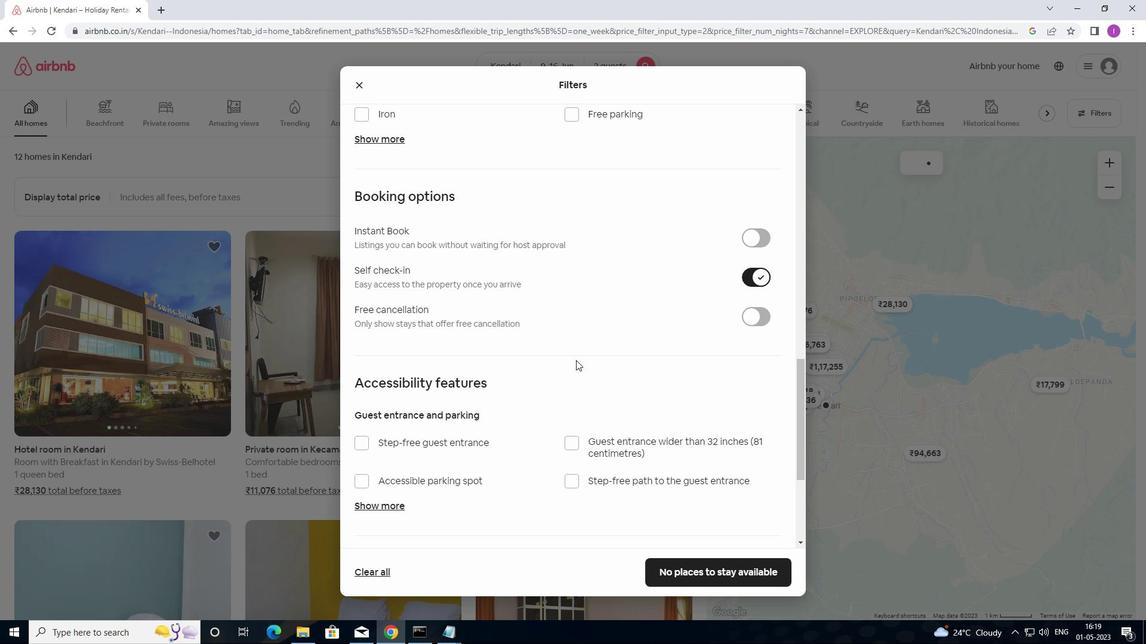 
Action: Mouse scrolled (561, 368) with delta (0, 0)
Screenshot: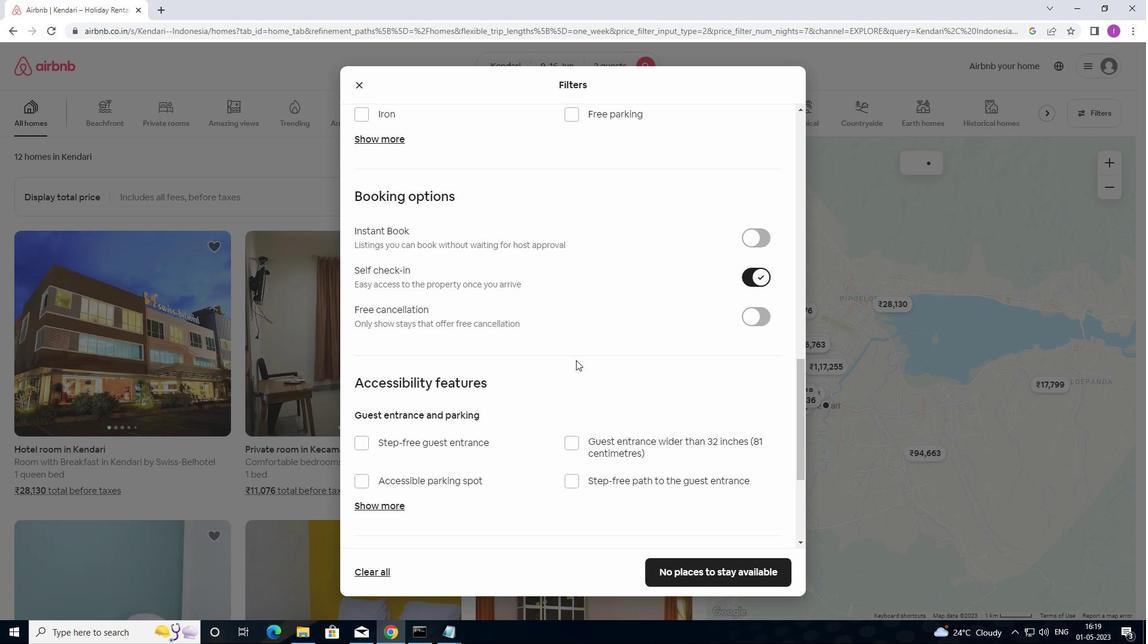 
Action: Mouse moved to (561, 369)
Screenshot: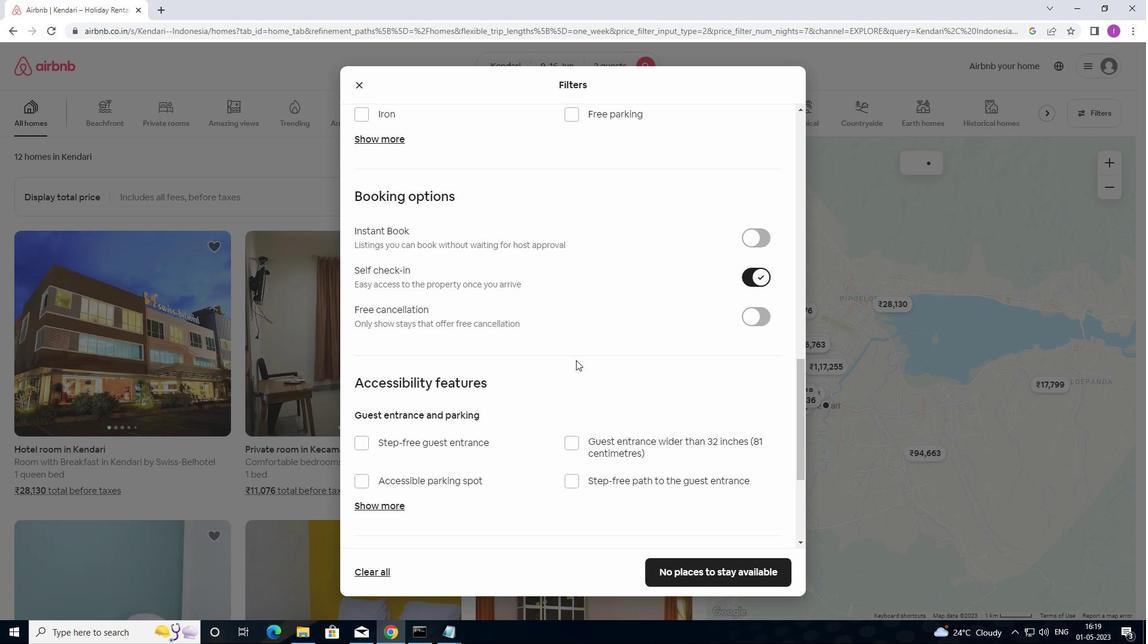 
Action: Mouse scrolled (561, 368) with delta (0, 0)
Screenshot: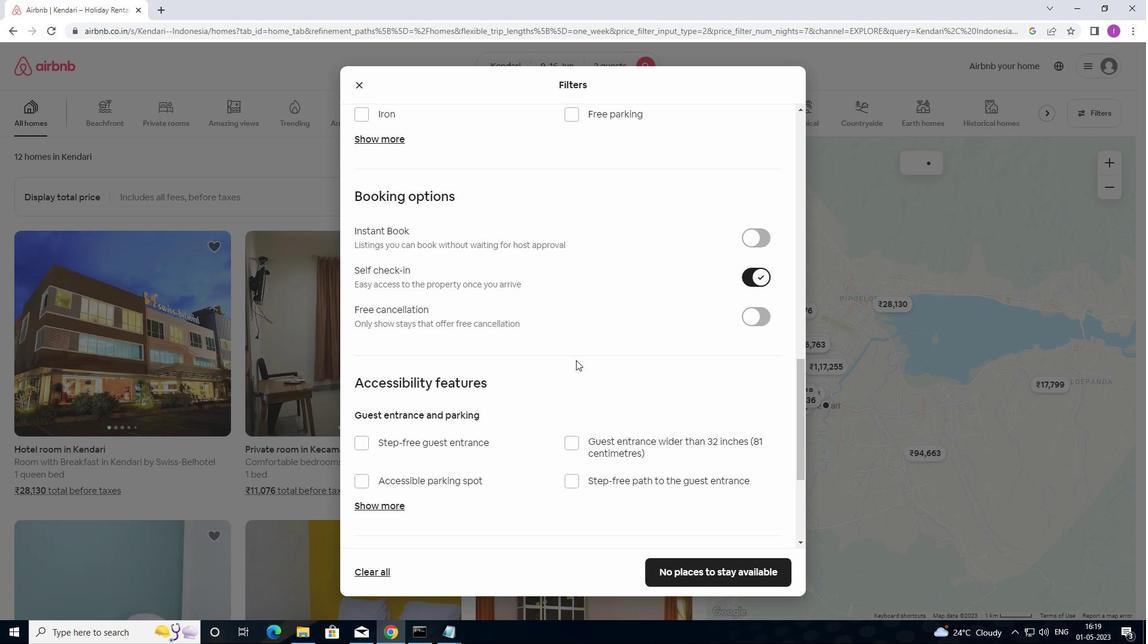 
Action: Mouse scrolled (561, 368) with delta (0, 0)
Screenshot: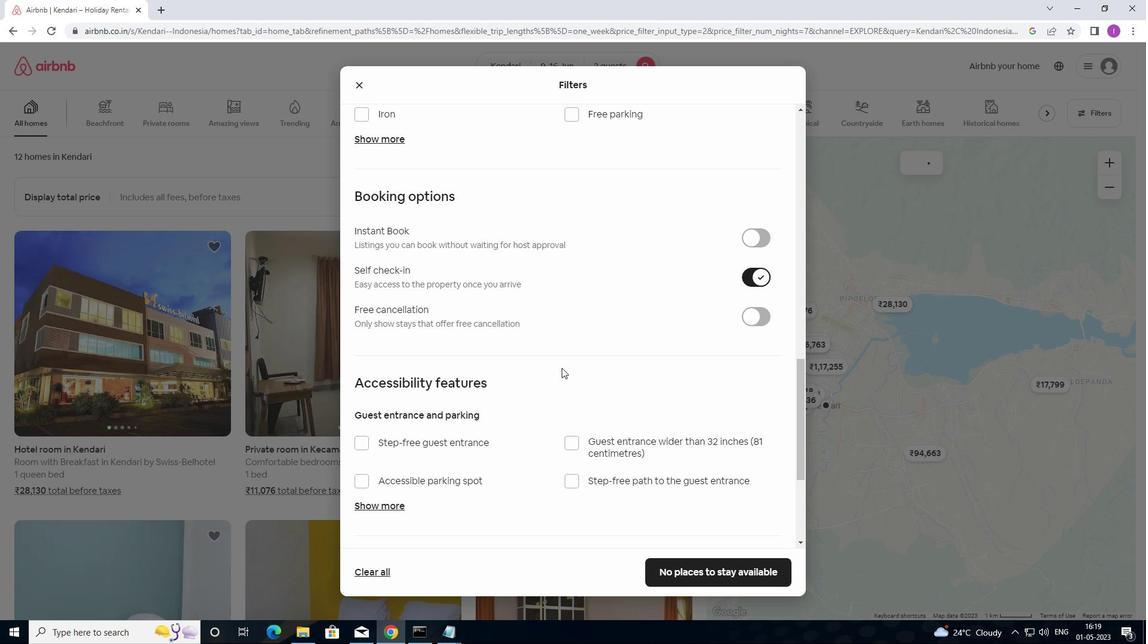 
Action: Mouse scrolled (561, 368) with delta (0, 0)
Screenshot: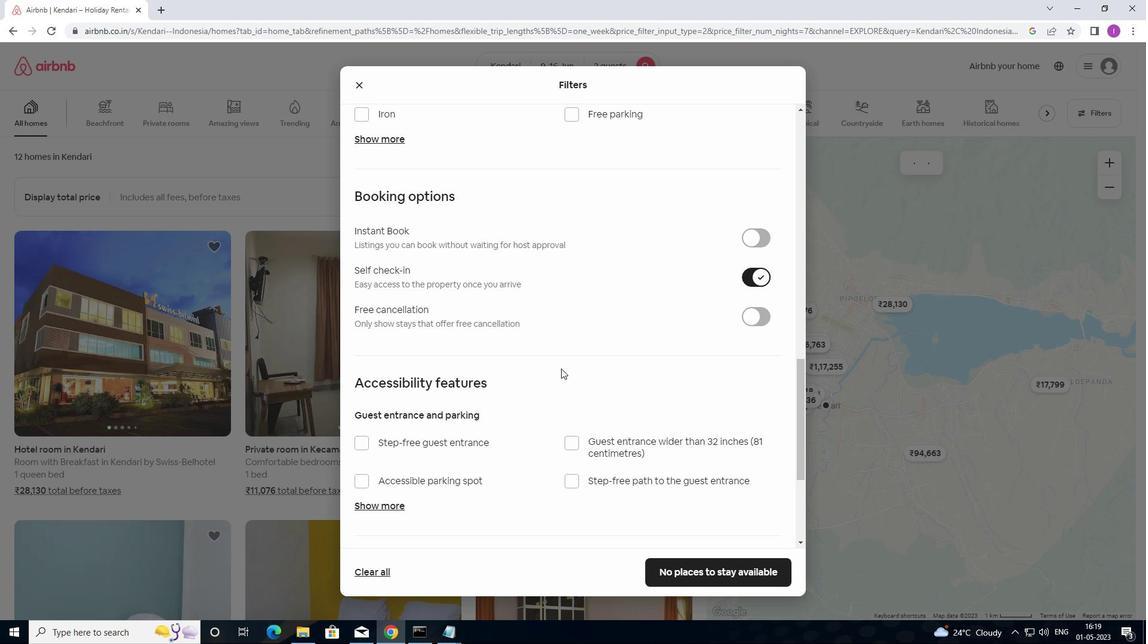 
Action: Mouse moved to (554, 398)
Screenshot: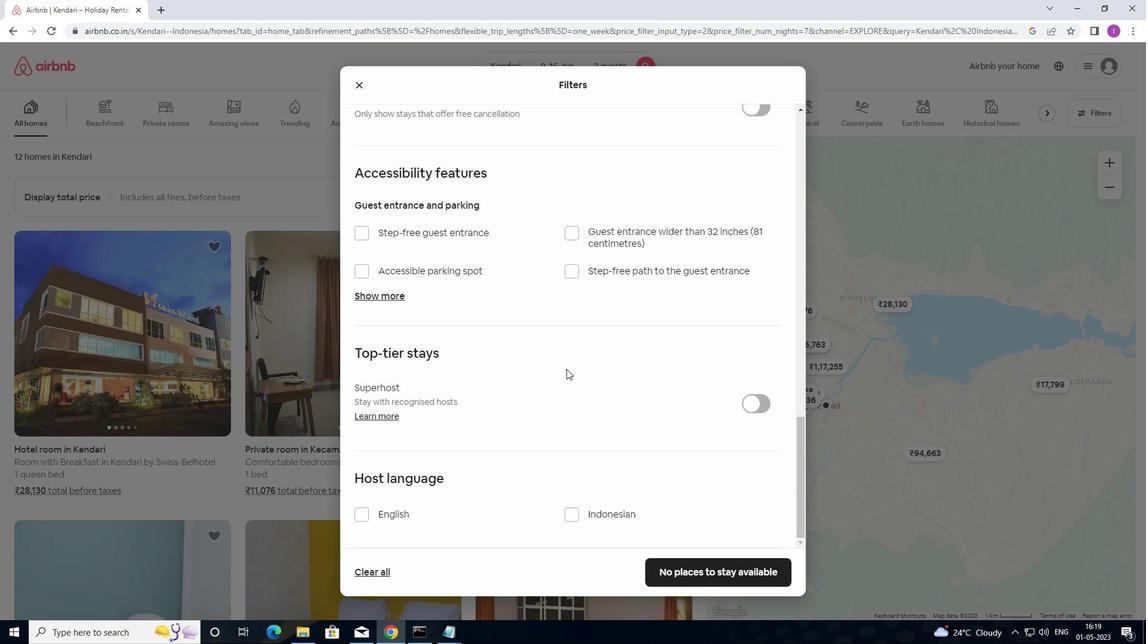 
Action: Mouse scrolled (554, 398) with delta (0, 0)
Screenshot: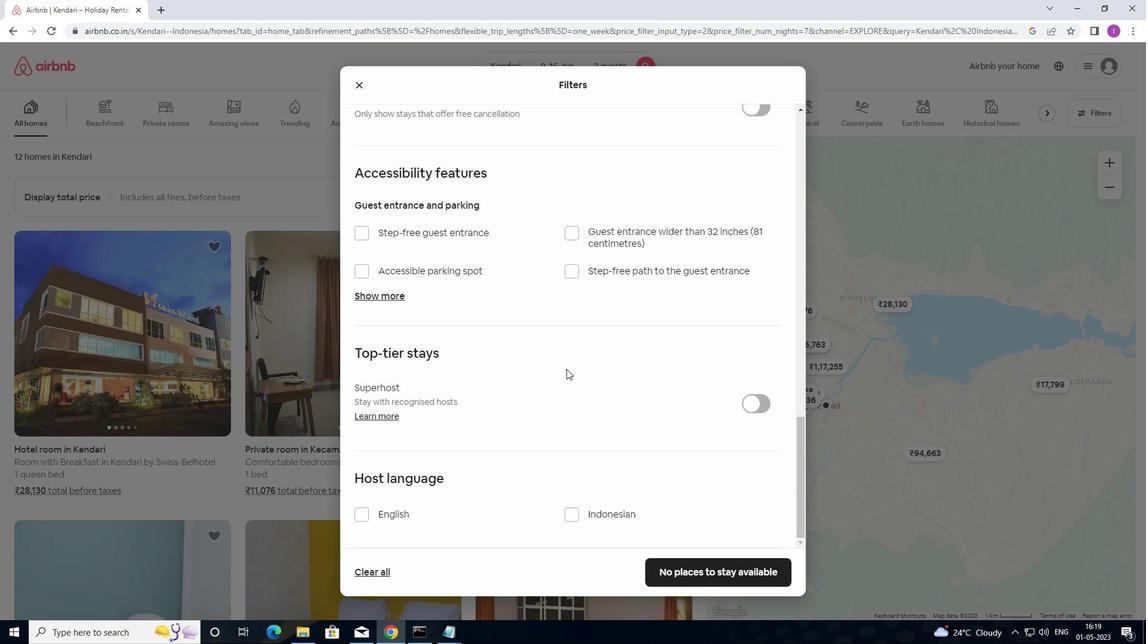 
Action: Mouse moved to (554, 406)
Screenshot: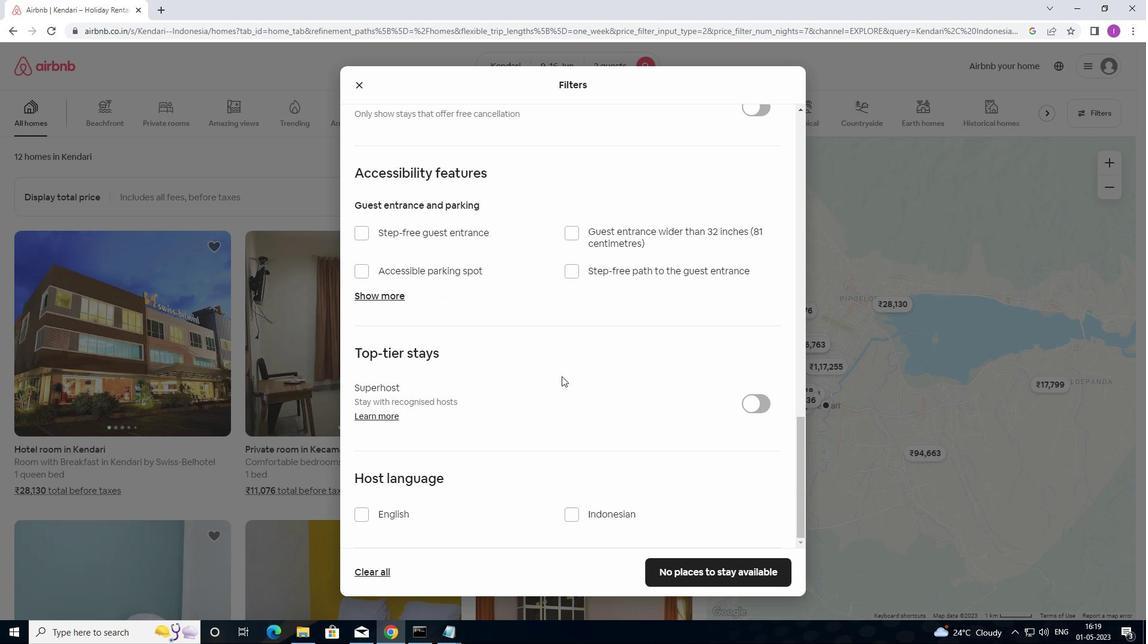 
Action: Mouse scrolled (554, 405) with delta (0, 0)
Screenshot: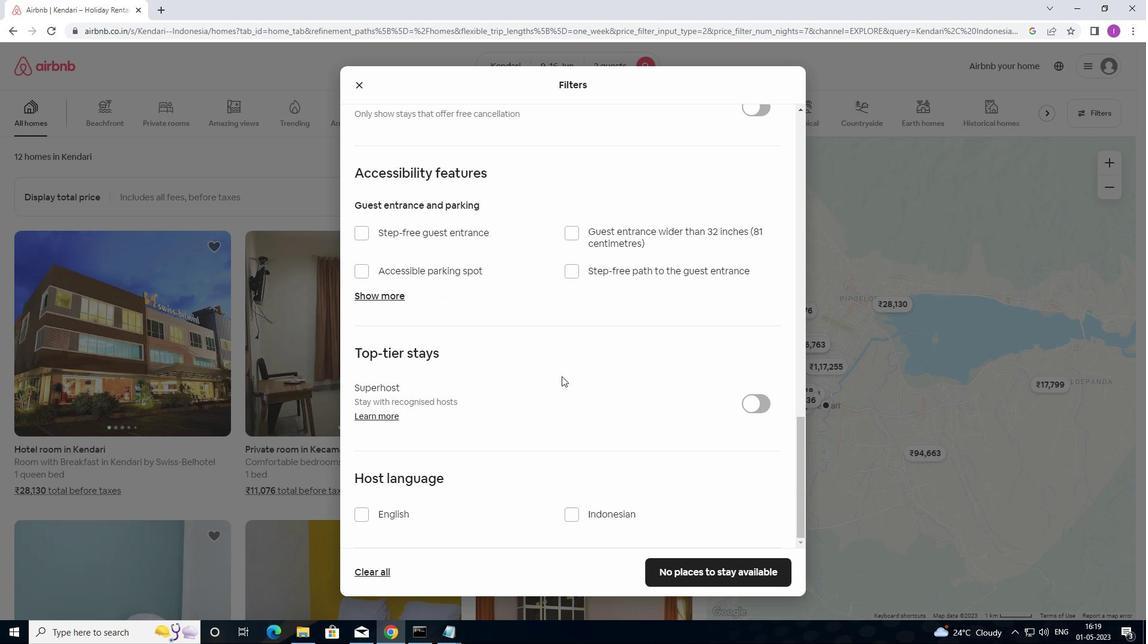 
Action: Mouse moved to (554, 413)
Screenshot: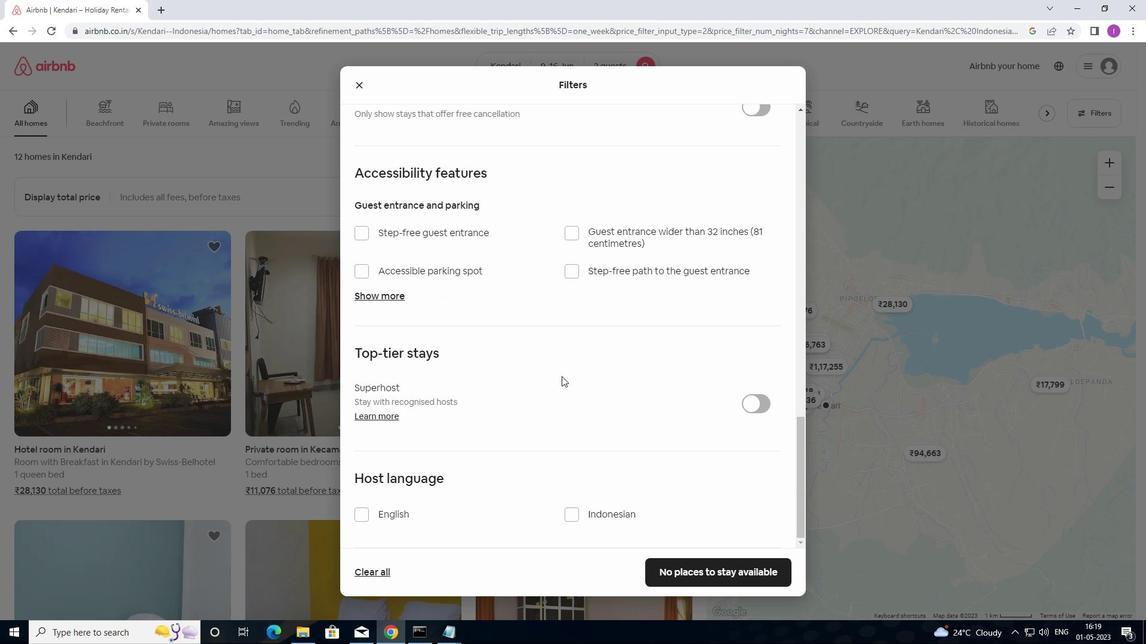 
Action: Mouse scrolled (554, 412) with delta (0, 0)
Screenshot: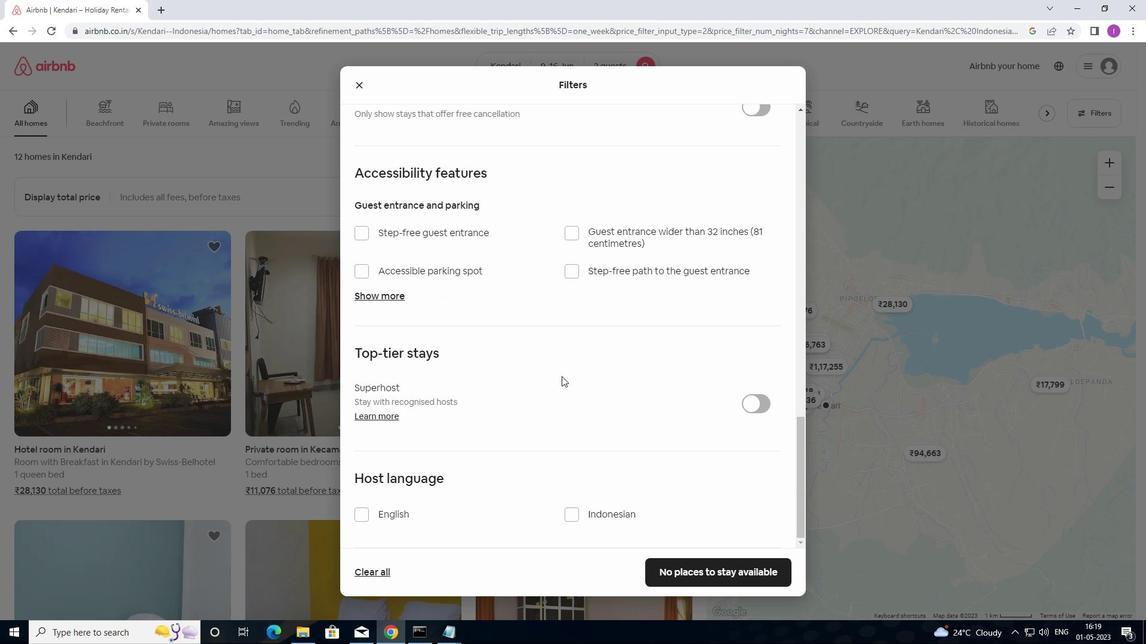 
Action: Mouse moved to (550, 417)
Screenshot: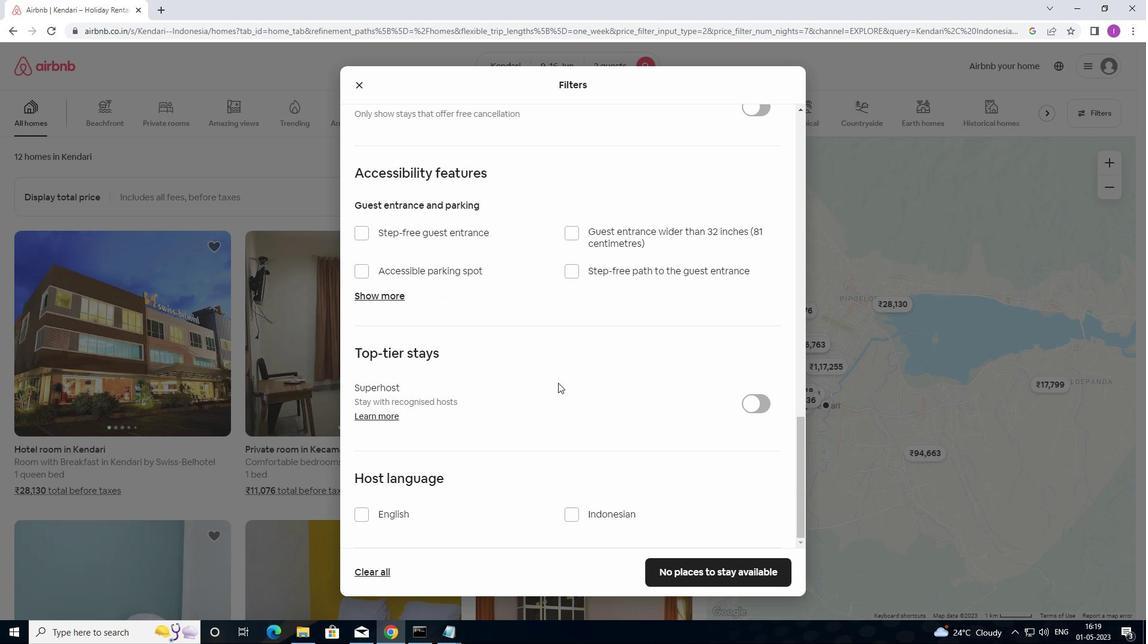 
Action: Mouse scrolled (550, 417) with delta (0, 0)
Screenshot: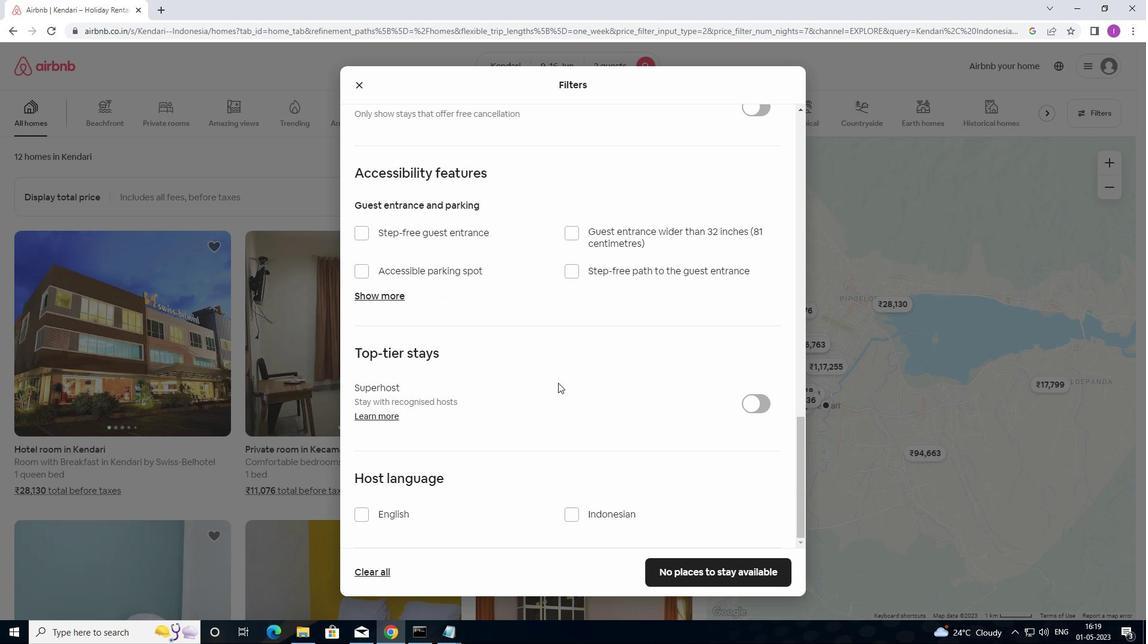 
Action: Mouse moved to (366, 519)
Screenshot: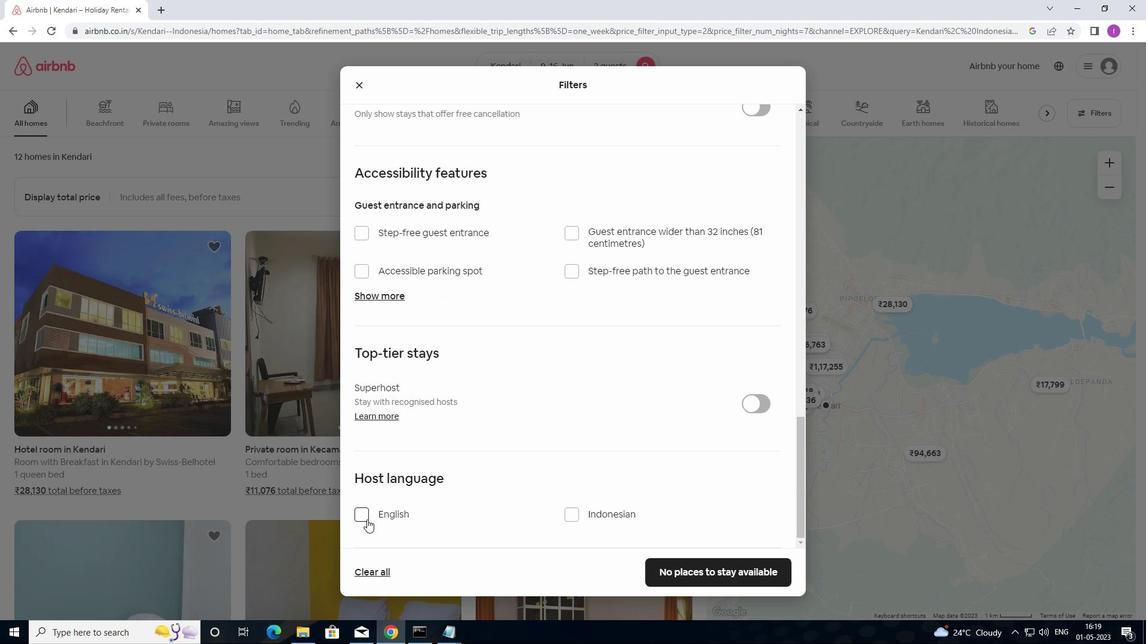 
Action: Mouse pressed left at (366, 519)
Screenshot: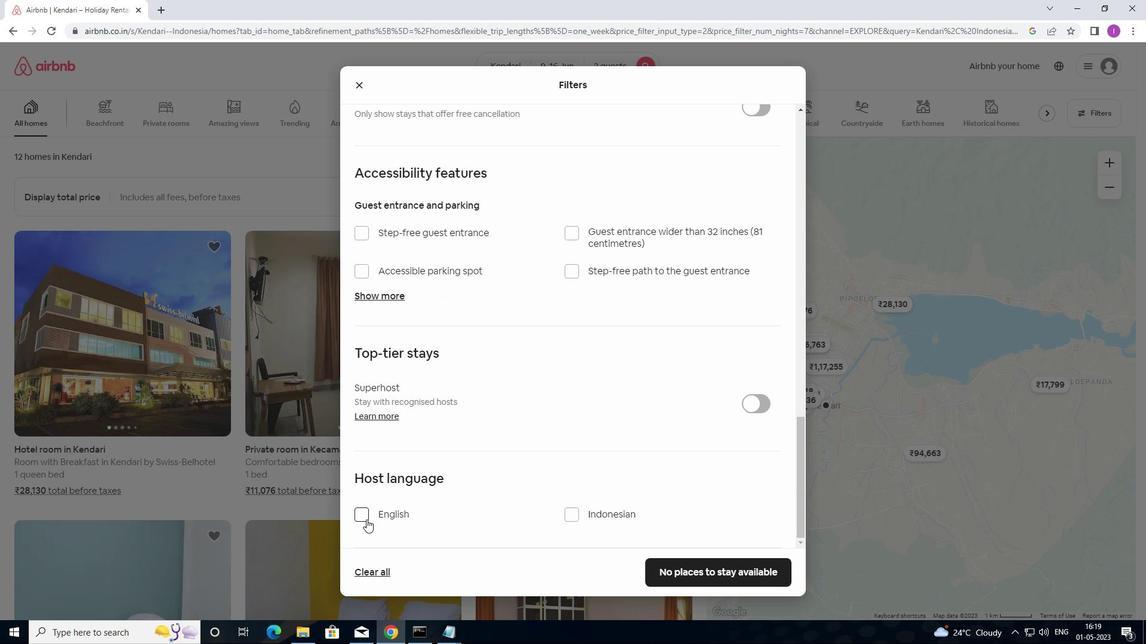 
Action: Mouse moved to (675, 580)
Screenshot: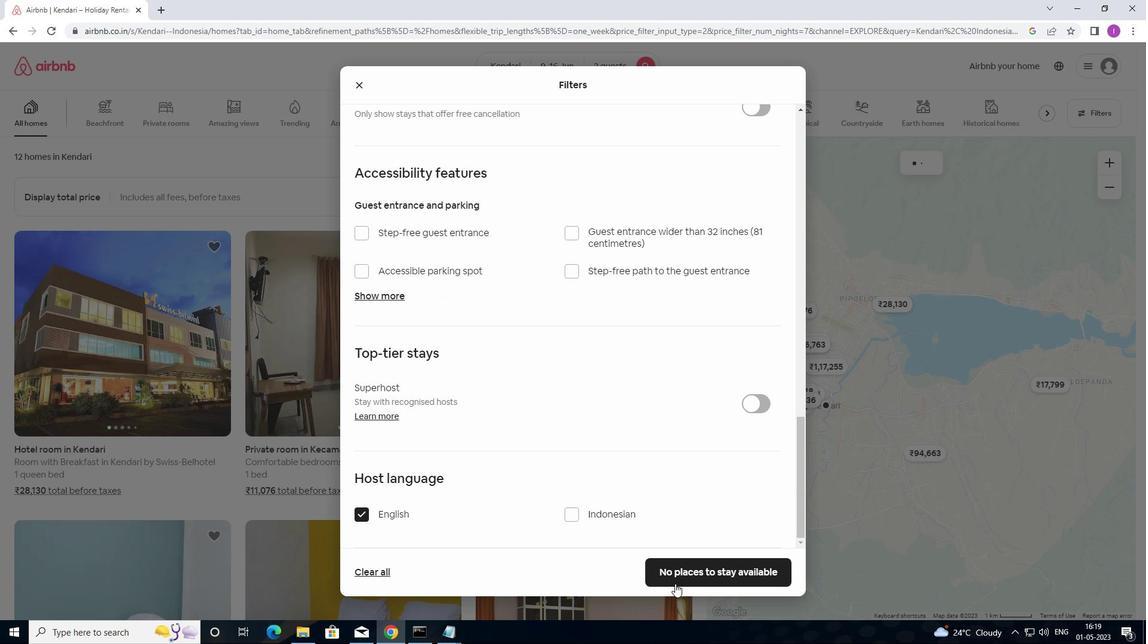 
Action: Mouse pressed left at (675, 580)
Screenshot: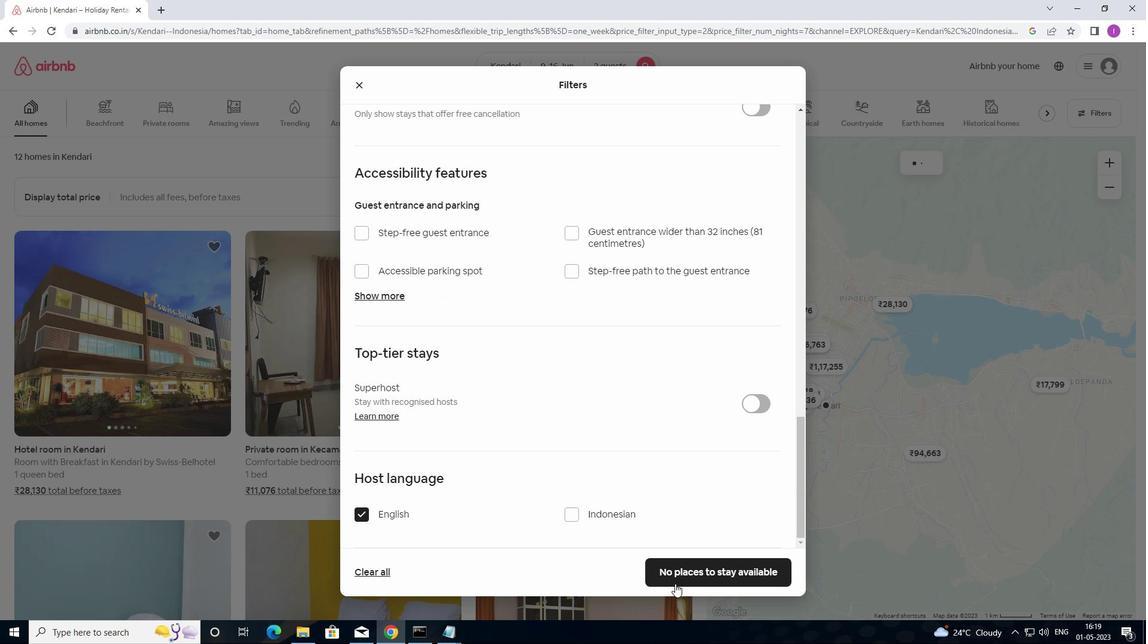 
Action: Mouse moved to (696, 546)
Screenshot: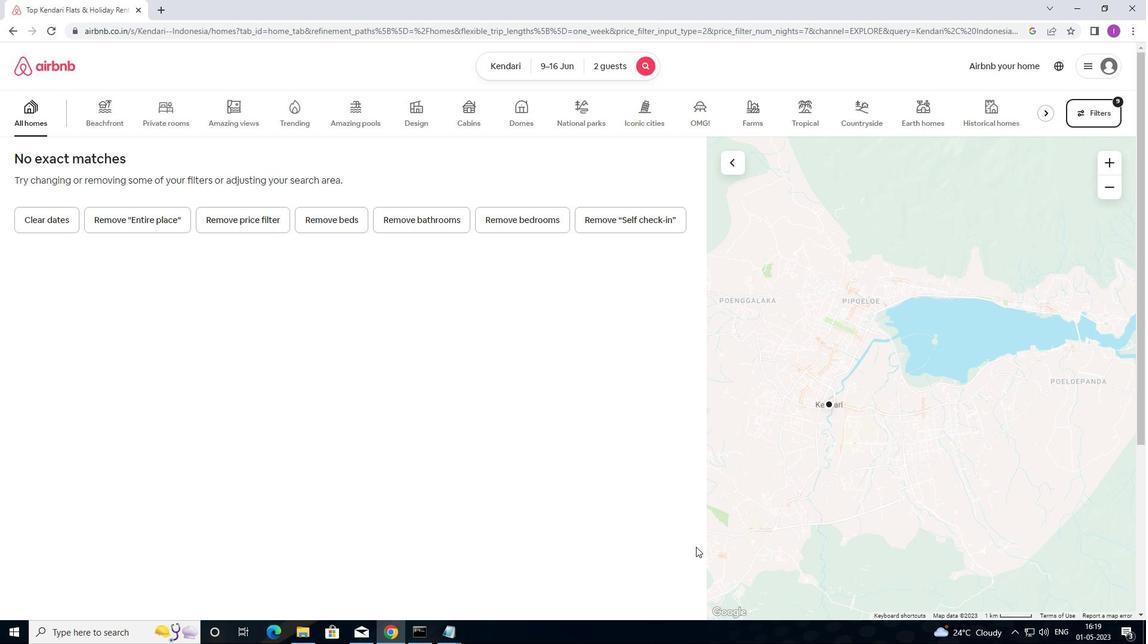 
